 Task: Look for space in Vĩnh Yên, Vietnam from 12th August, 2023 to 16th August, 2023 for 8 adults in price range Rs.10000 to Rs.16000. Place can be private room with 8 bedrooms having 8 beds and 8 bathrooms. Property type can be house, flat, guest house, hotel. Amenities needed are: wifi, TV, free parkinig on premises, gym, breakfast. Booking option can be shelf check-in. Required host language is English.
Action: Mouse moved to (546, 110)
Screenshot: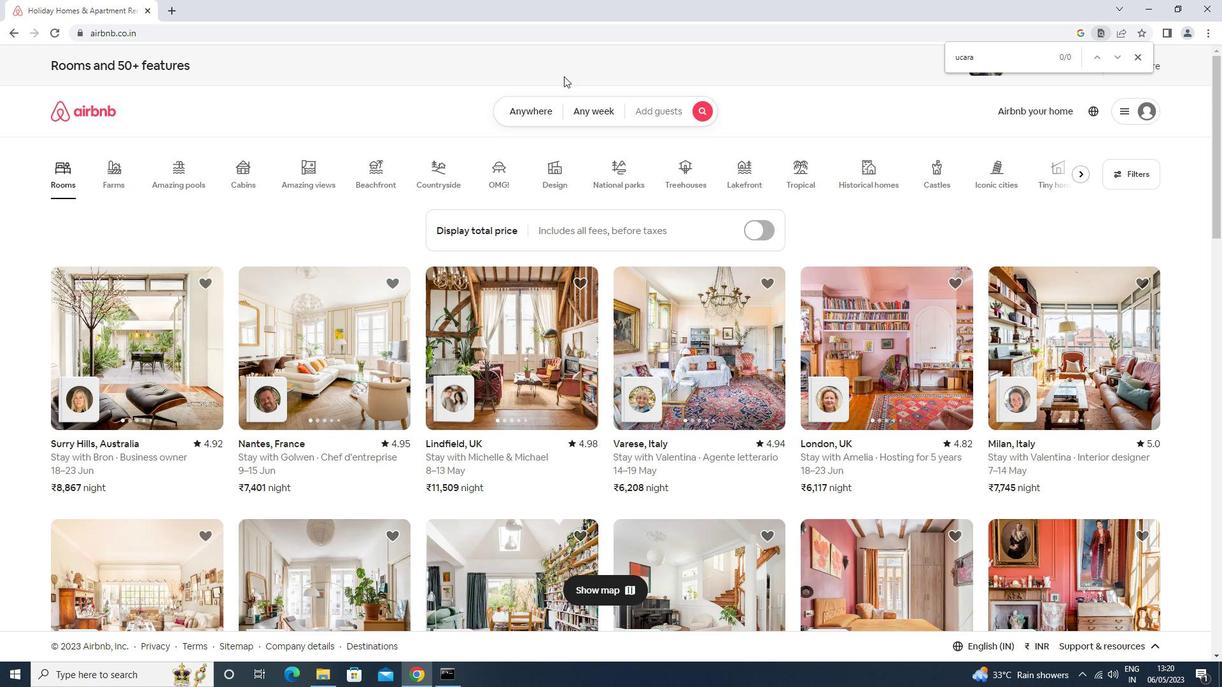 
Action: Mouse pressed left at (546, 110)
Screenshot: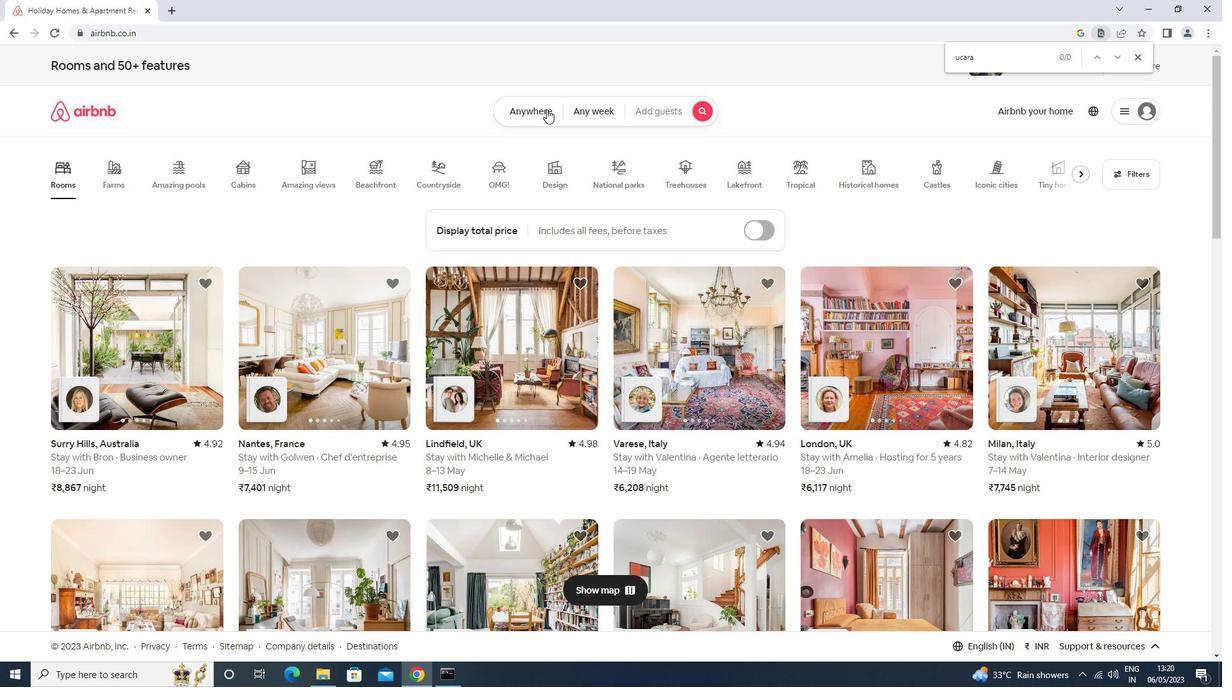 
Action: Mouse moved to (464, 161)
Screenshot: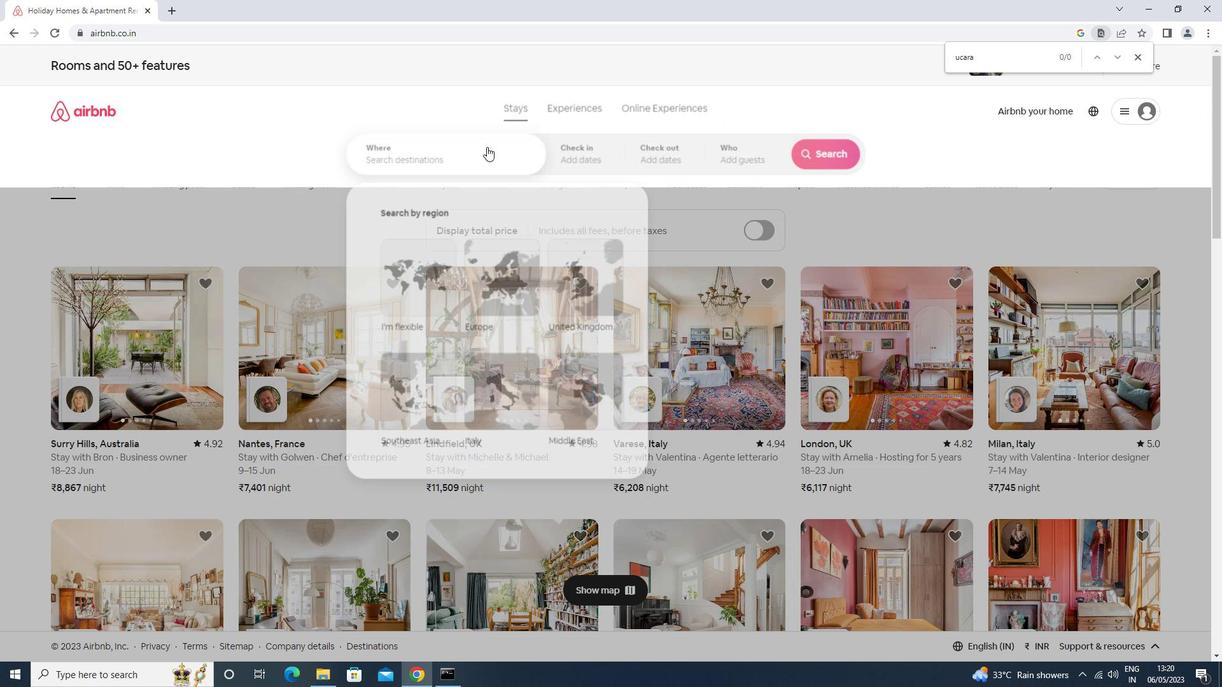 
Action: Mouse pressed left at (464, 161)
Screenshot: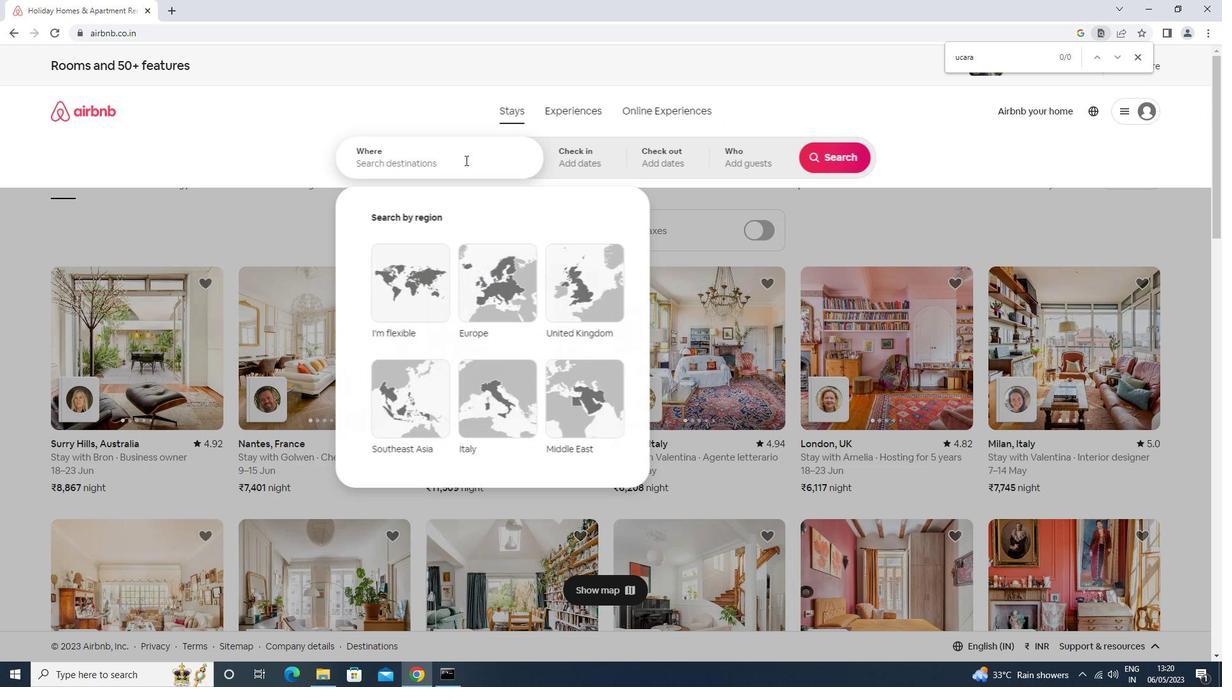 
Action: Key pressed vu<Key.backspace>inh<Key.space>yeh<Key.space><Key.enter>
Screenshot: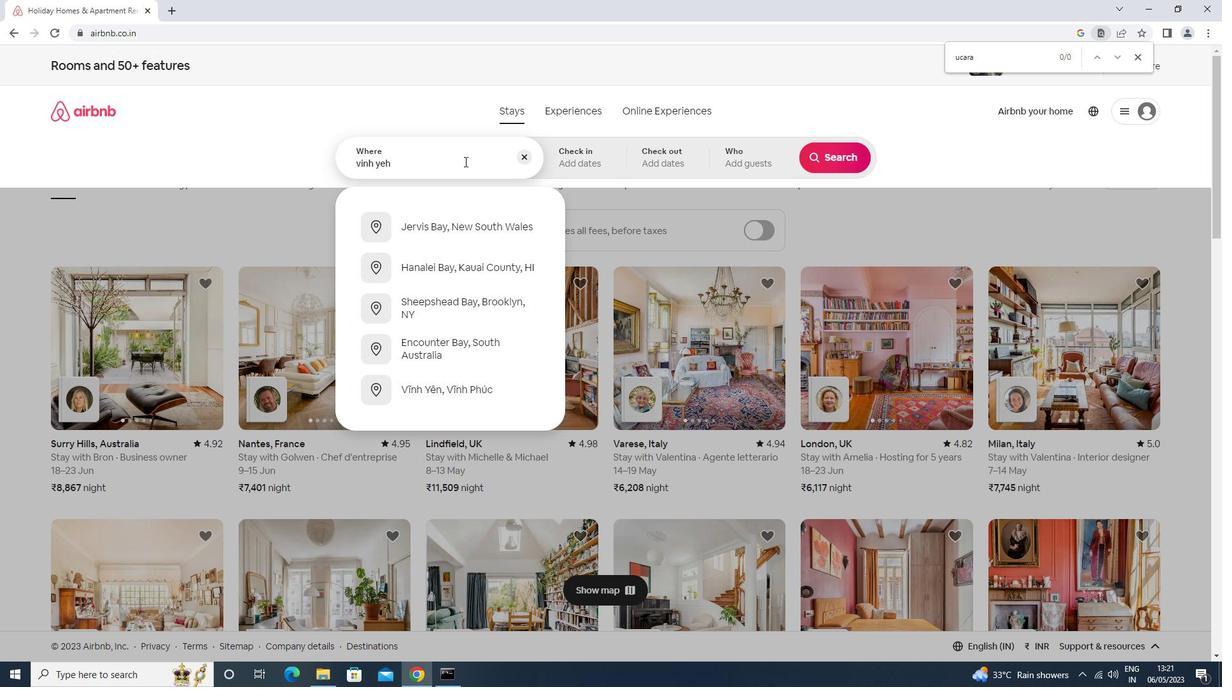 
Action: Mouse moved to (838, 265)
Screenshot: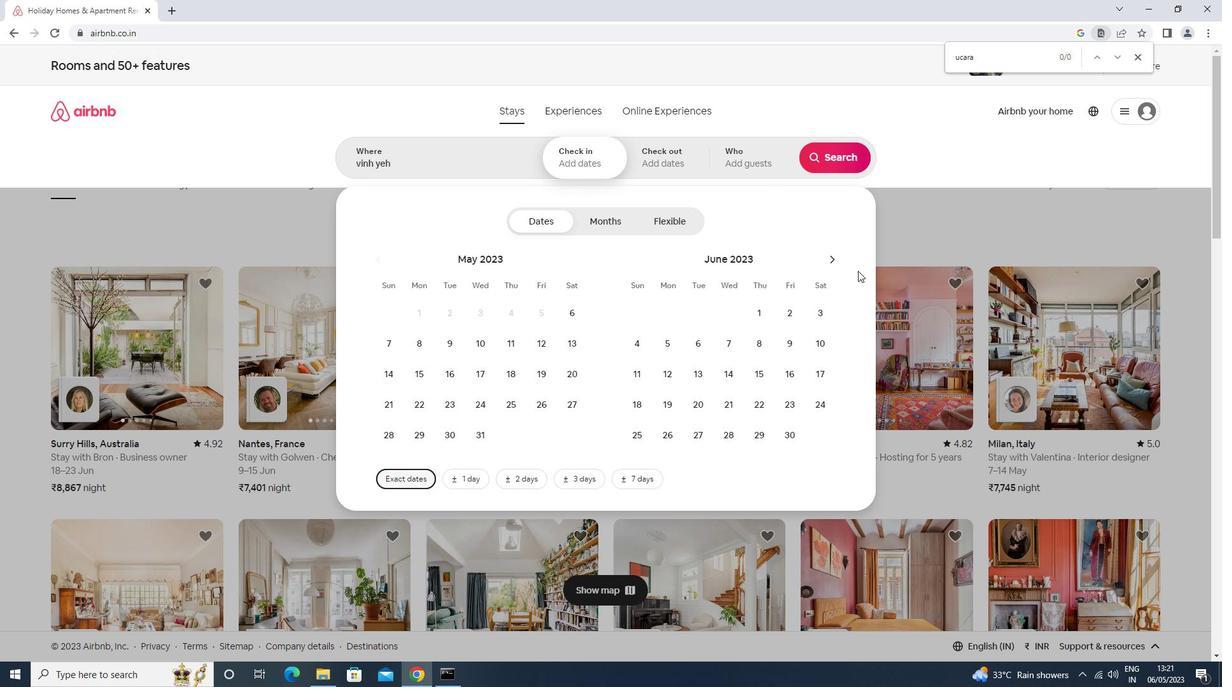 
Action: Mouse pressed left at (838, 265)
Screenshot: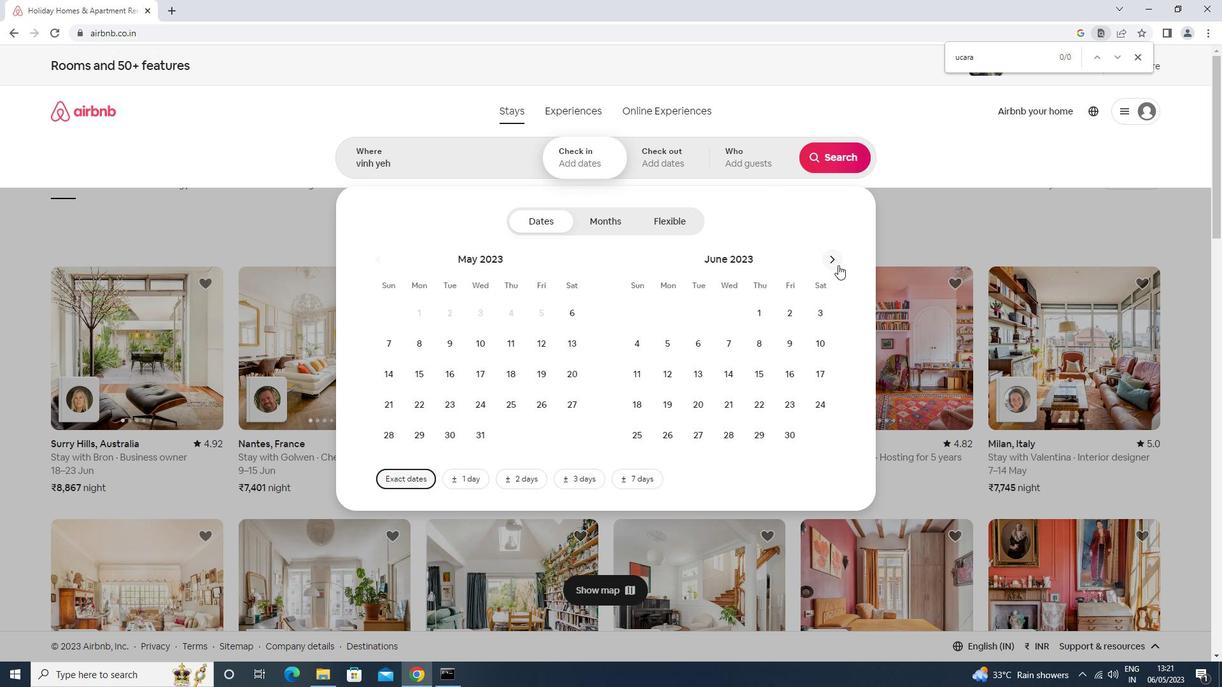 
Action: Mouse pressed left at (838, 265)
Screenshot: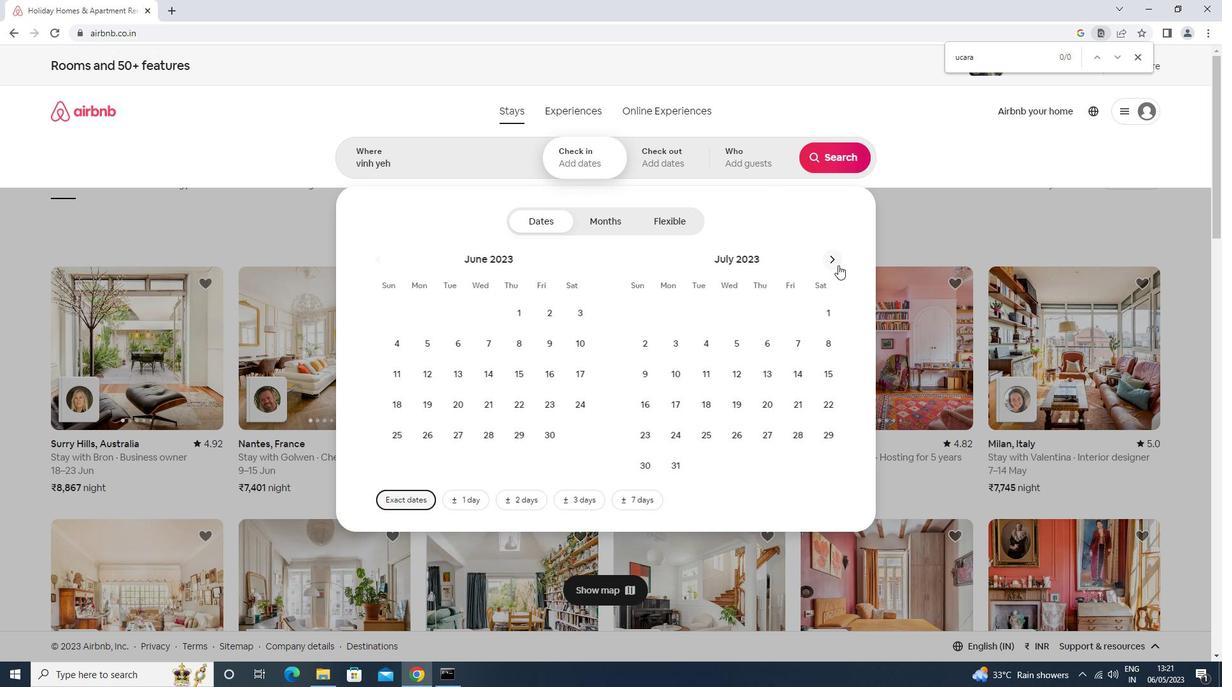 
Action: Mouse moved to (819, 344)
Screenshot: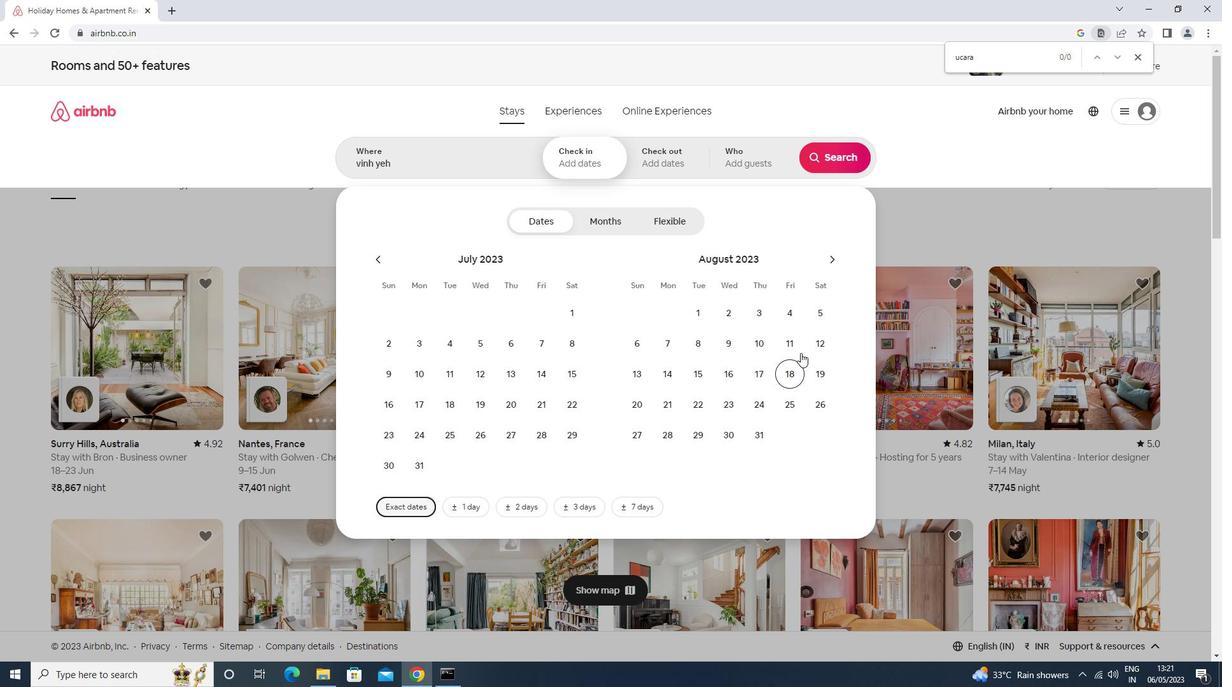 
Action: Mouse pressed left at (819, 344)
Screenshot: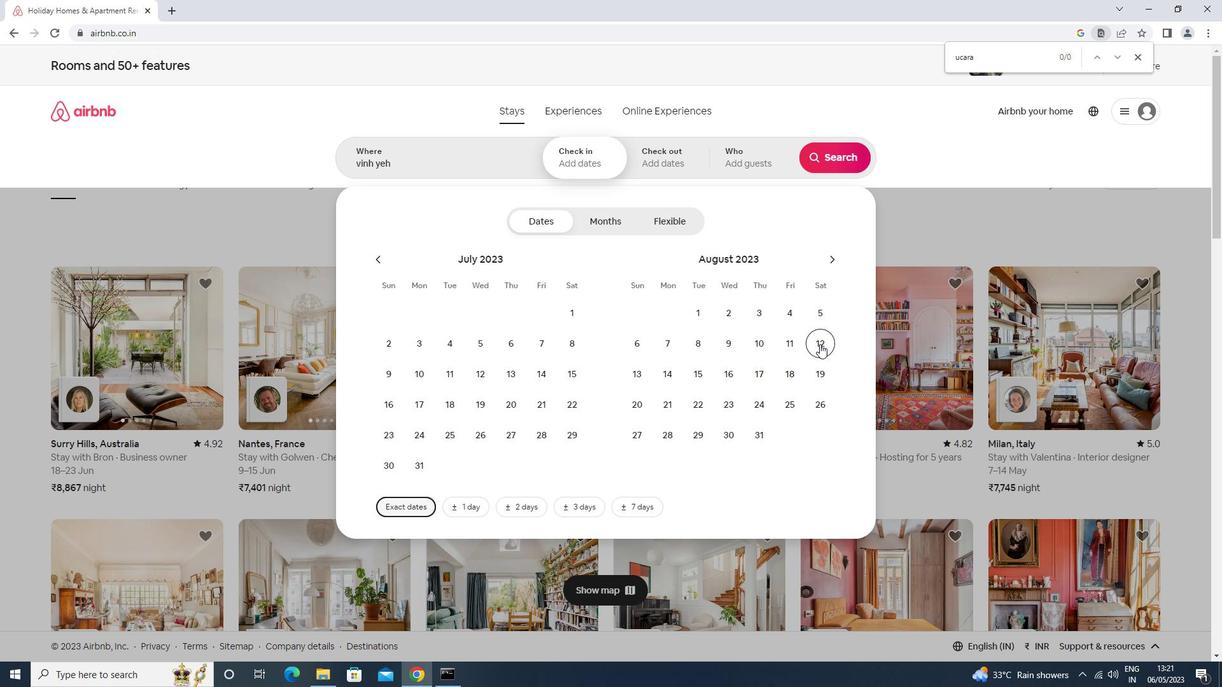 
Action: Mouse moved to (714, 378)
Screenshot: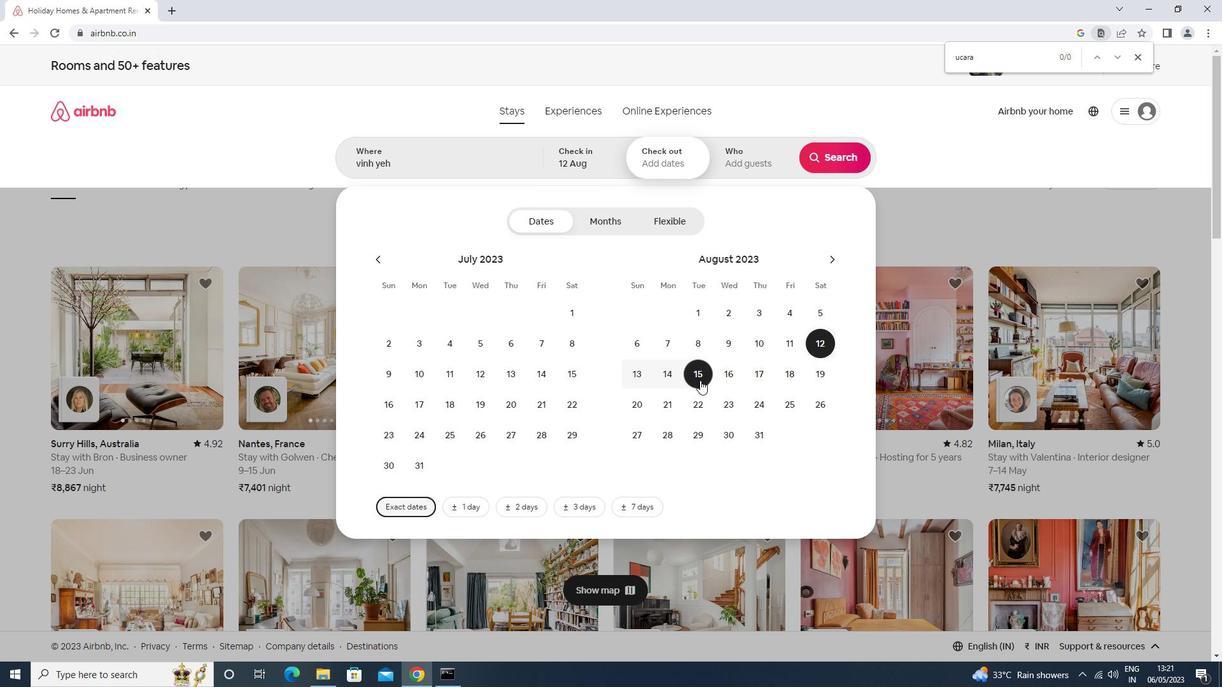 
Action: Mouse pressed left at (714, 378)
Screenshot: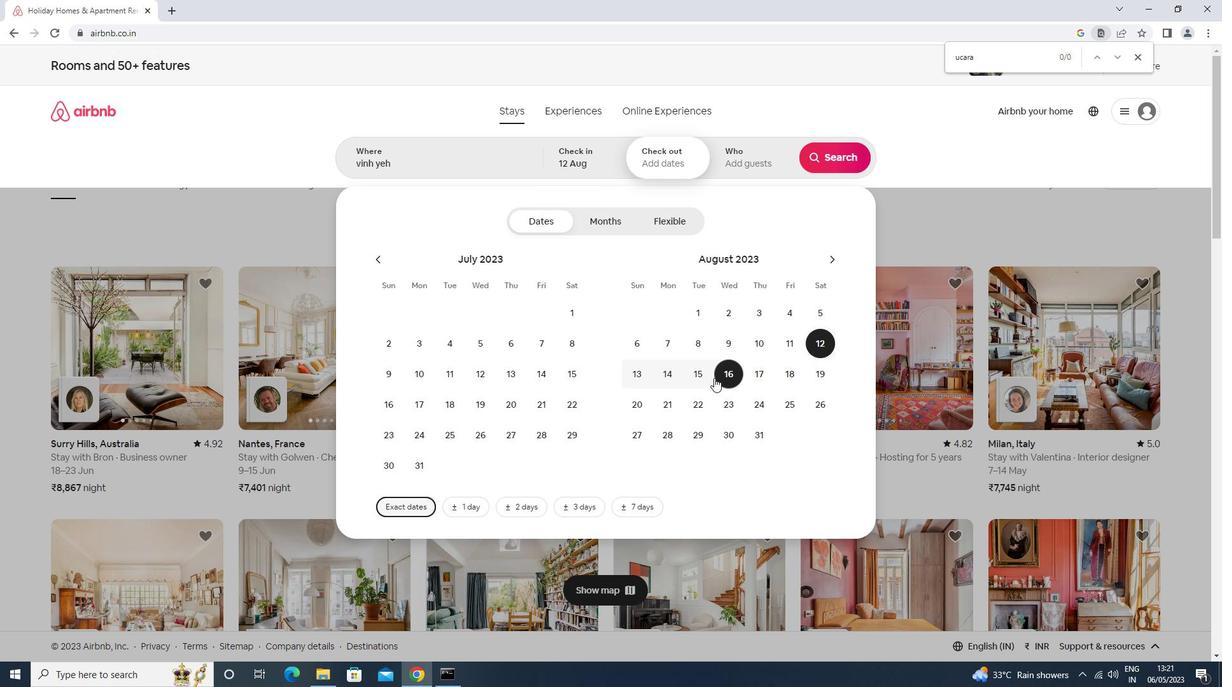 
Action: Mouse moved to (737, 163)
Screenshot: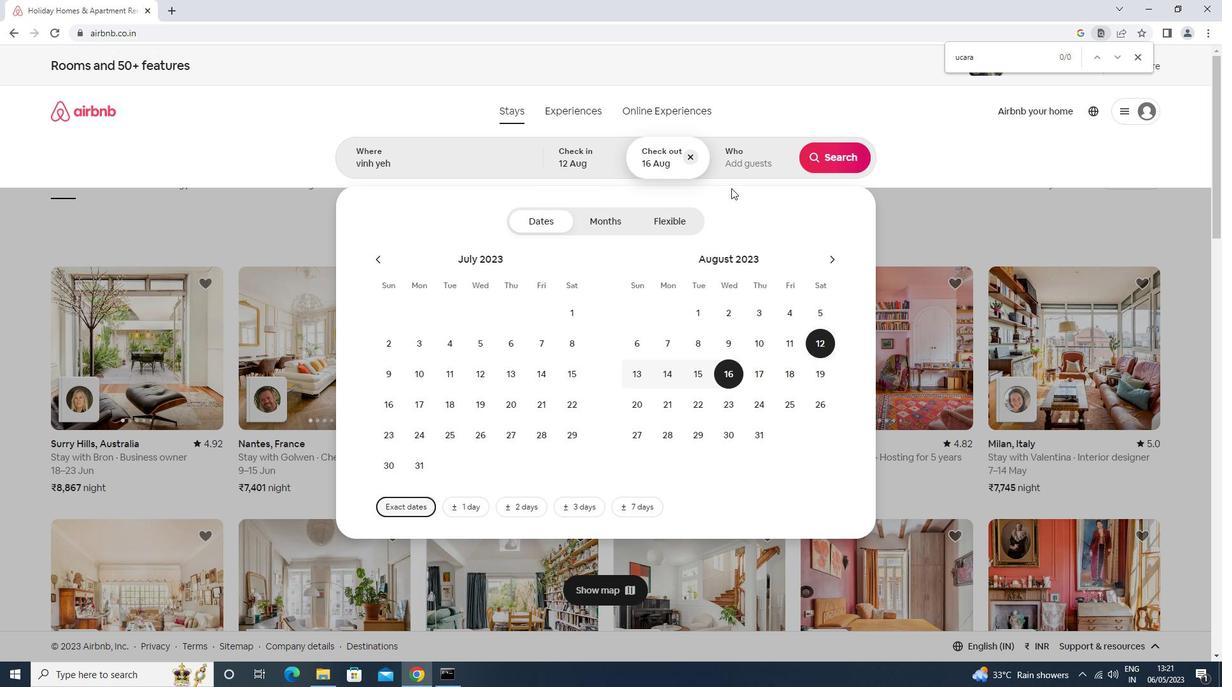 
Action: Mouse pressed left at (737, 163)
Screenshot: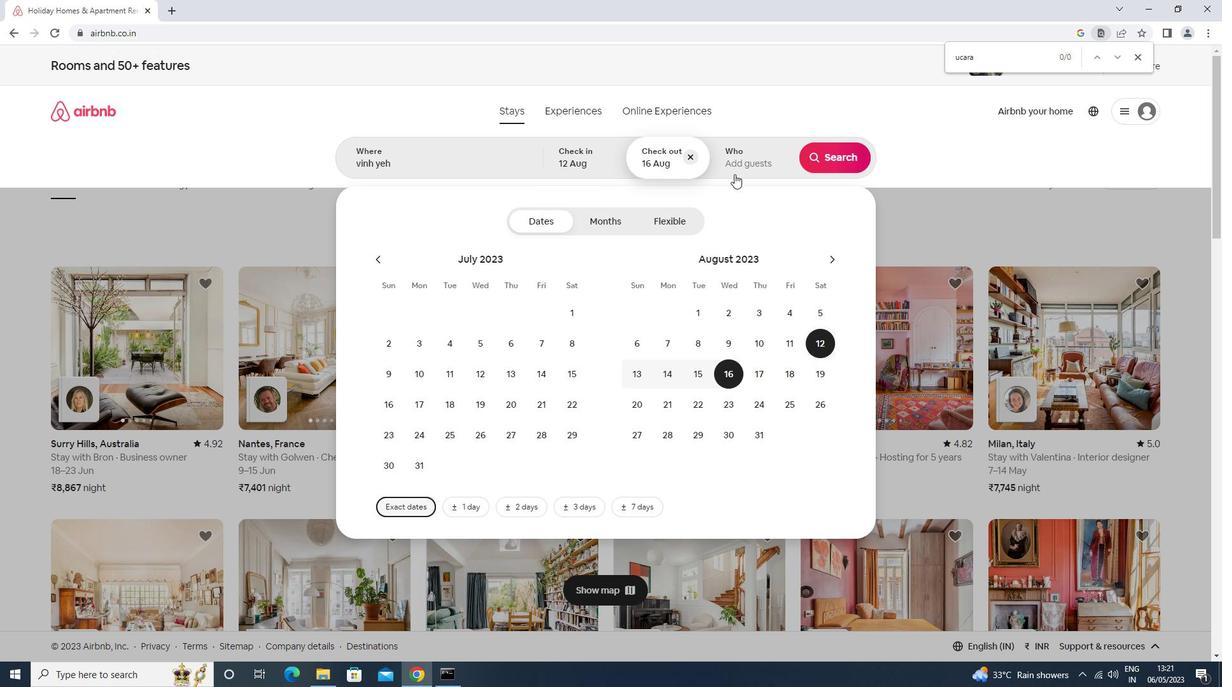 
Action: Mouse moved to (842, 229)
Screenshot: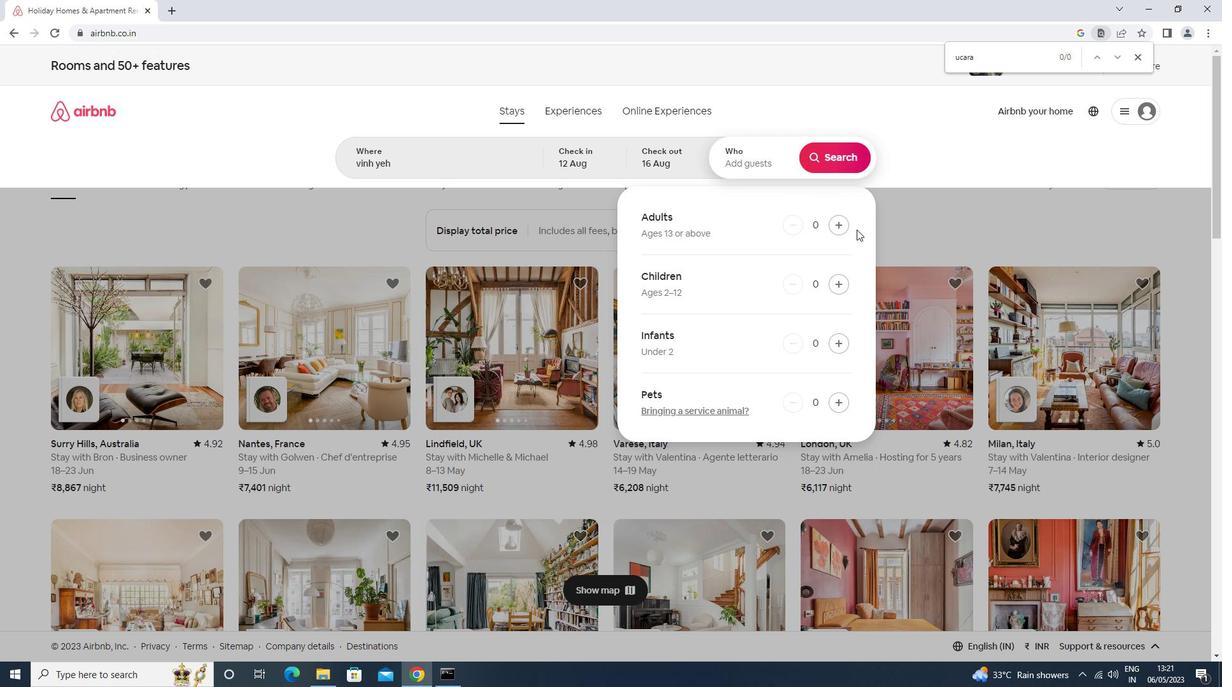 
Action: Mouse pressed left at (842, 229)
Screenshot: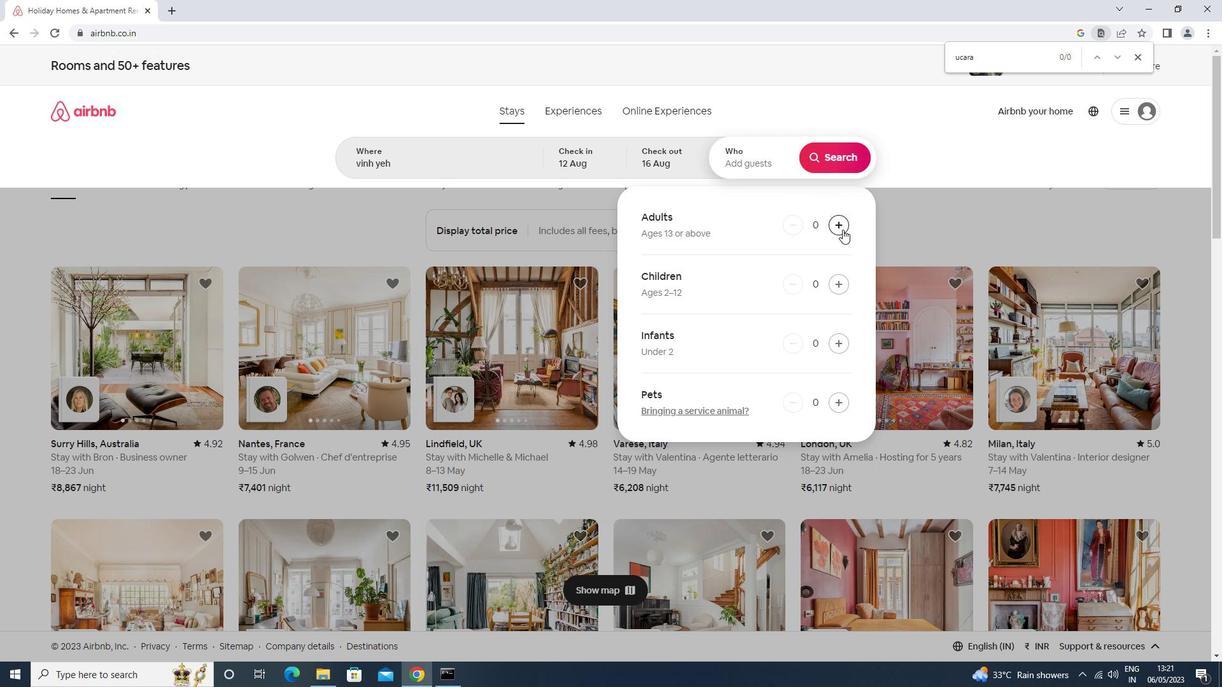 
Action: Mouse pressed left at (842, 229)
Screenshot: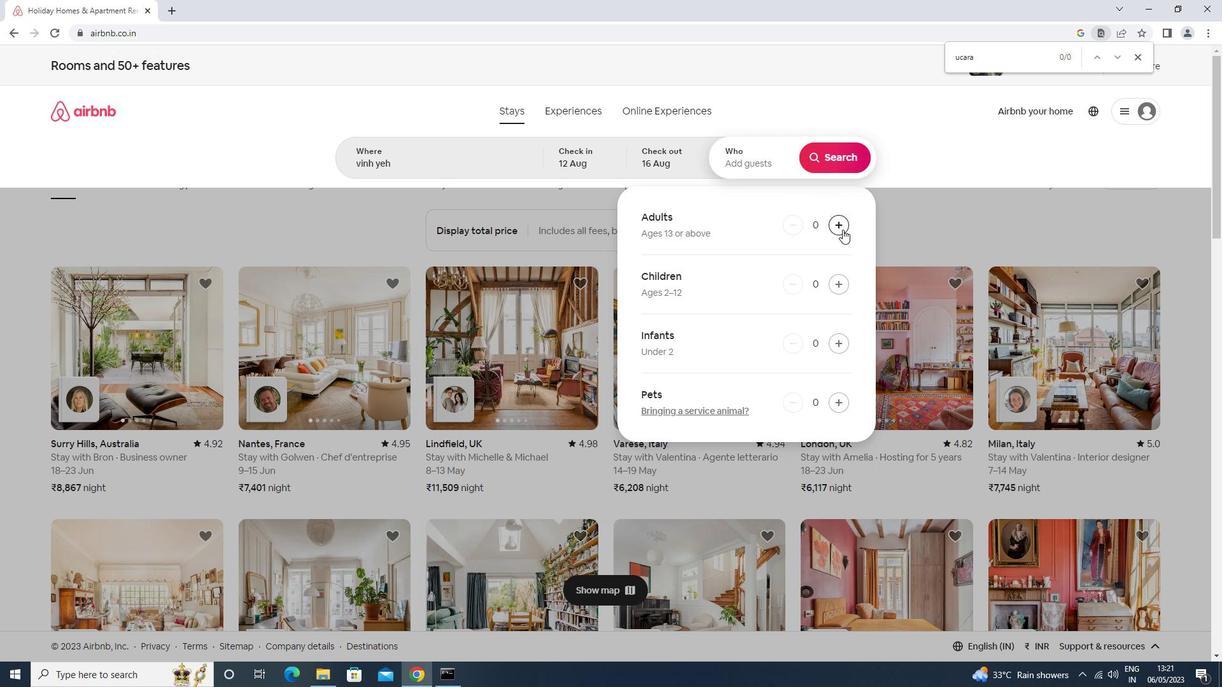 
Action: Mouse pressed left at (842, 229)
Screenshot: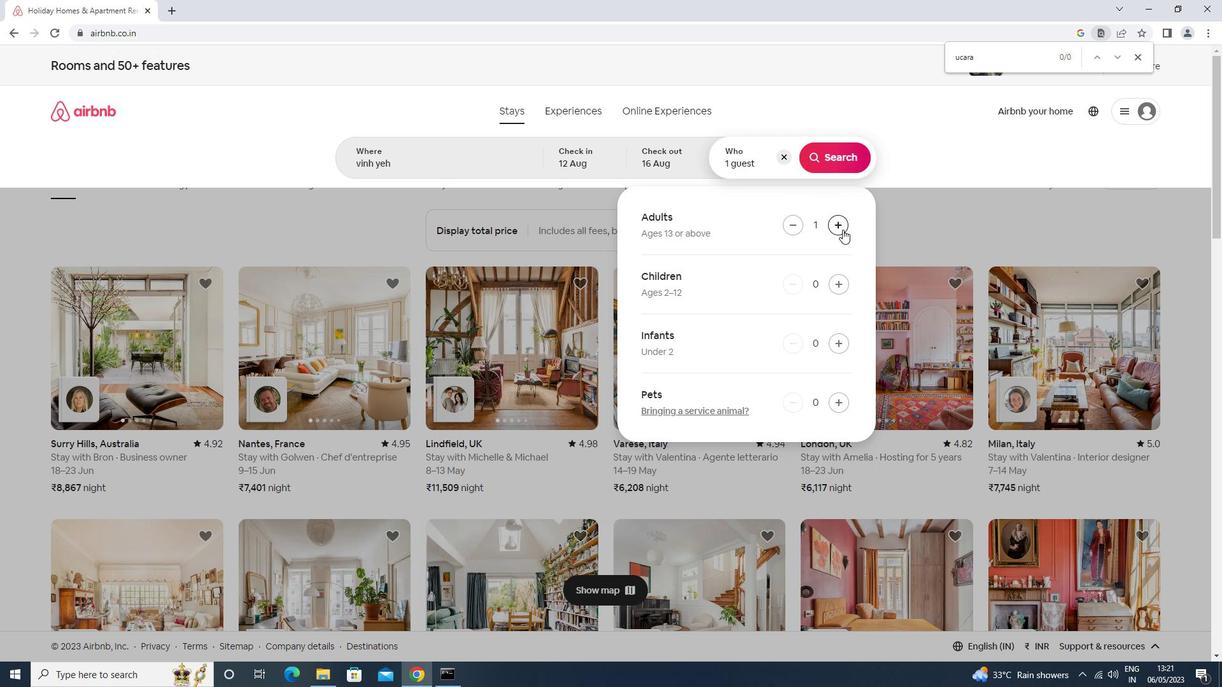 
Action: Mouse pressed left at (842, 229)
Screenshot: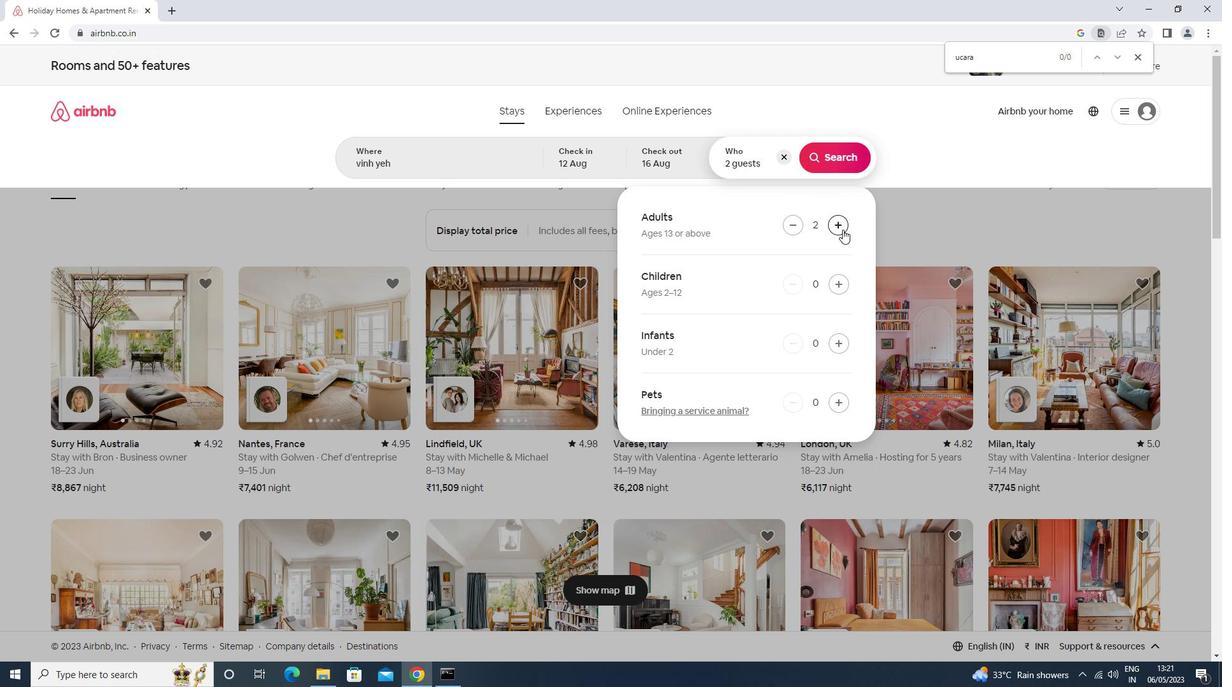 
Action: Mouse pressed left at (842, 229)
Screenshot: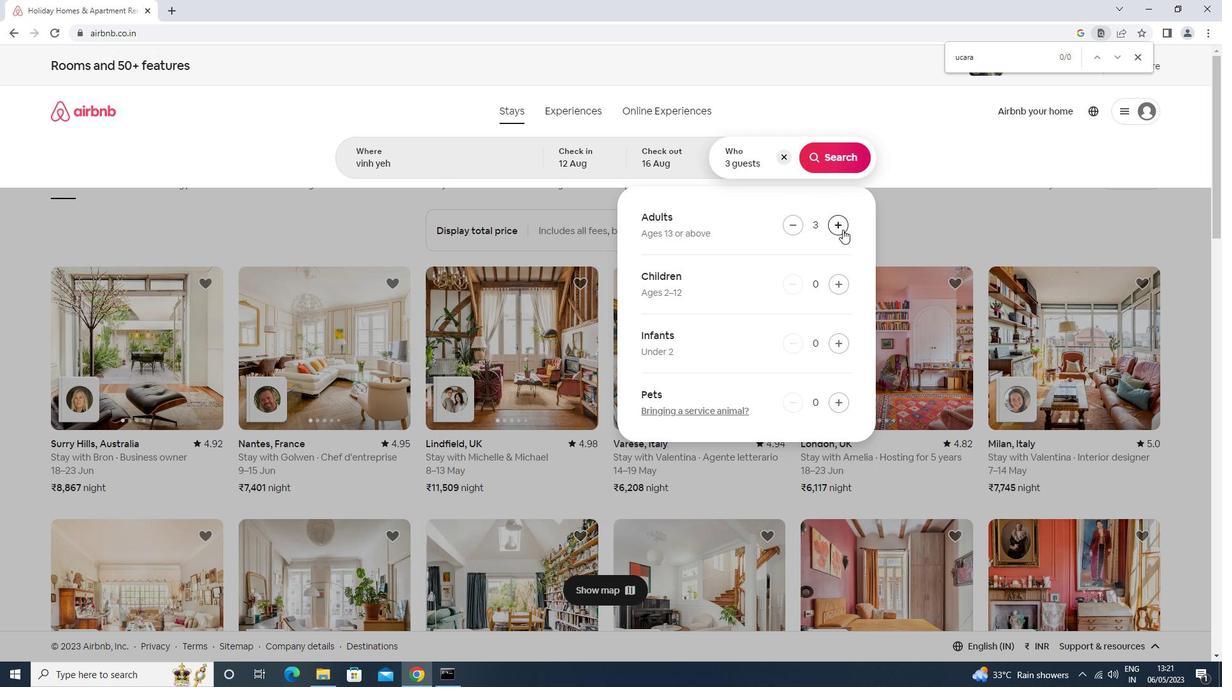 
Action: Mouse pressed left at (842, 229)
Screenshot: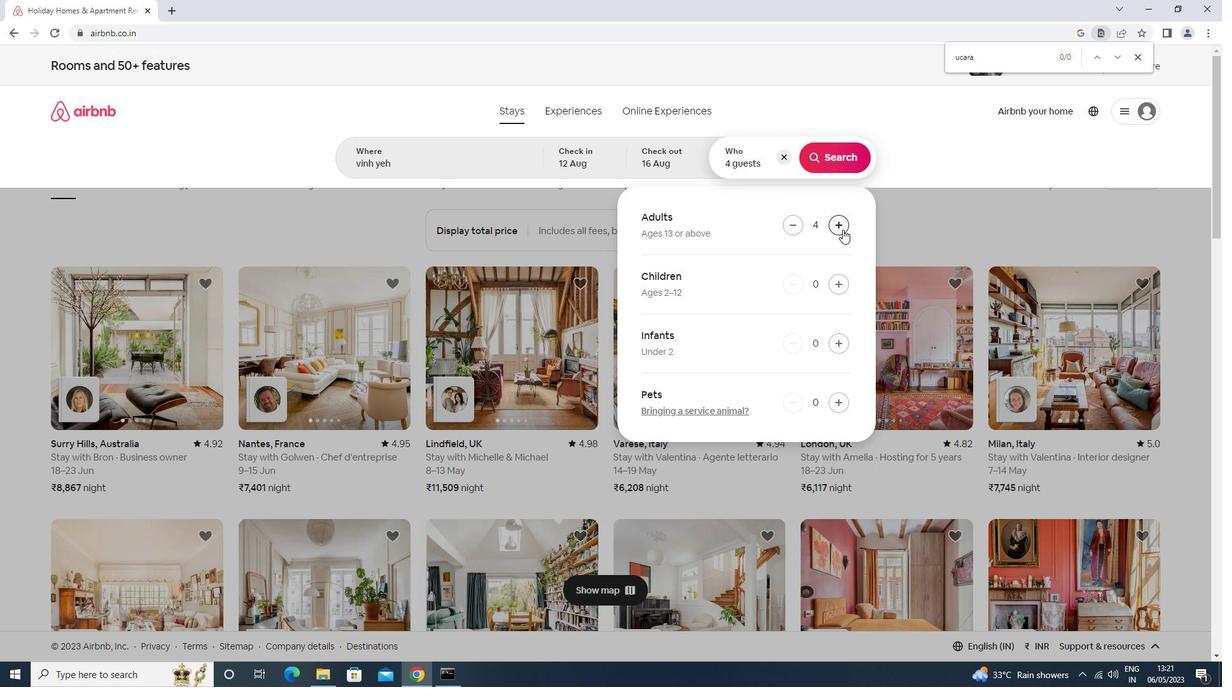 
Action: Mouse pressed left at (842, 229)
Screenshot: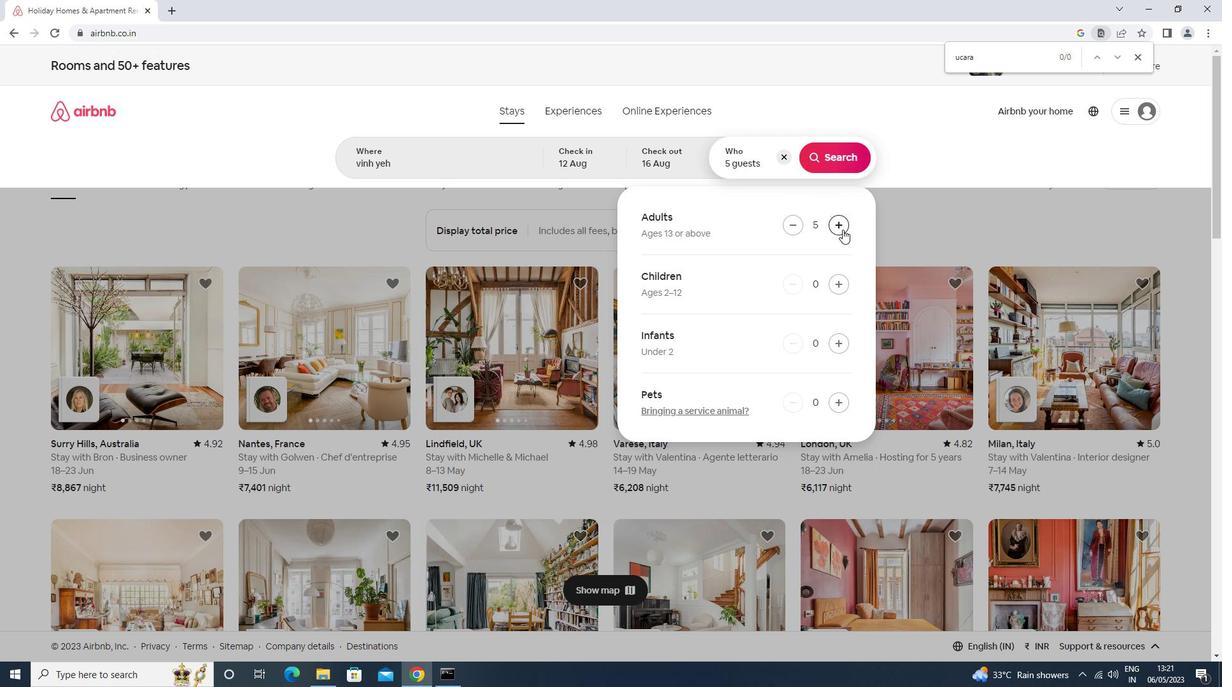 
Action: Mouse pressed left at (842, 229)
Screenshot: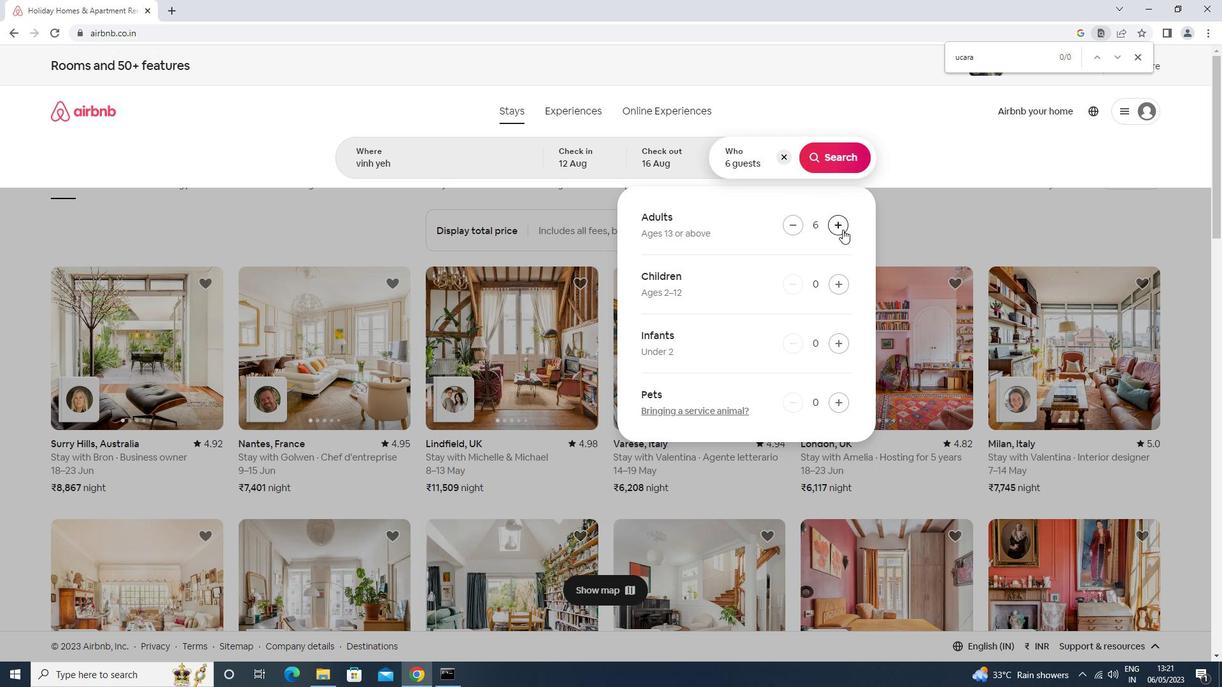 
Action: Mouse moved to (828, 161)
Screenshot: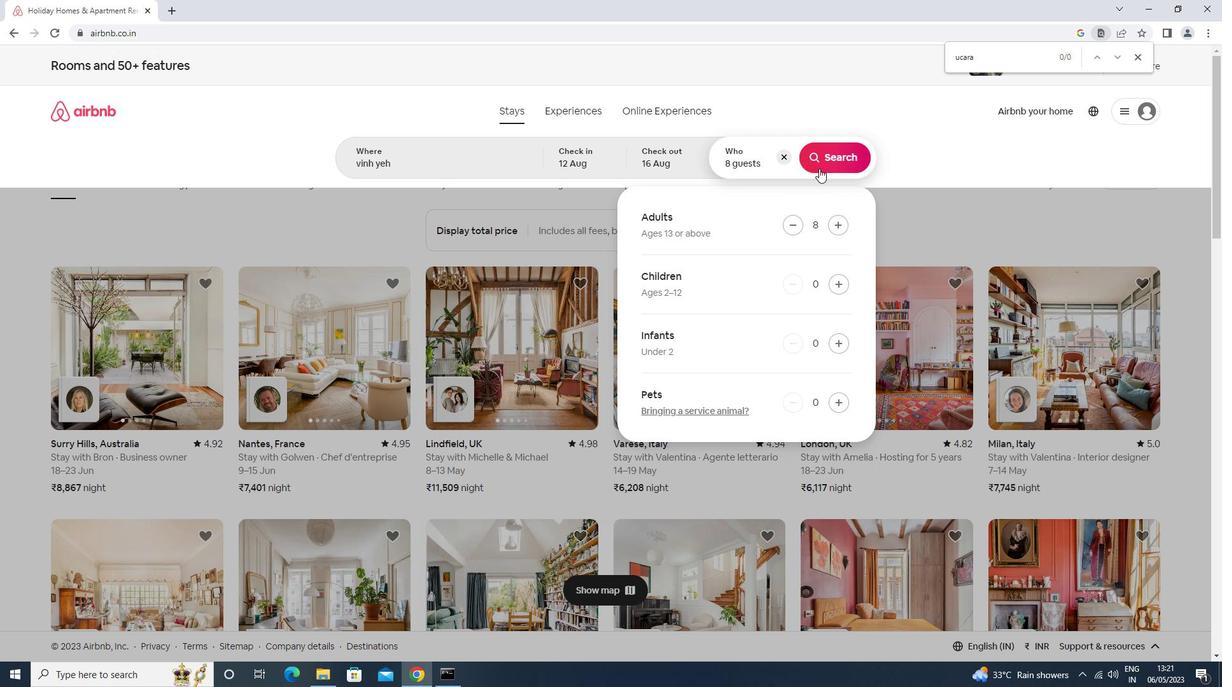
Action: Mouse pressed left at (828, 161)
Screenshot: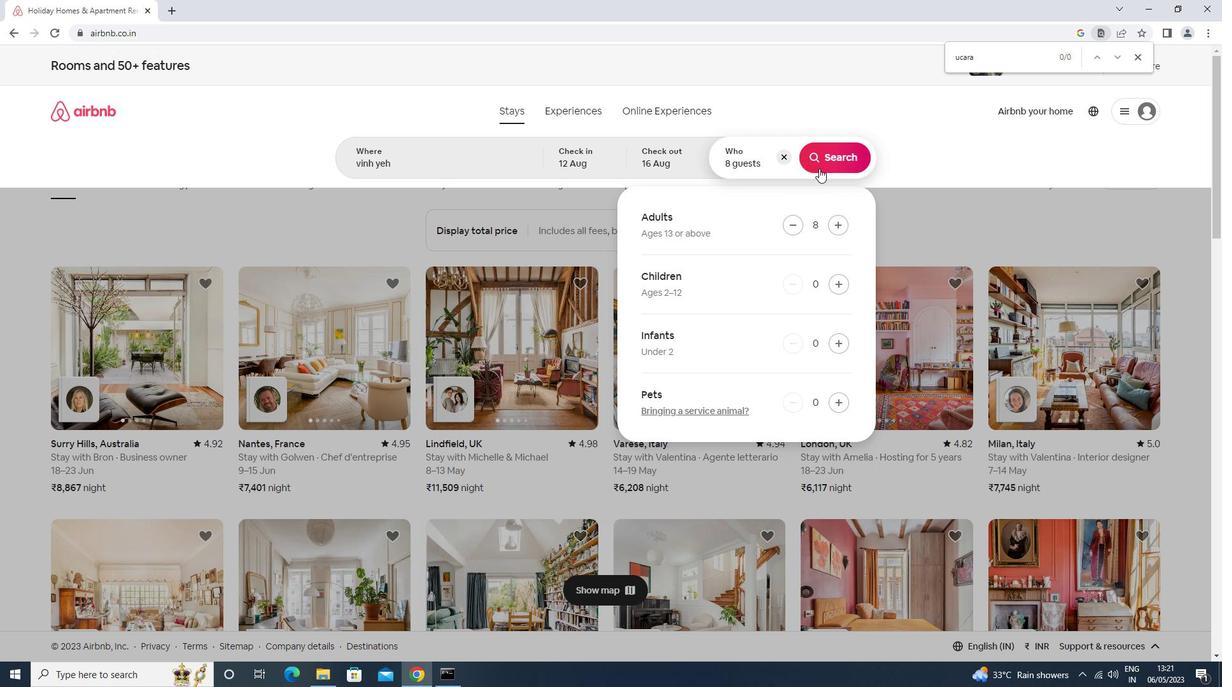 
Action: Mouse moved to (1154, 115)
Screenshot: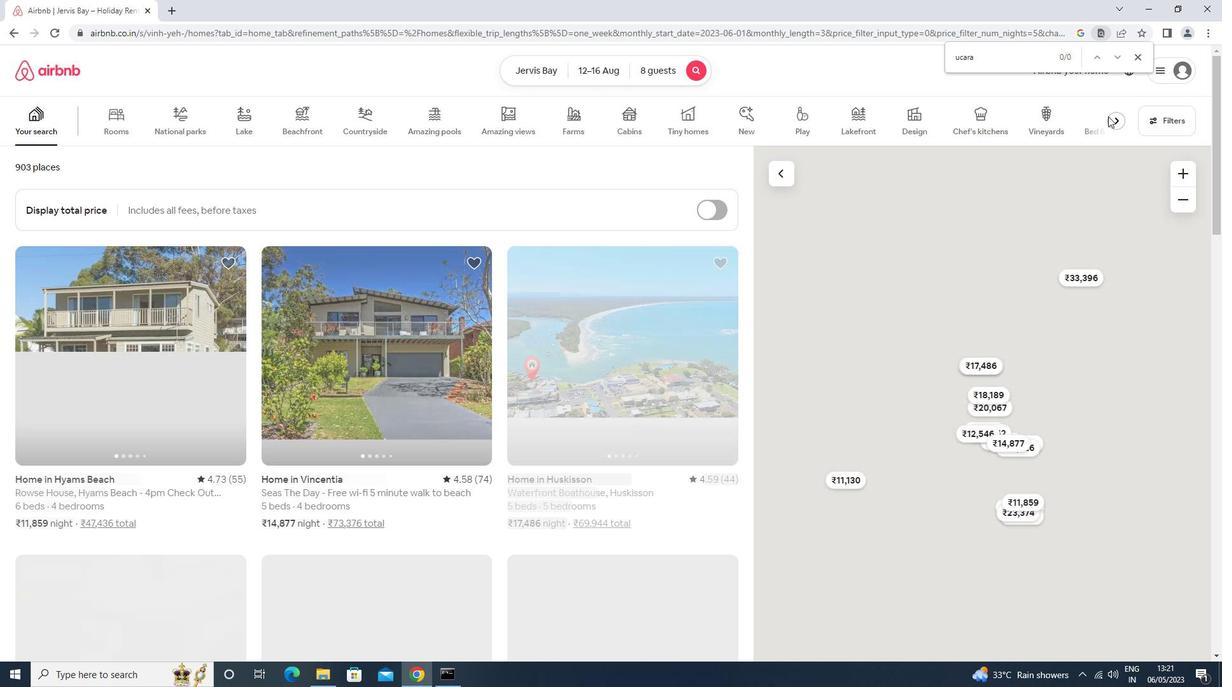 
Action: Mouse pressed left at (1154, 115)
Screenshot: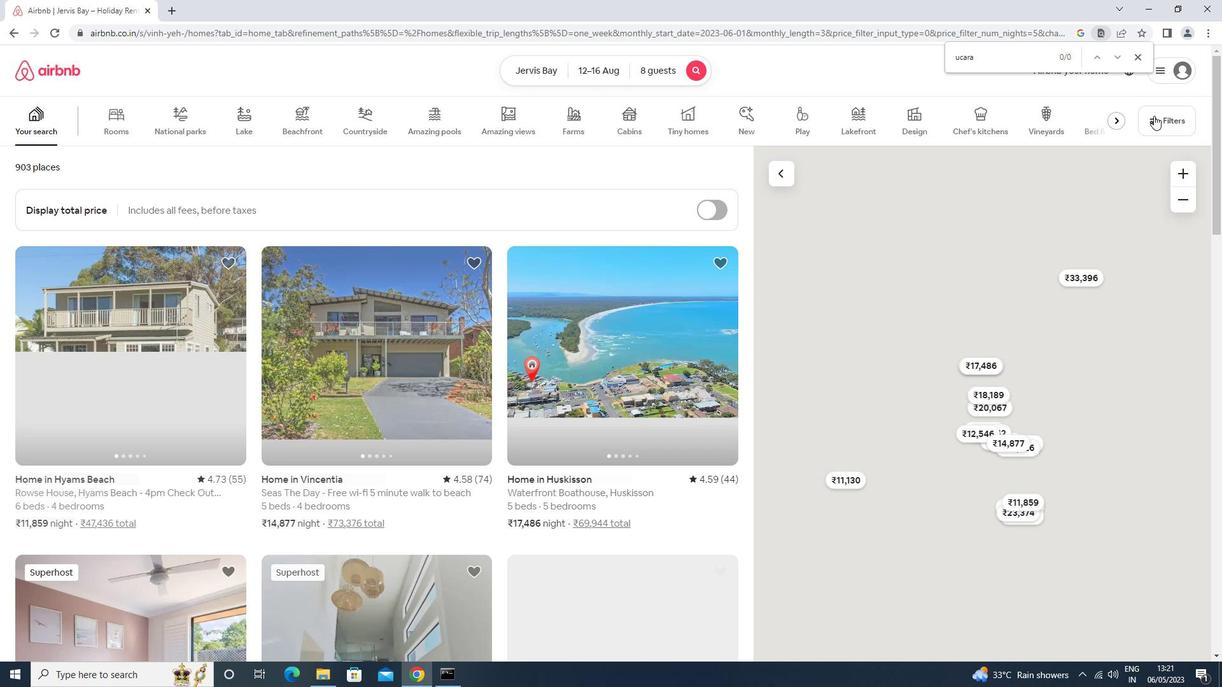 
Action: Mouse moved to (464, 435)
Screenshot: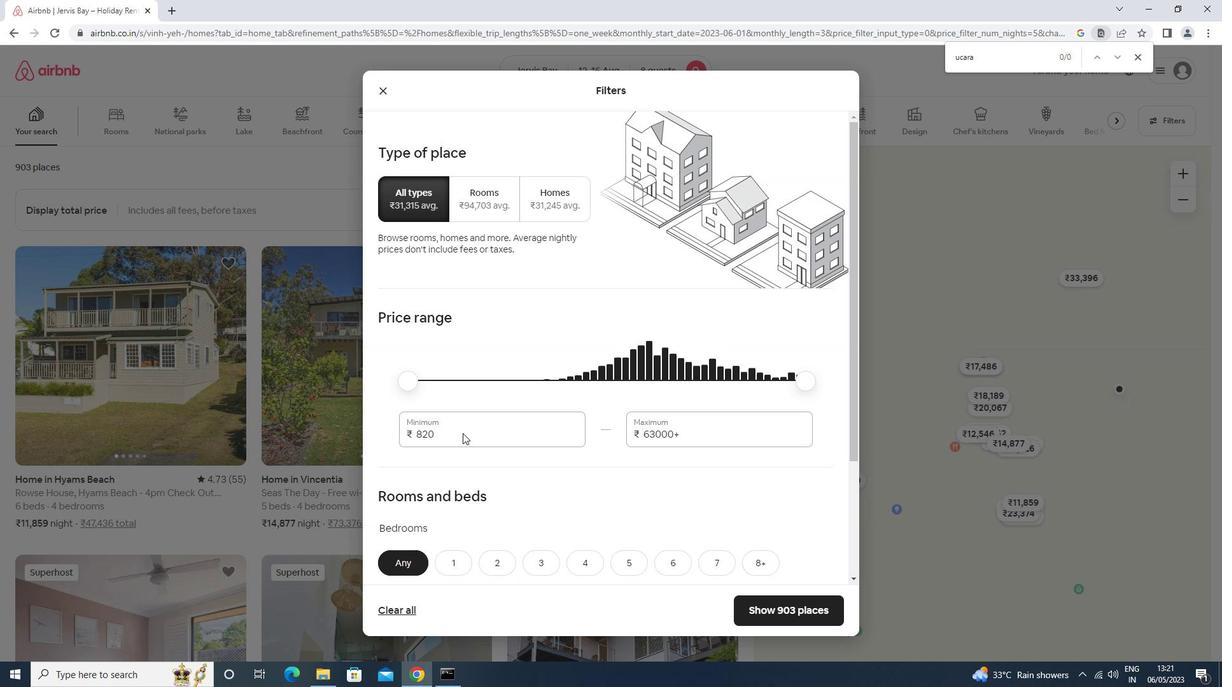 
Action: Mouse pressed left at (464, 435)
Screenshot: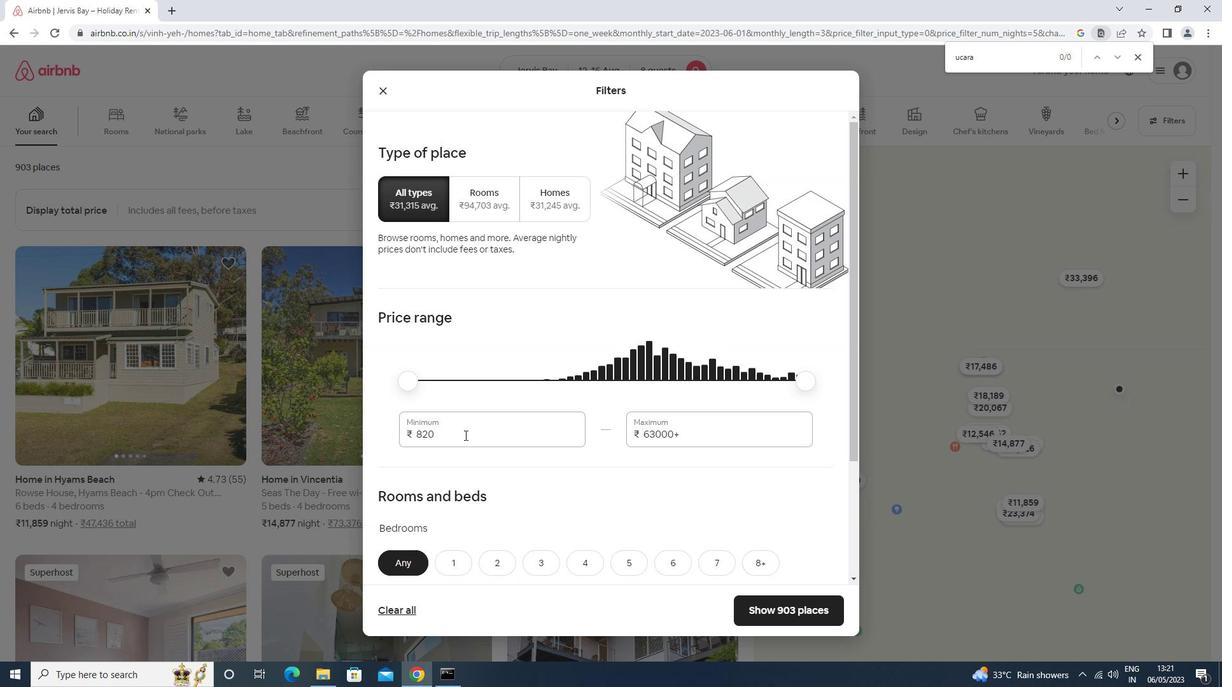
Action: Mouse moved to (471, 429)
Screenshot: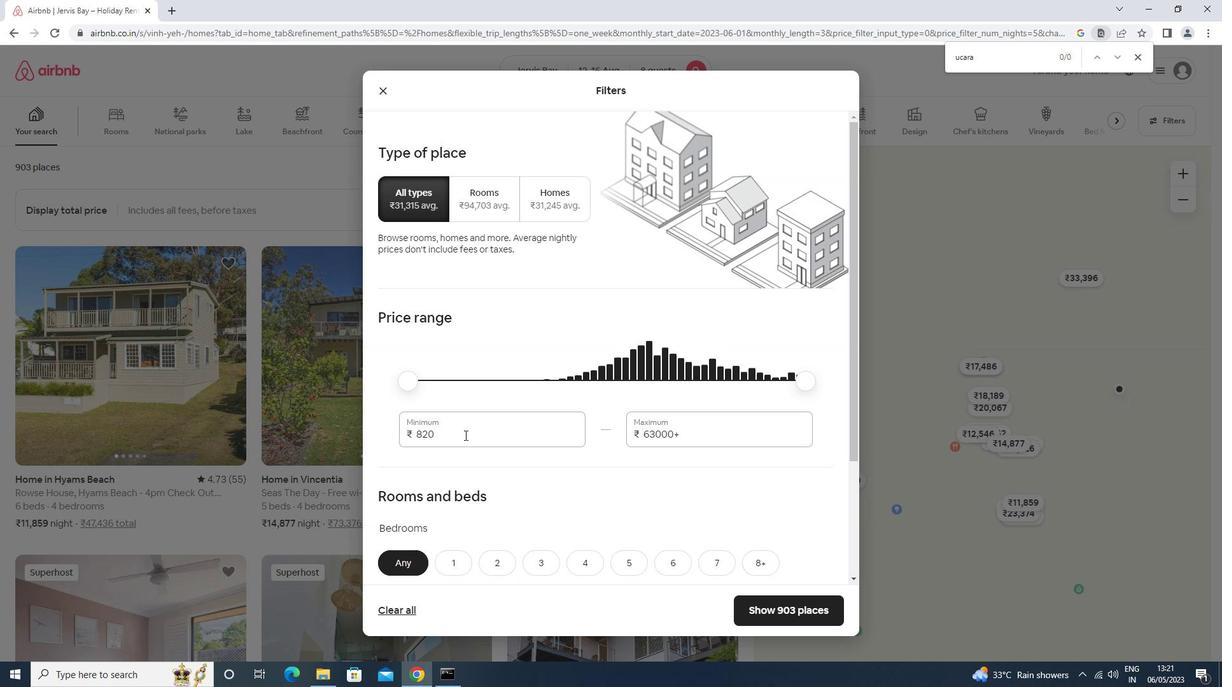 
Action: Key pressed <Key.backspace><Key.backspace><Key.backspace>10000<Key.tab>16000
Screenshot: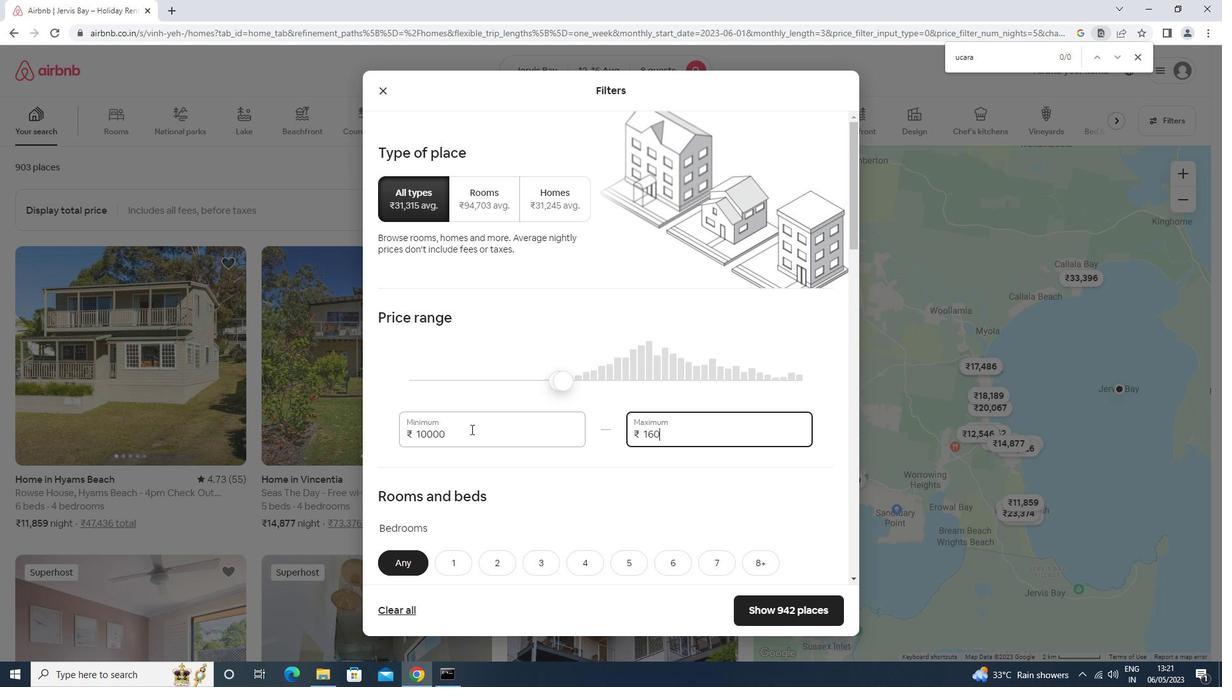 
Action: Mouse scrolled (471, 429) with delta (0, 0)
Screenshot: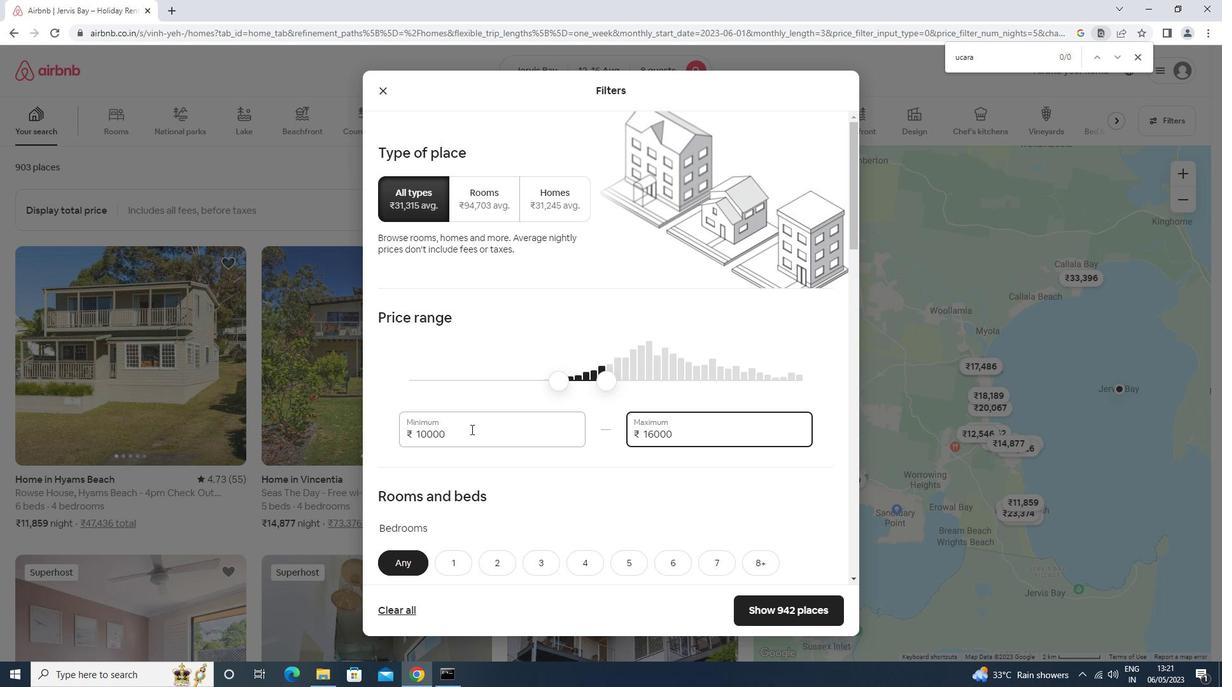 
Action: Mouse scrolled (471, 429) with delta (0, 0)
Screenshot: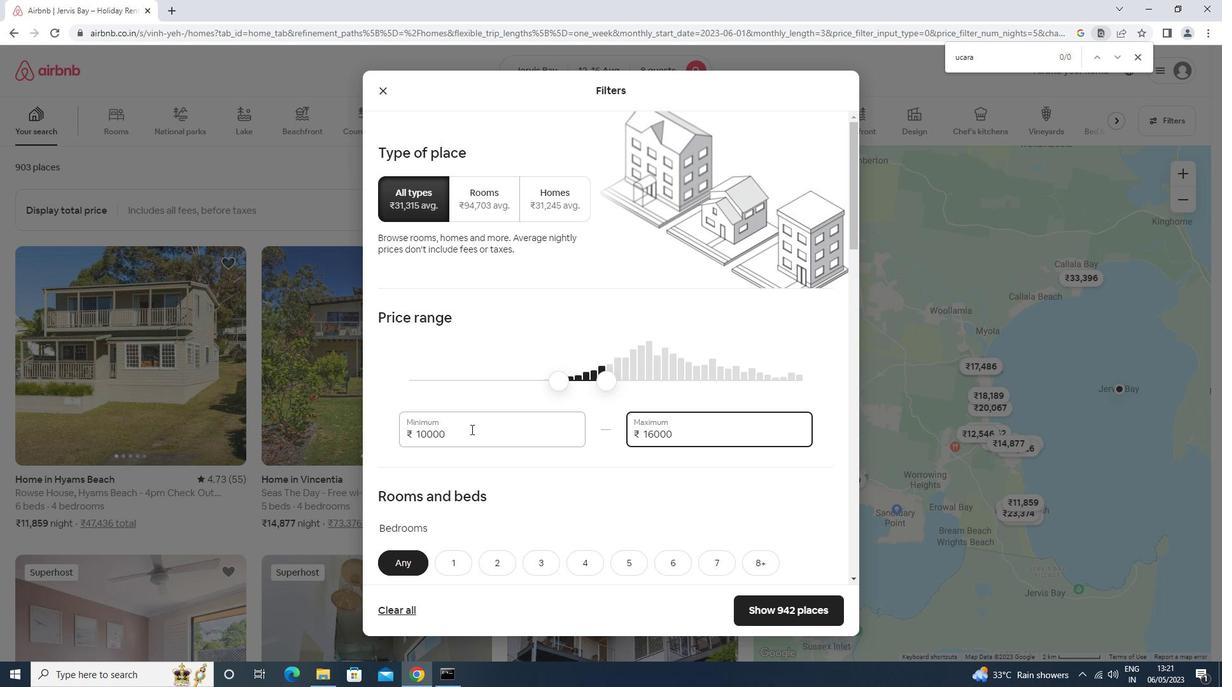 
Action: Mouse scrolled (471, 429) with delta (0, 0)
Screenshot: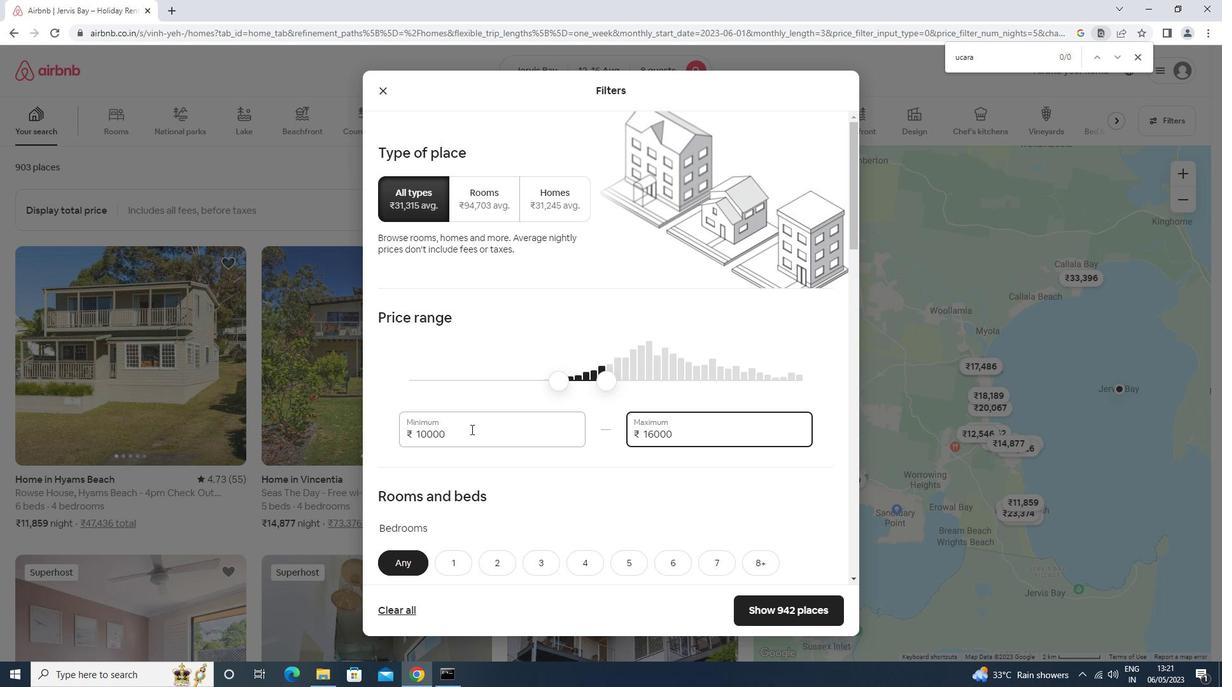 
Action: Mouse scrolled (471, 429) with delta (0, 0)
Screenshot: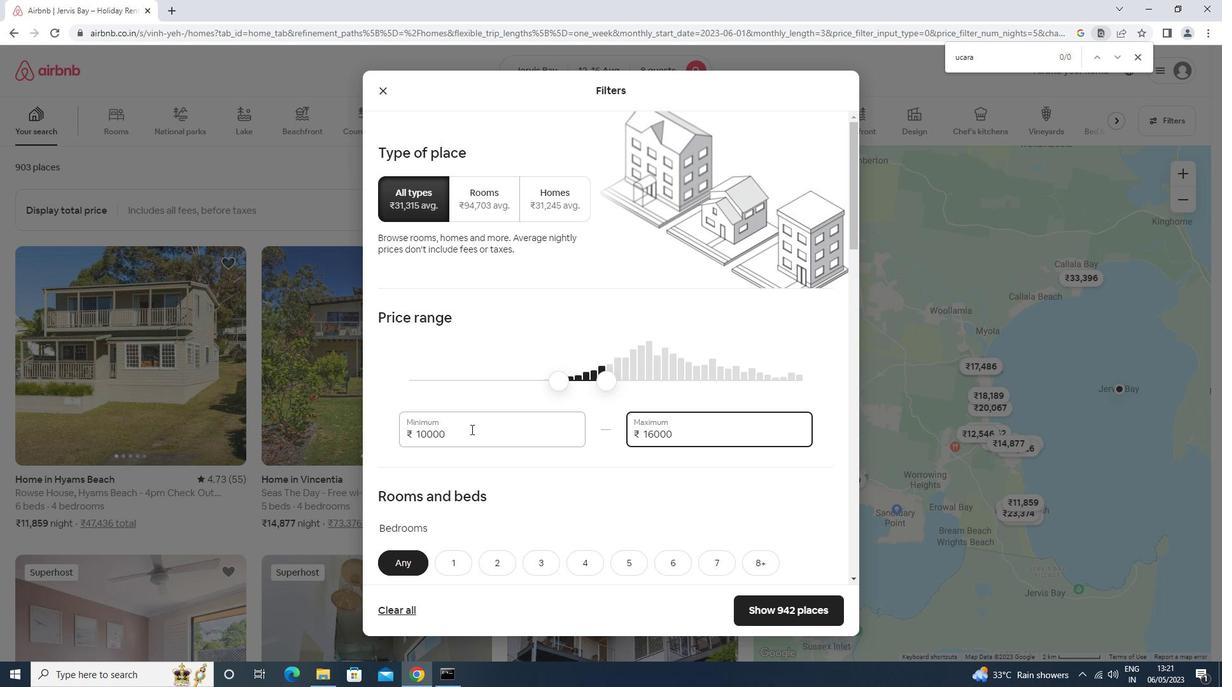 
Action: Mouse moved to (759, 300)
Screenshot: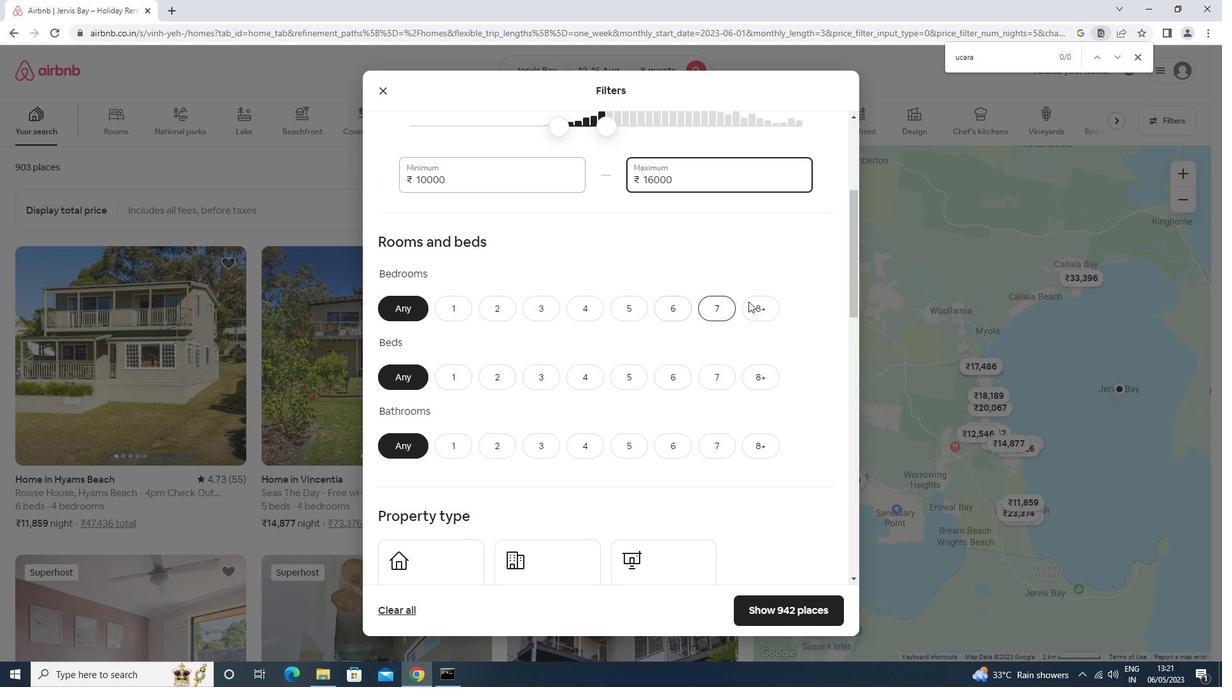 
Action: Mouse pressed left at (759, 300)
Screenshot: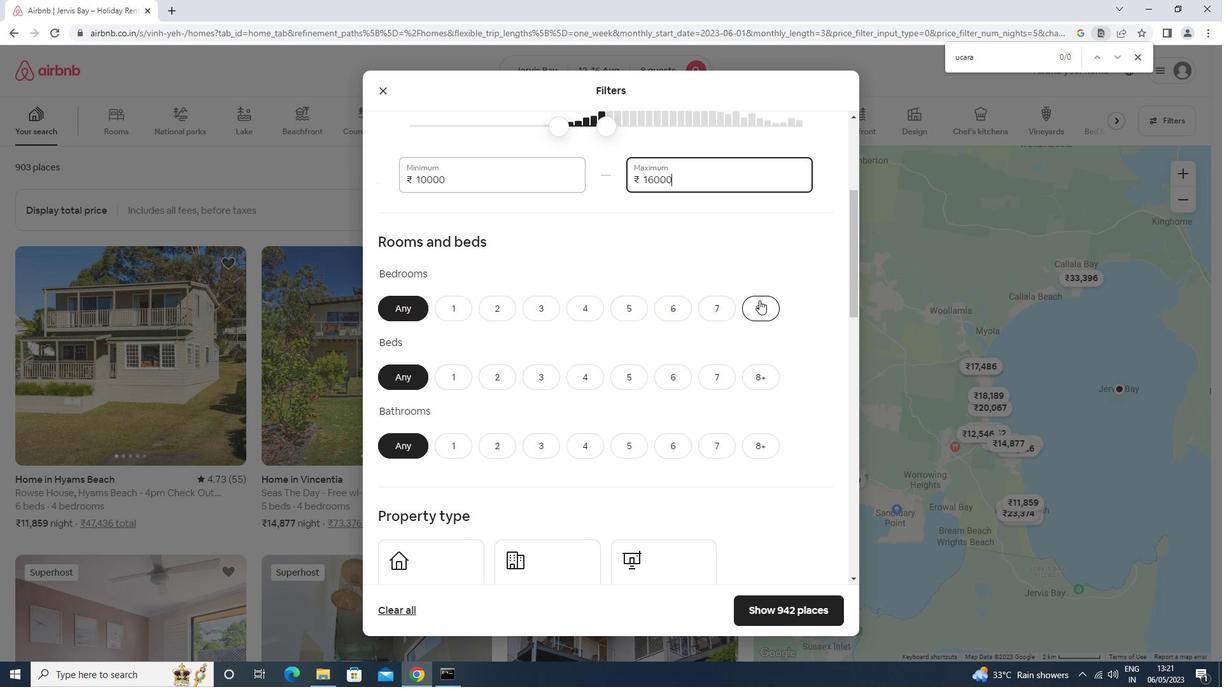 
Action: Mouse moved to (763, 378)
Screenshot: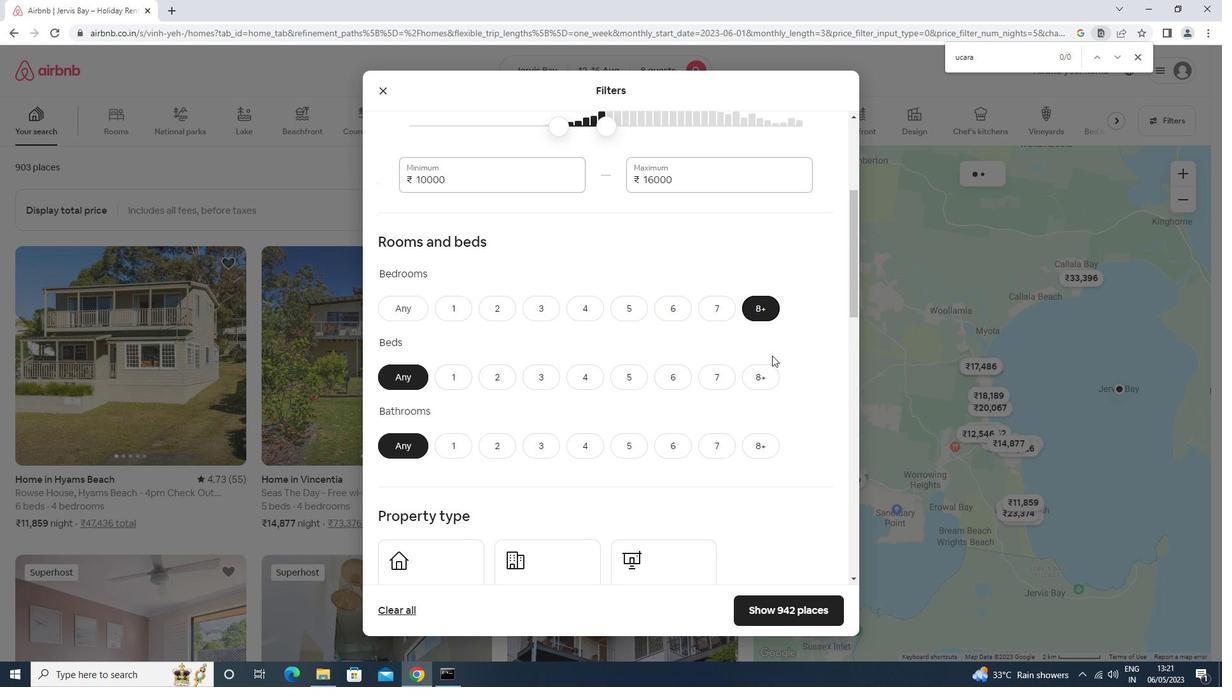 
Action: Mouse pressed left at (763, 378)
Screenshot: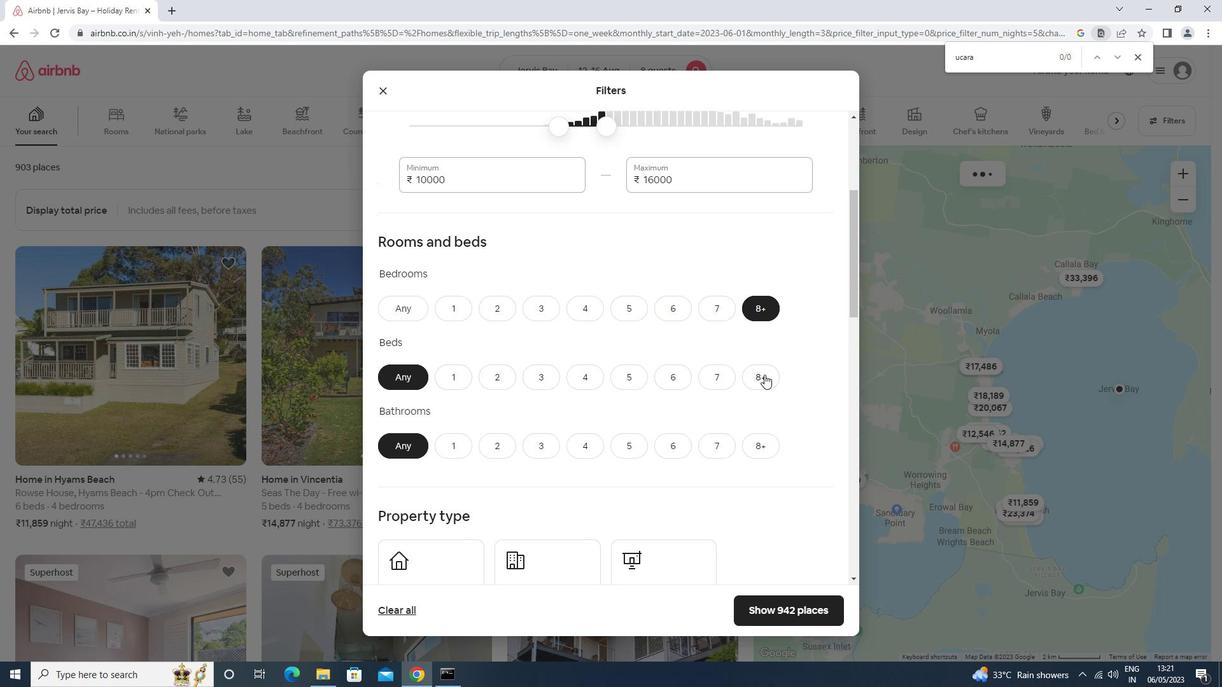 
Action: Mouse moved to (759, 439)
Screenshot: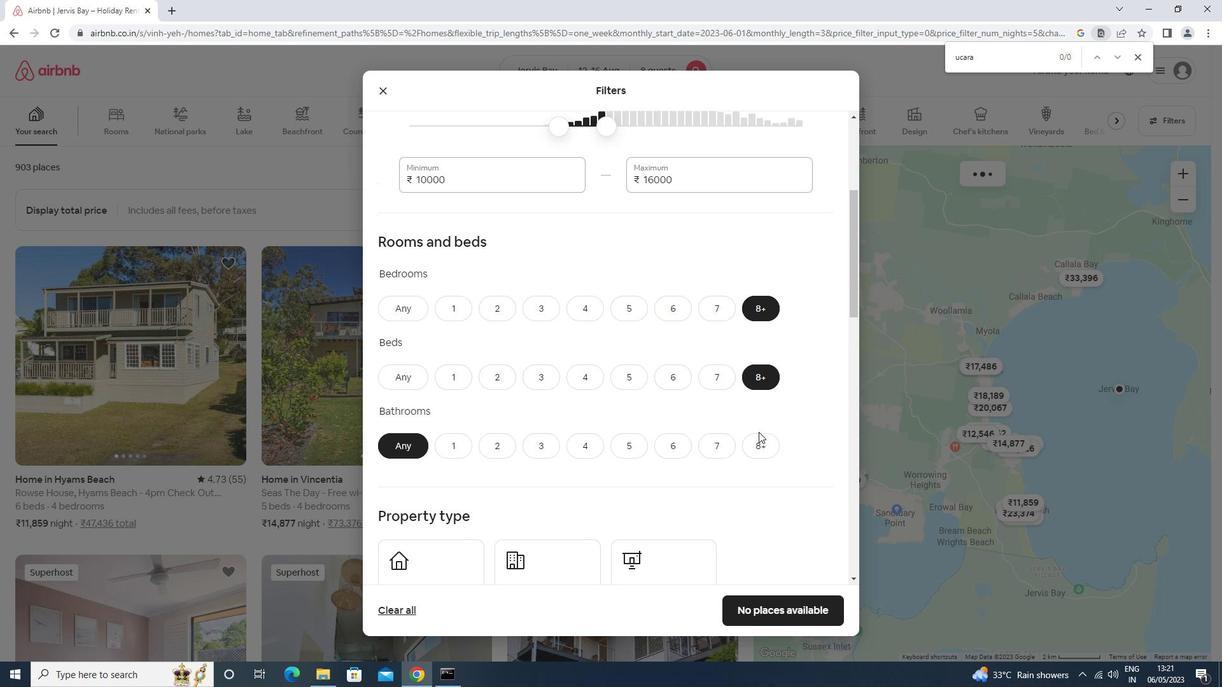 
Action: Mouse pressed left at (759, 439)
Screenshot: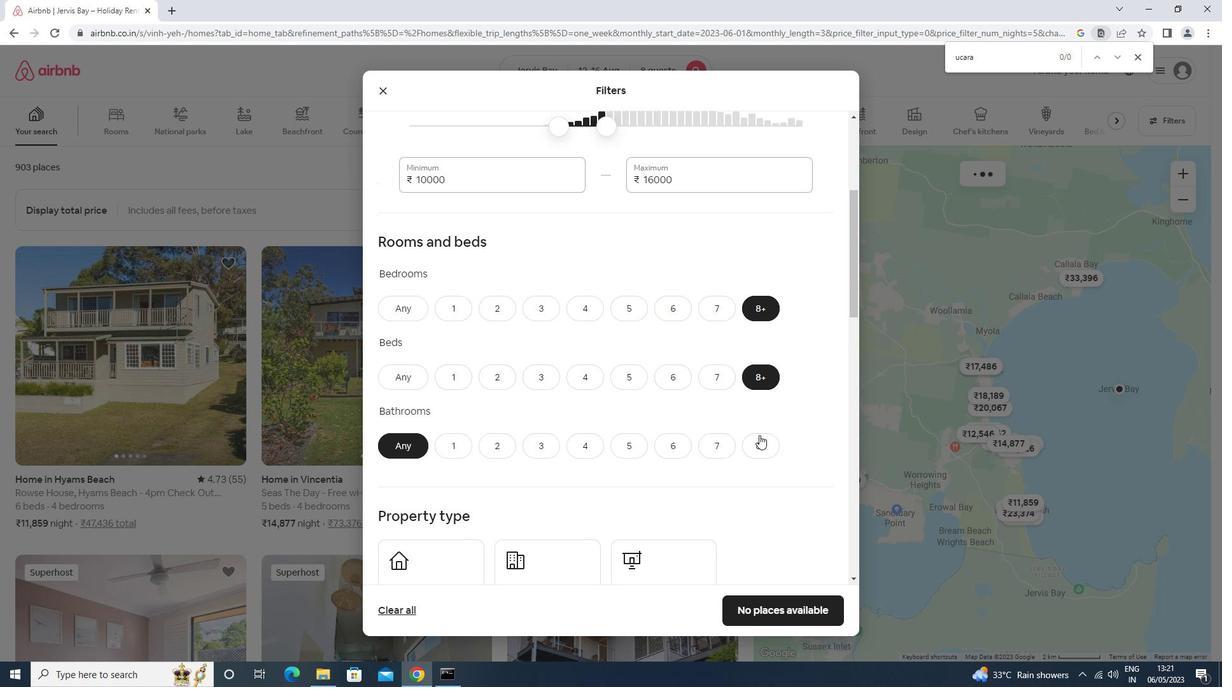 
Action: Mouse moved to (591, 419)
Screenshot: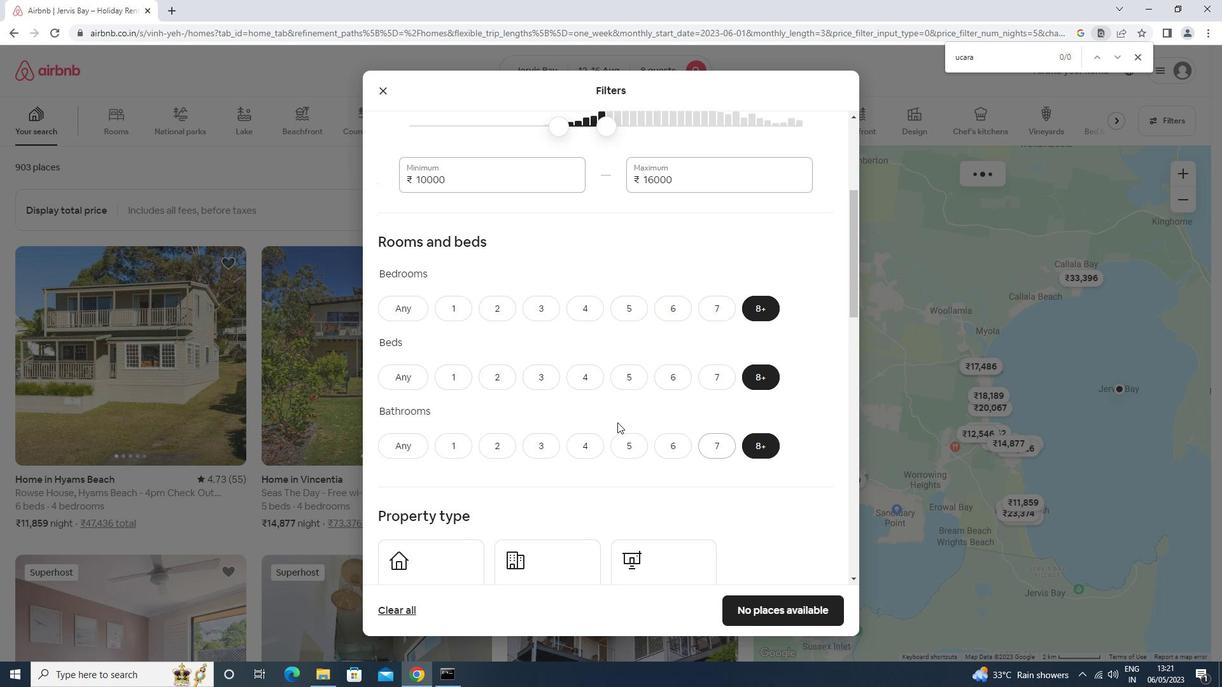 
Action: Mouse scrolled (591, 418) with delta (0, 0)
Screenshot: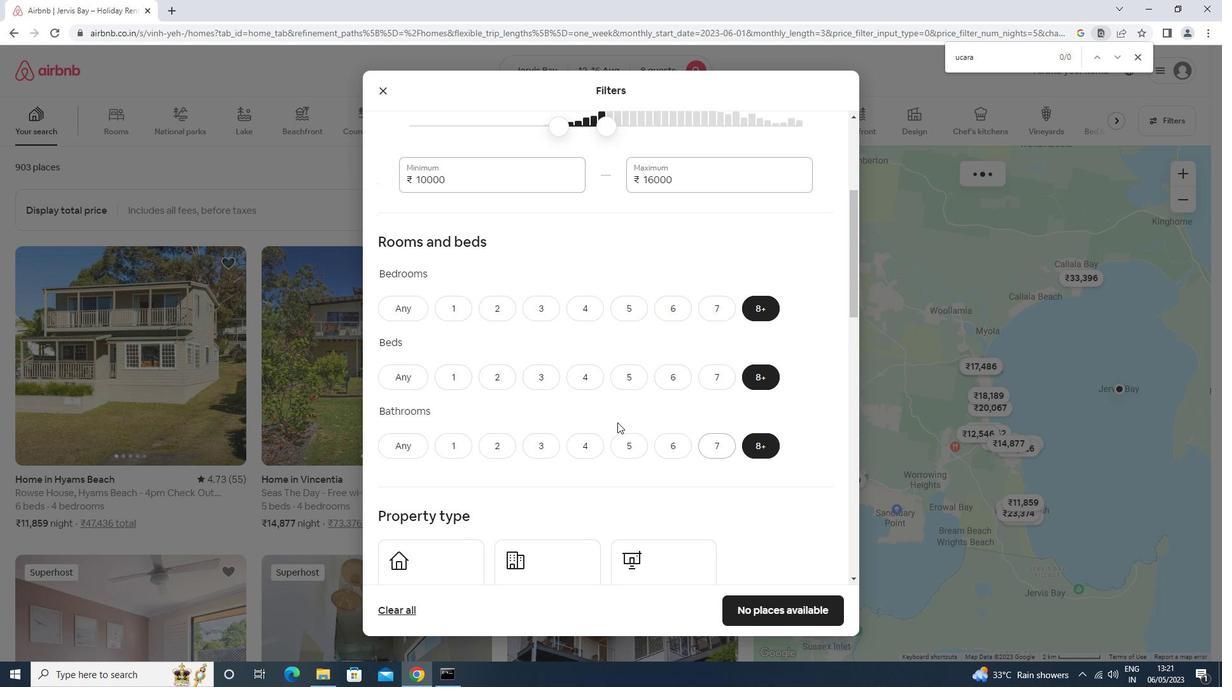 
Action: Mouse moved to (589, 419)
Screenshot: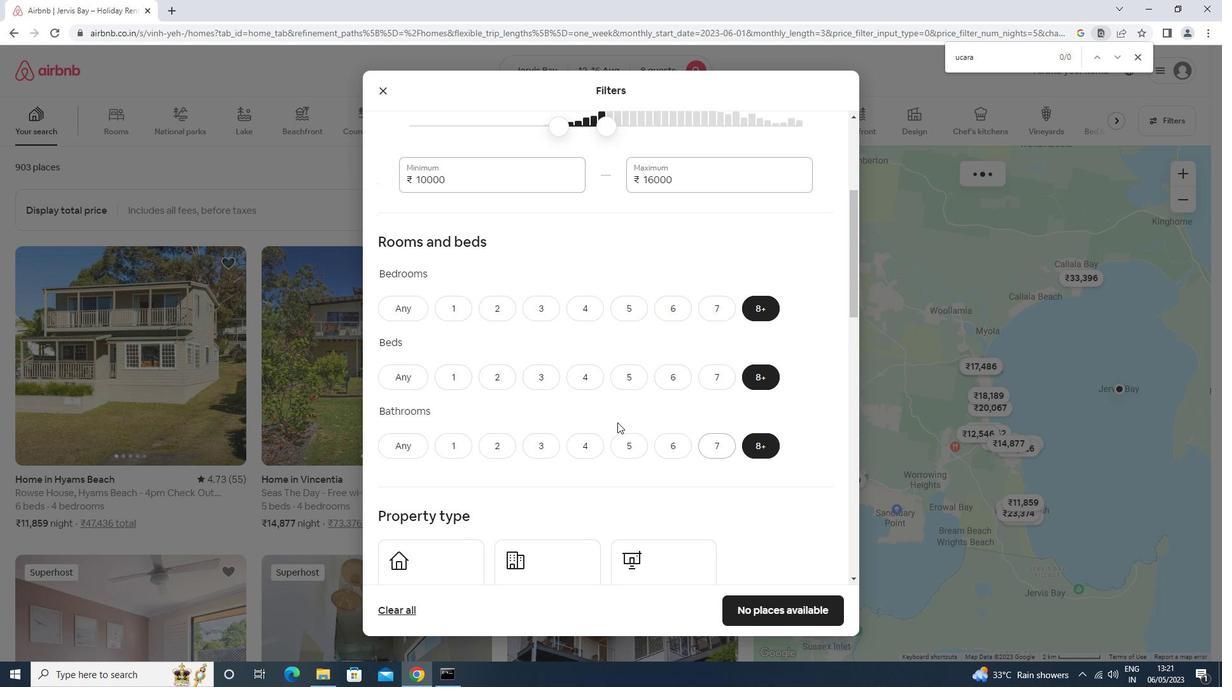 
Action: Mouse scrolled (589, 418) with delta (0, 0)
Screenshot: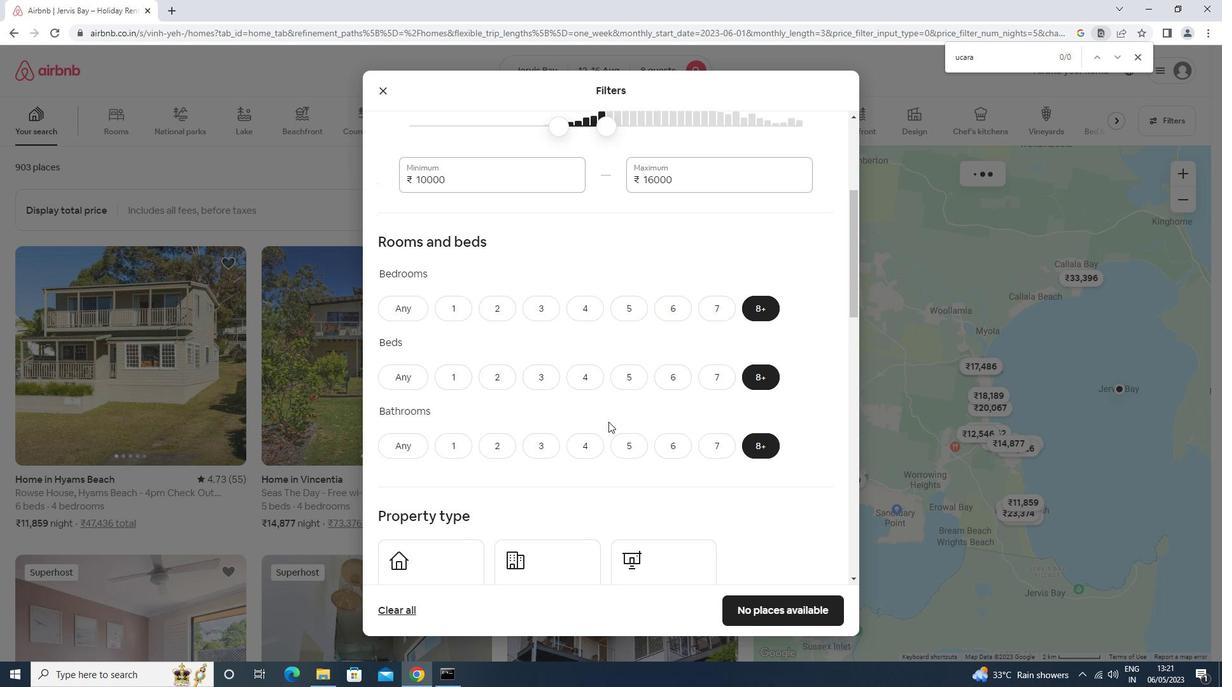 
Action: Mouse moved to (589, 419)
Screenshot: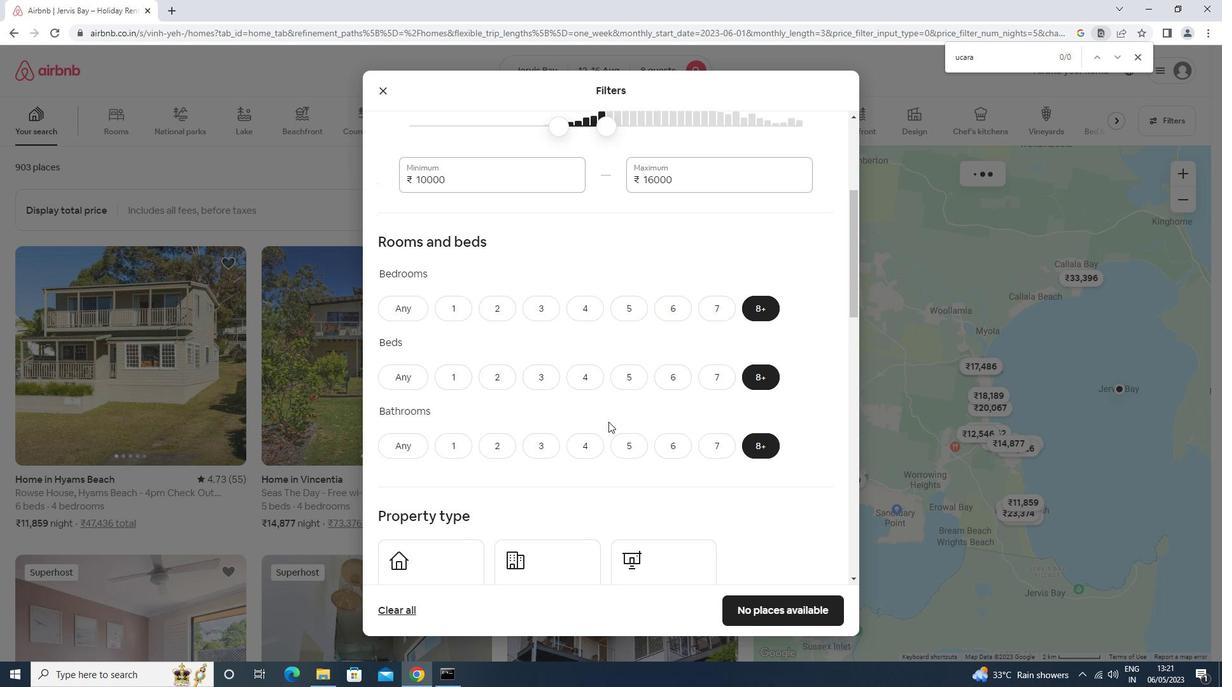 
Action: Mouse scrolled (589, 418) with delta (0, 0)
Screenshot: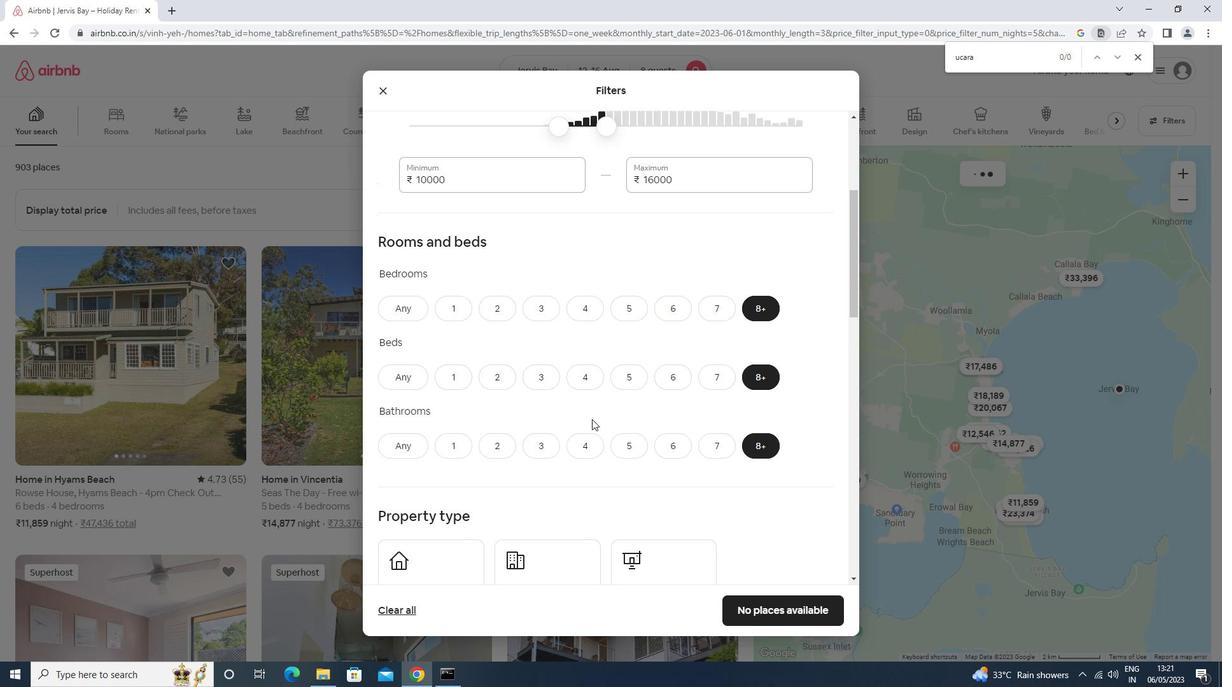 
Action: Mouse moved to (588, 420)
Screenshot: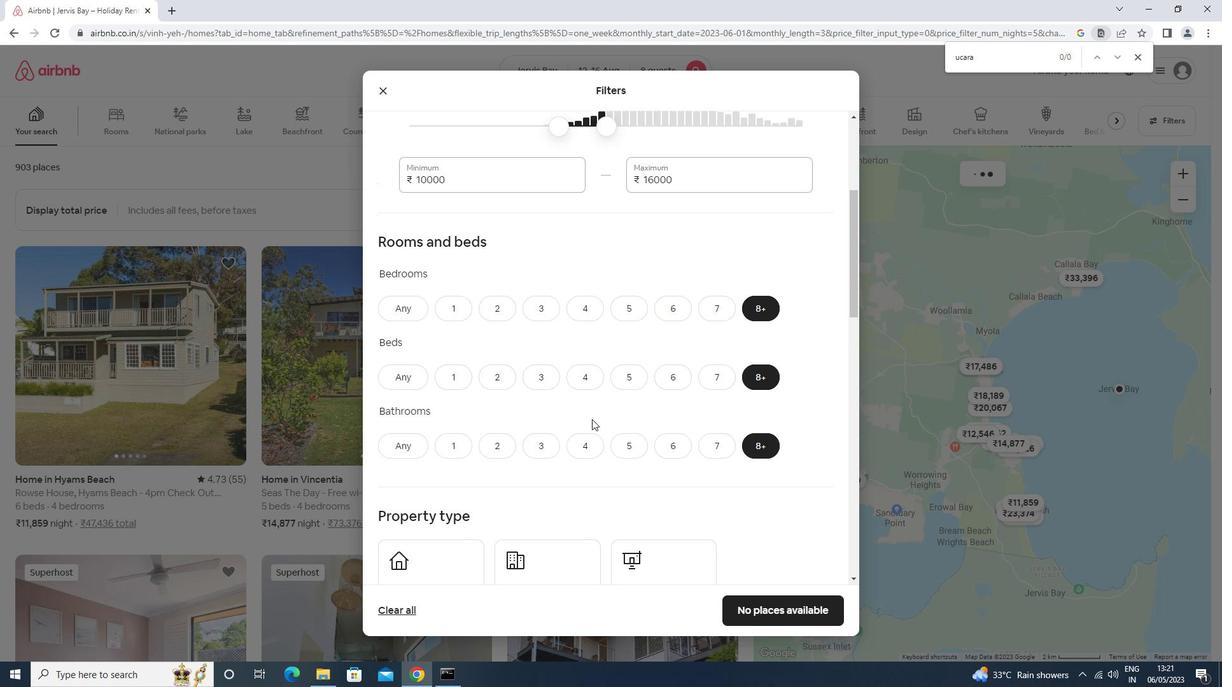 
Action: Mouse scrolled (588, 419) with delta (0, 0)
Screenshot: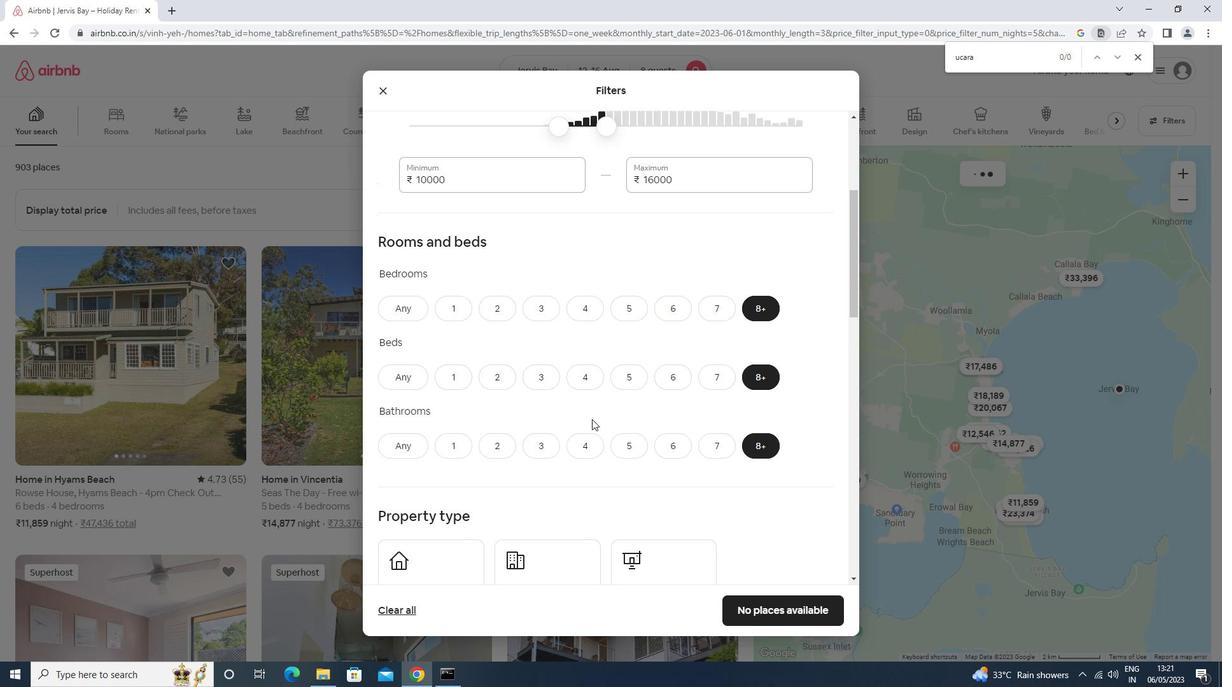 
Action: Mouse moved to (585, 420)
Screenshot: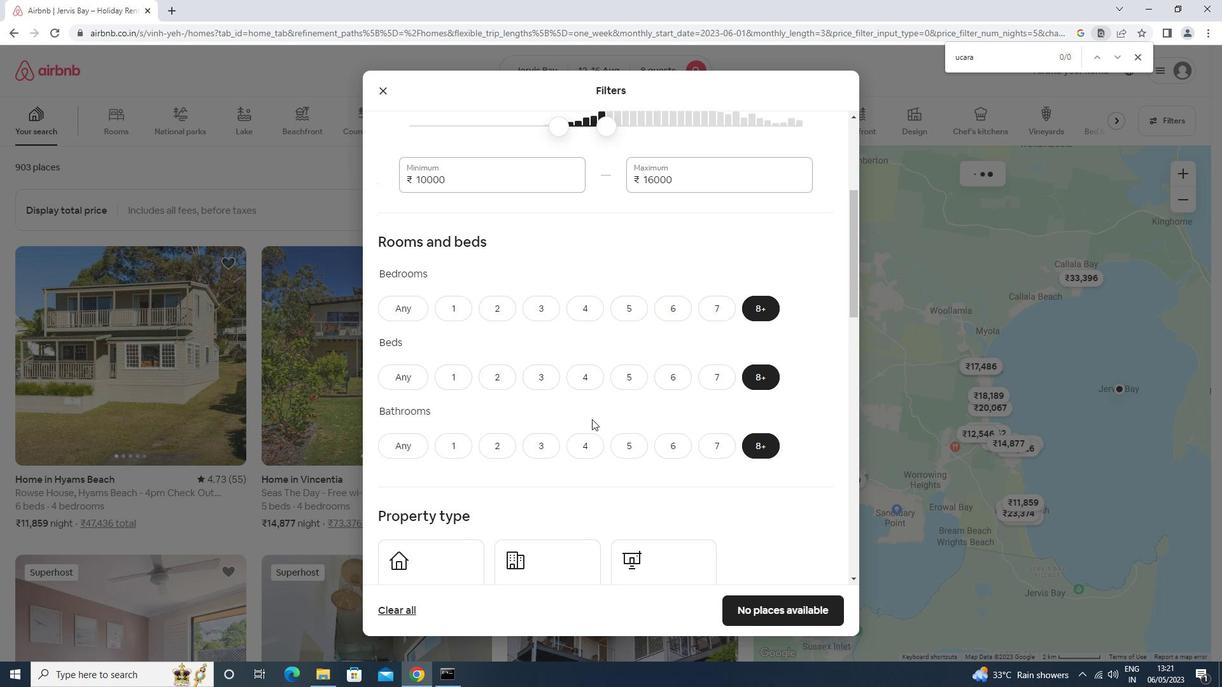 
Action: Mouse scrolled (585, 420) with delta (0, 0)
Screenshot: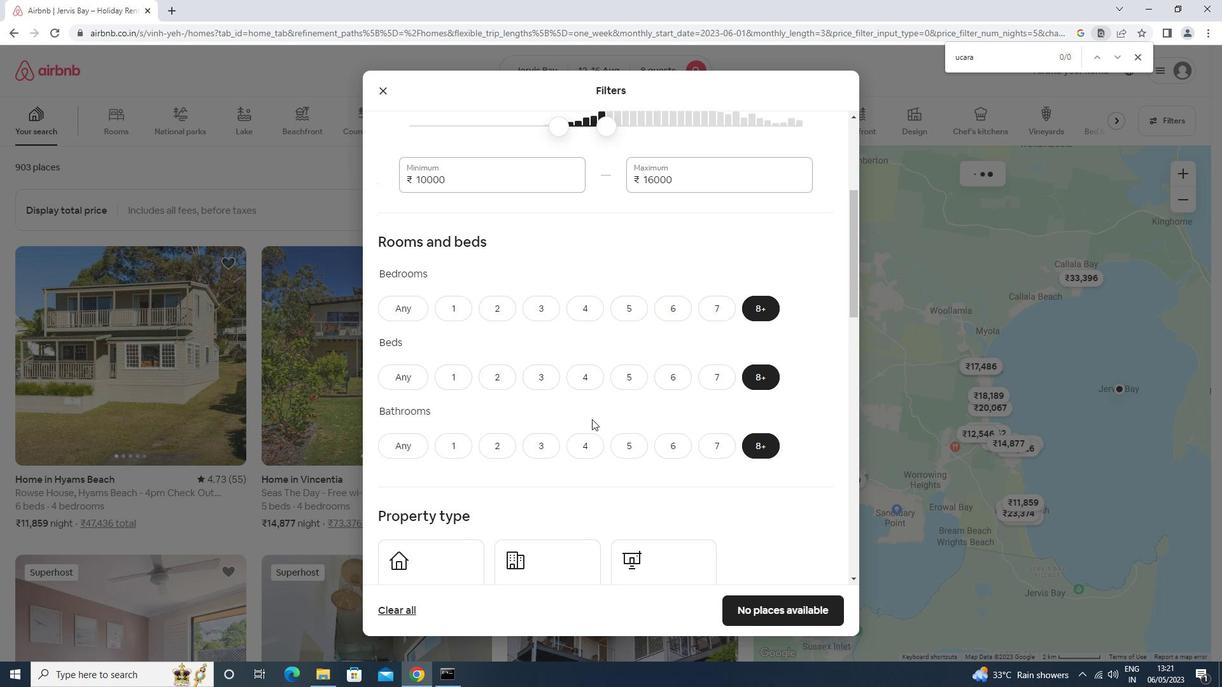 
Action: Mouse moved to (448, 290)
Screenshot: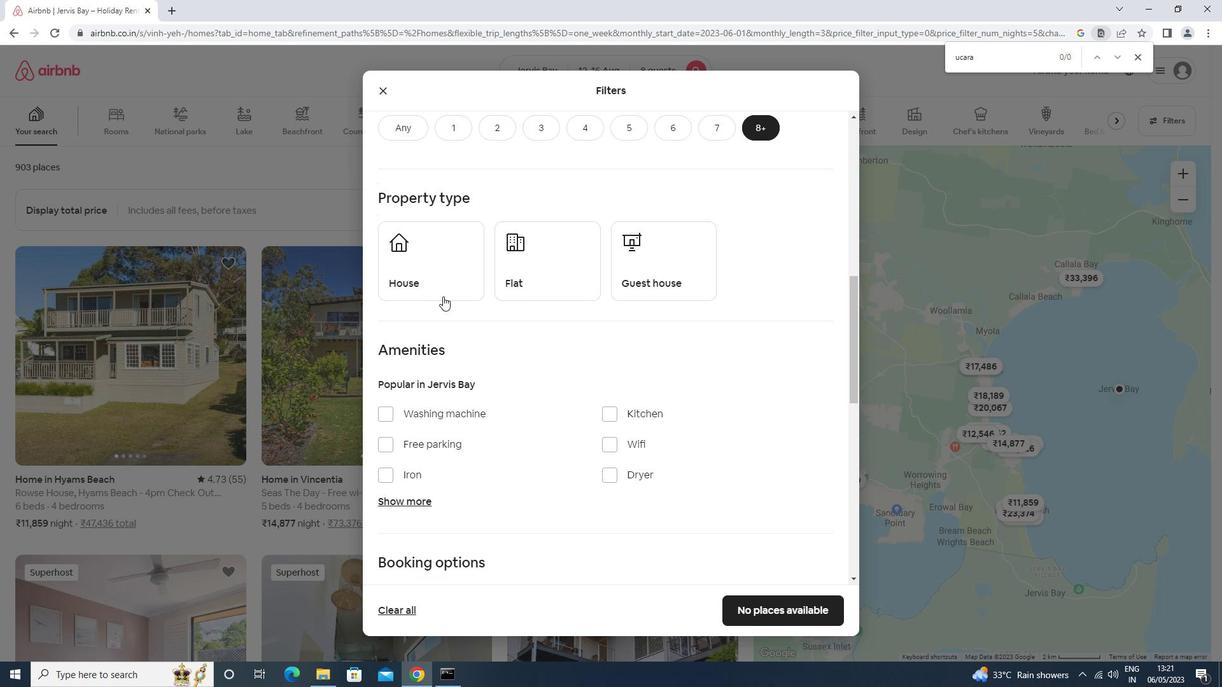 
Action: Mouse pressed left at (448, 290)
Screenshot: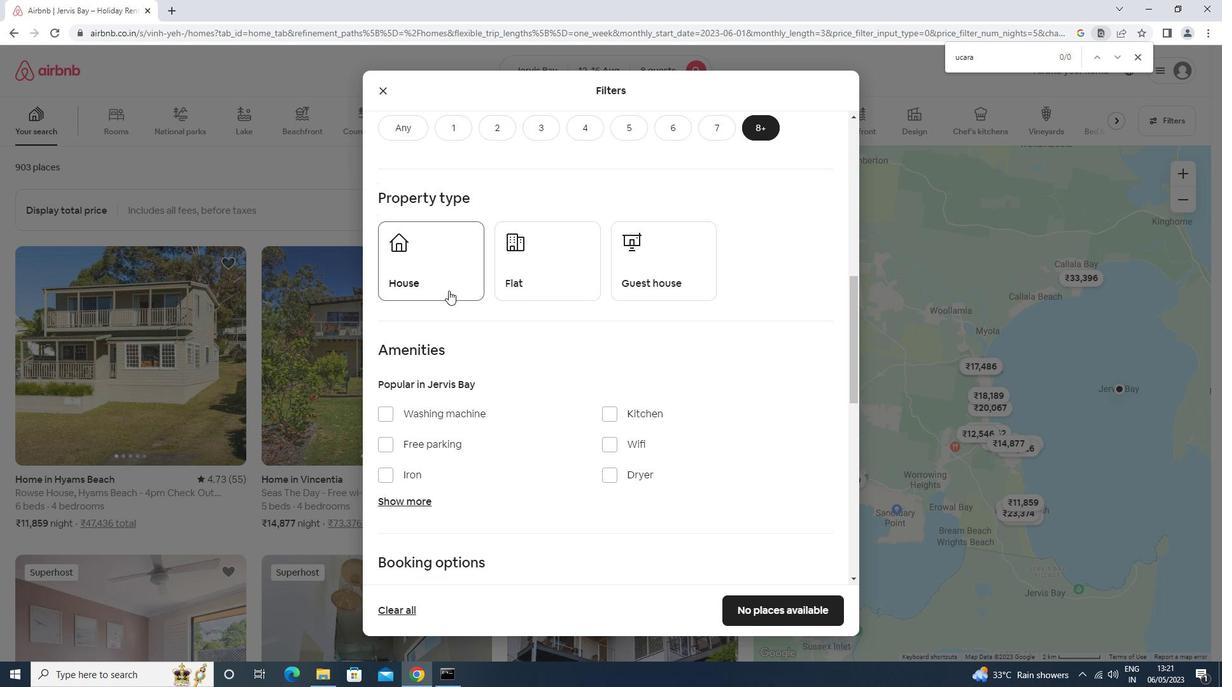 
Action: Mouse moved to (533, 274)
Screenshot: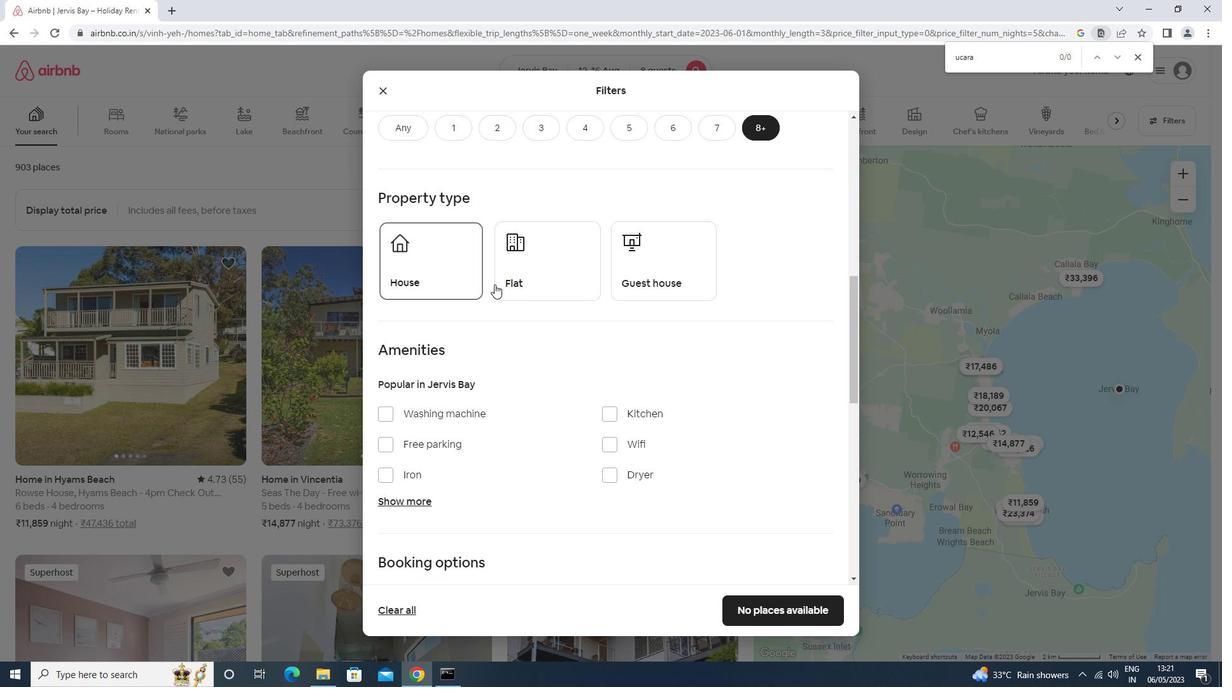 
Action: Mouse pressed left at (533, 274)
Screenshot: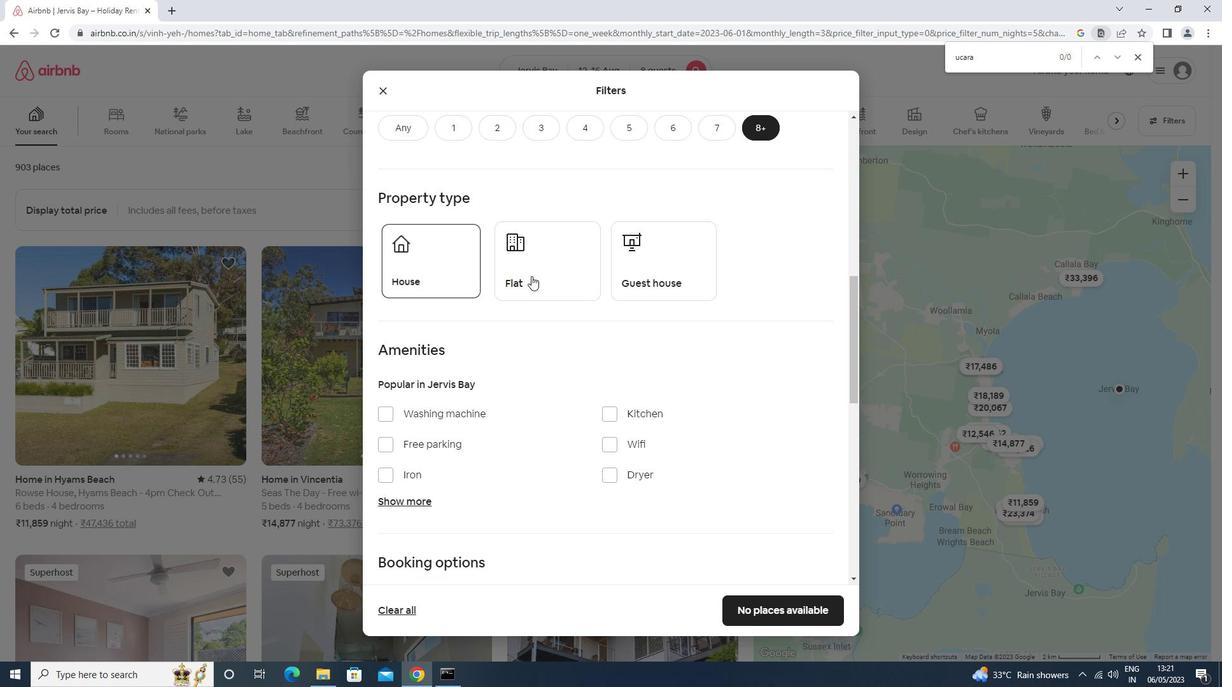 
Action: Mouse moved to (672, 260)
Screenshot: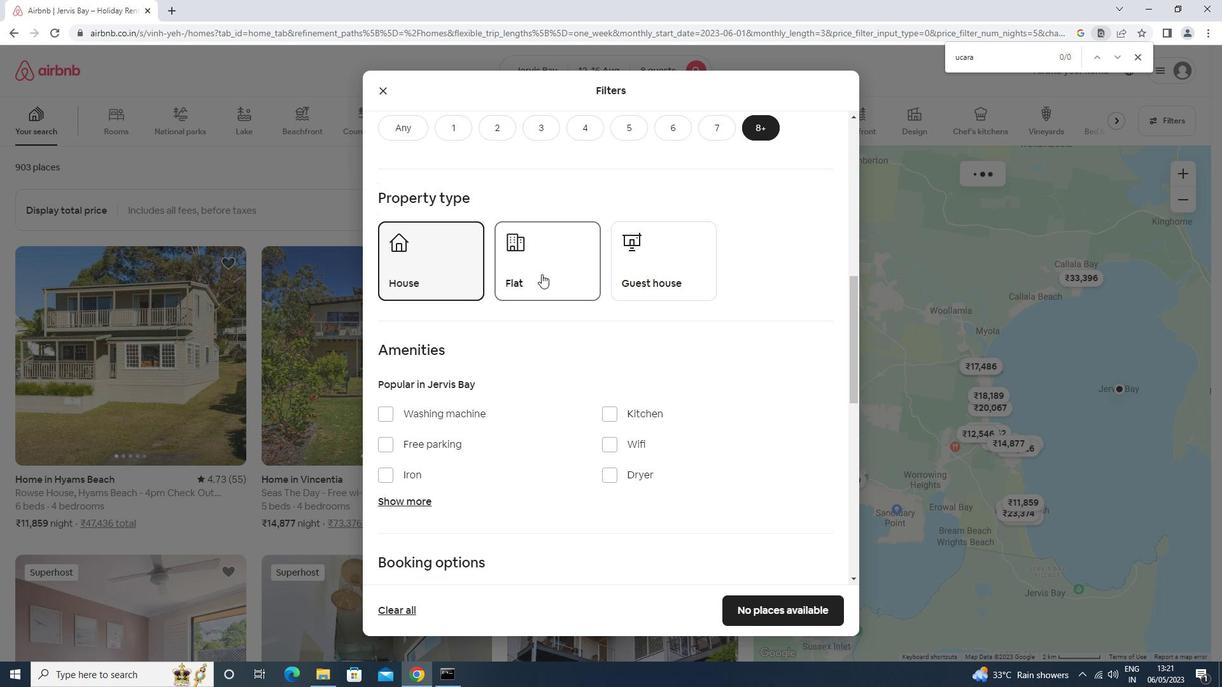 
Action: Mouse pressed left at (672, 260)
Screenshot: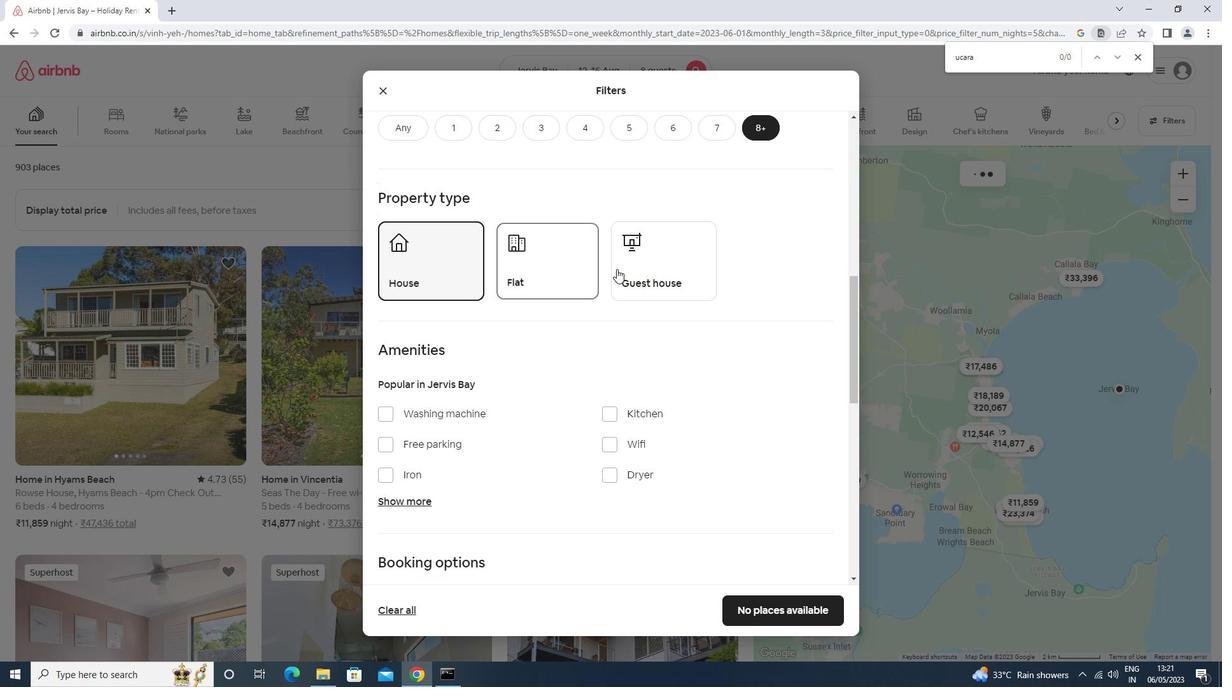 
Action: Mouse moved to (670, 262)
Screenshot: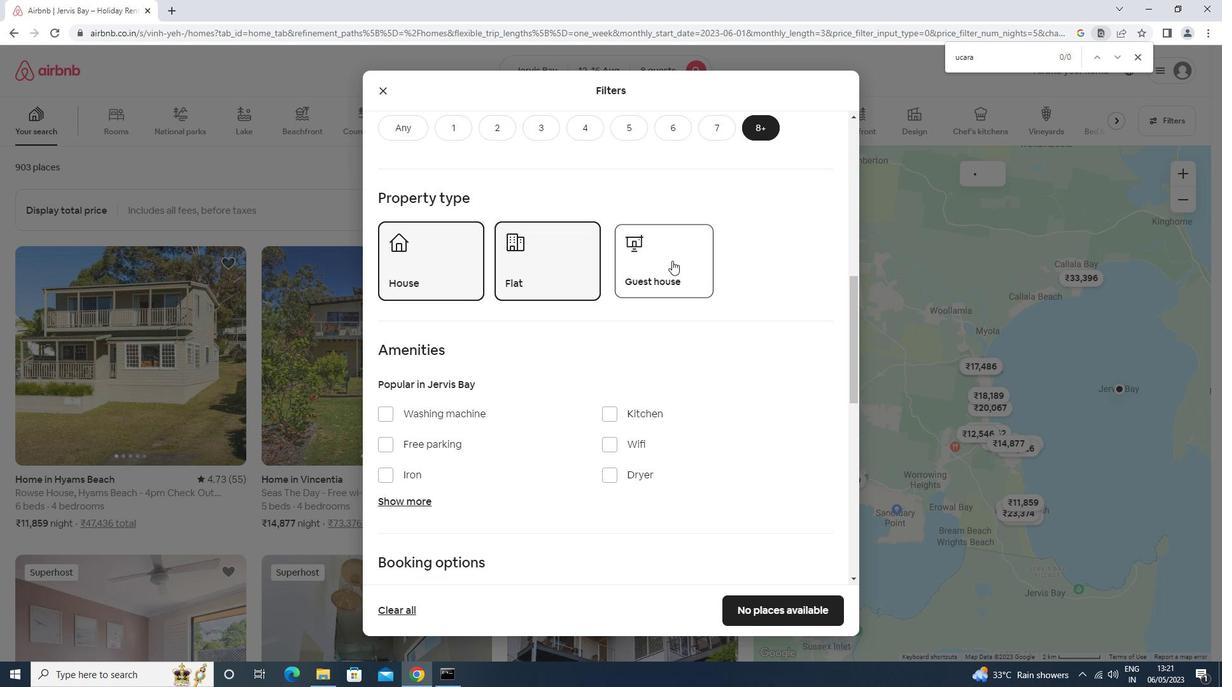 
Action: Mouse scrolled (670, 262) with delta (0, 0)
Screenshot: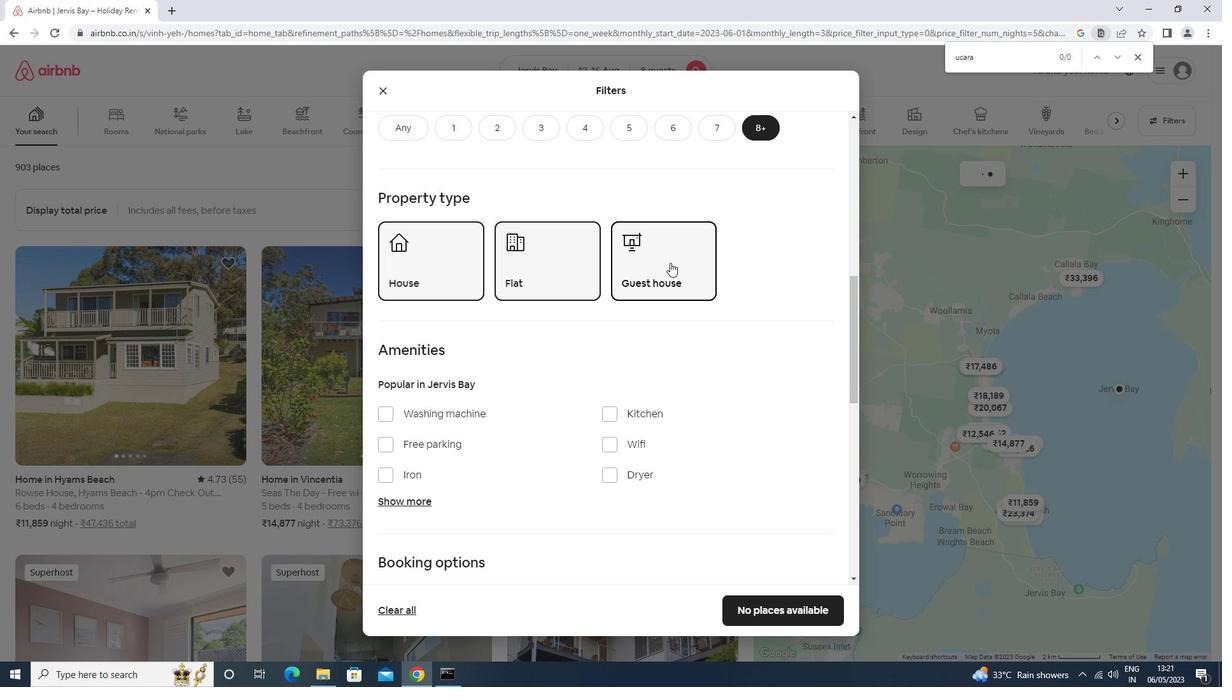 
Action: Mouse scrolled (670, 262) with delta (0, 0)
Screenshot: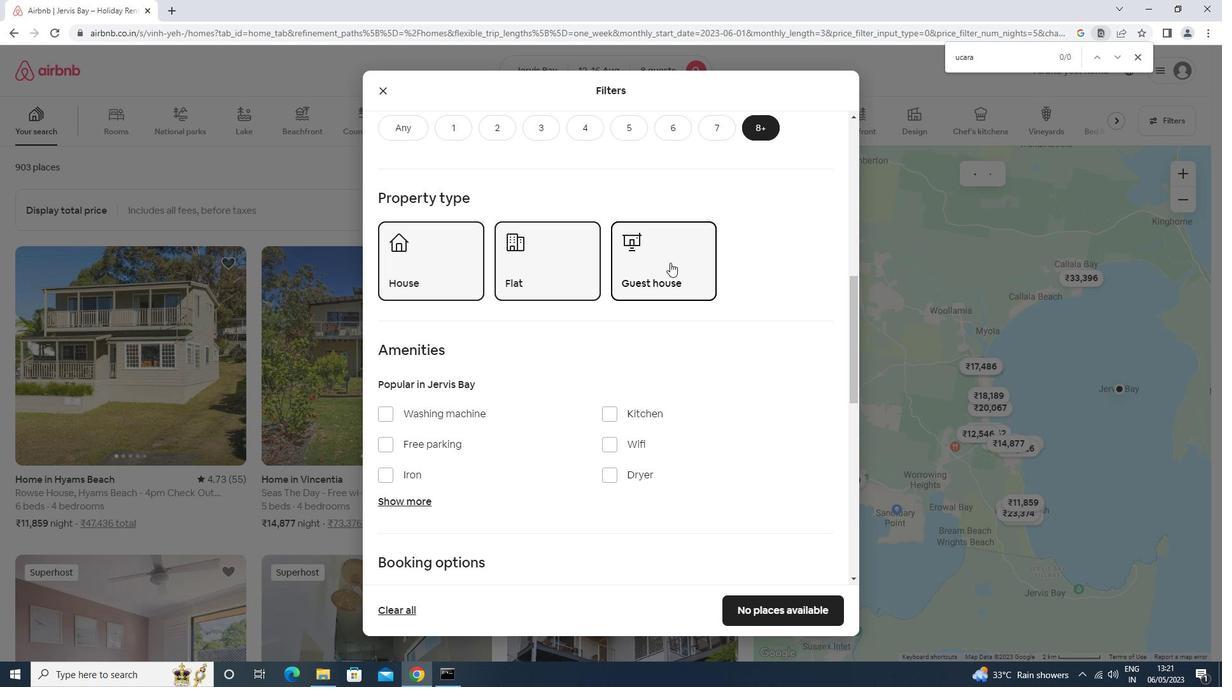 
Action: Mouse moved to (411, 378)
Screenshot: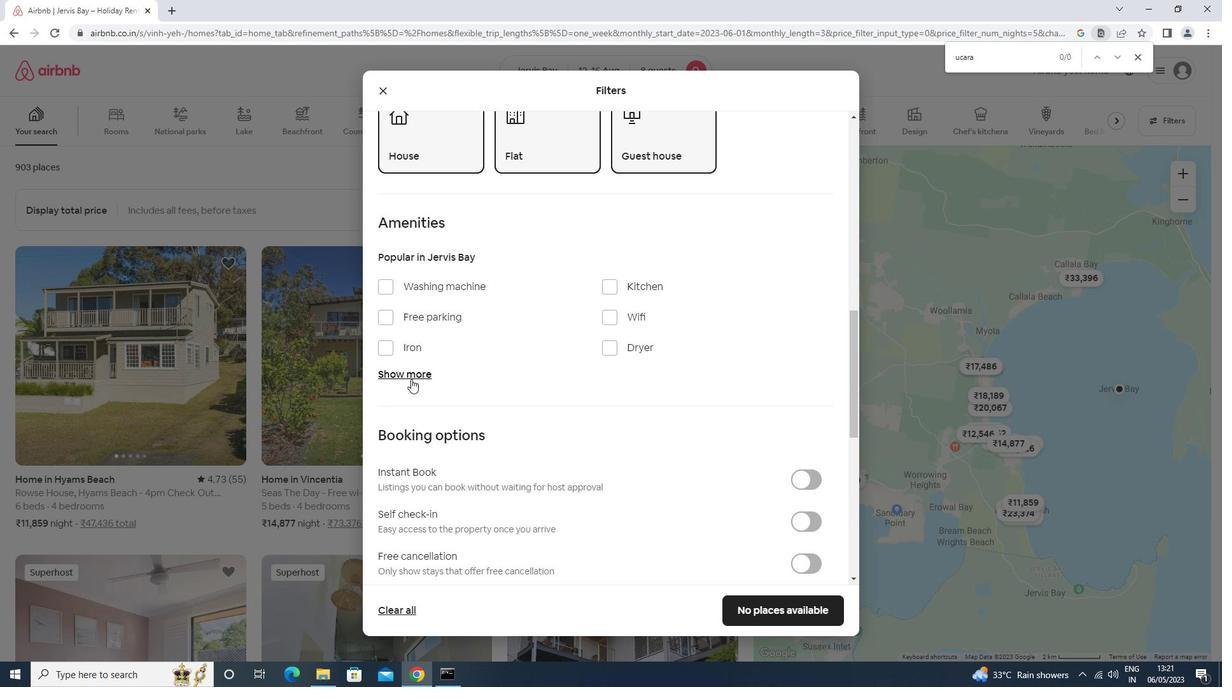 
Action: Mouse pressed left at (411, 378)
Screenshot: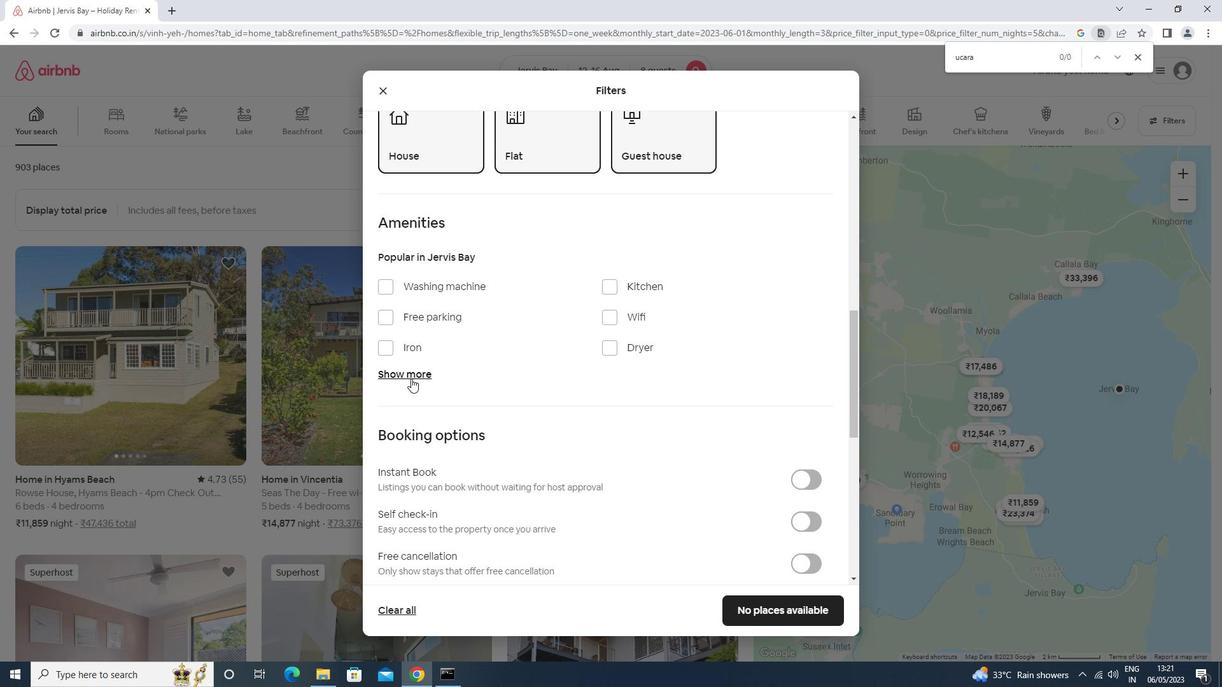 
Action: Mouse moved to (437, 315)
Screenshot: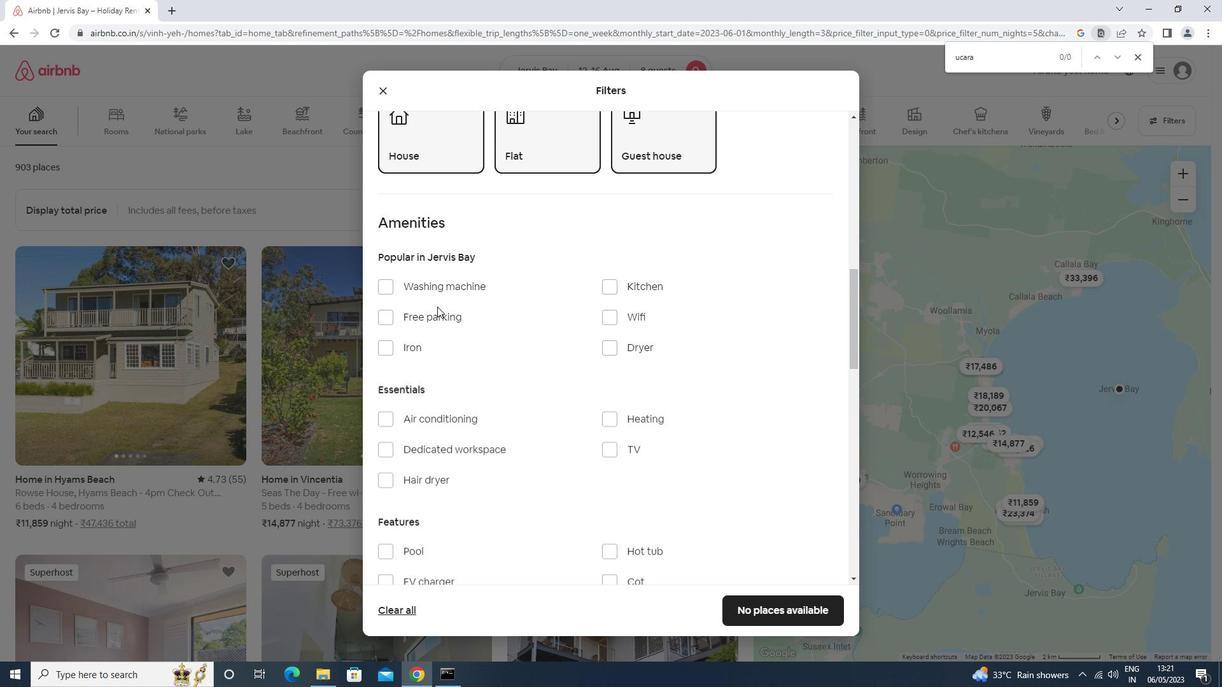 
Action: Mouse pressed left at (437, 315)
Screenshot: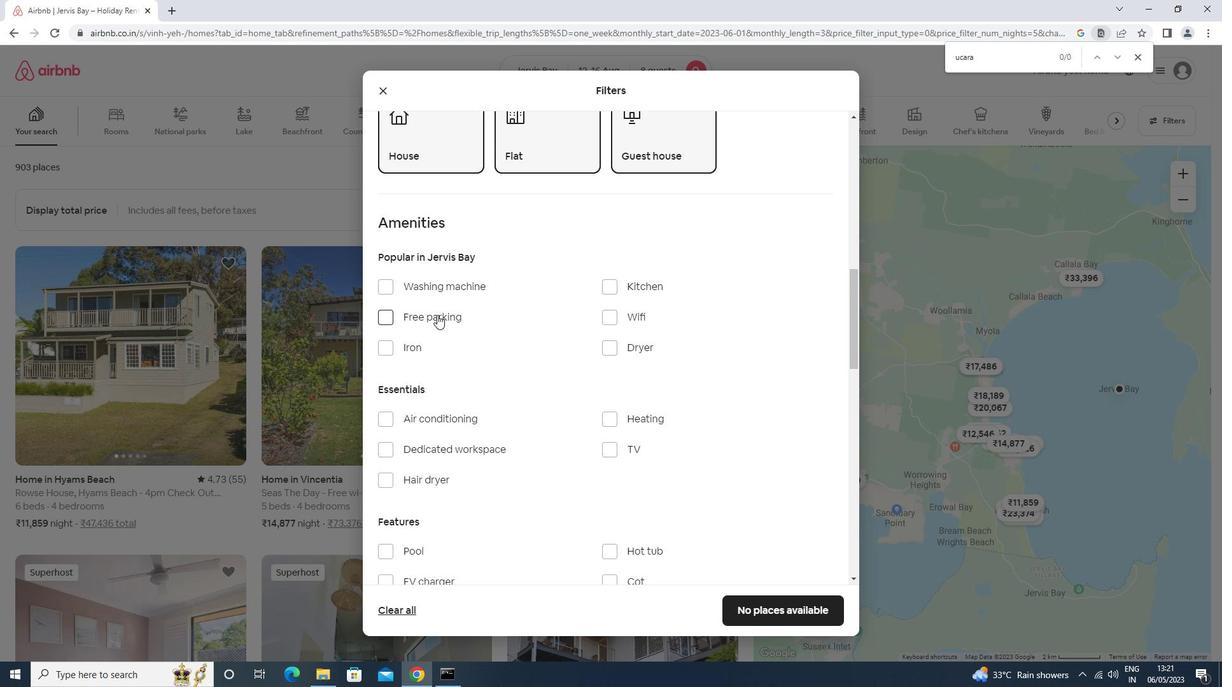 
Action: Mouse moved to (633, 454)
Screenshot: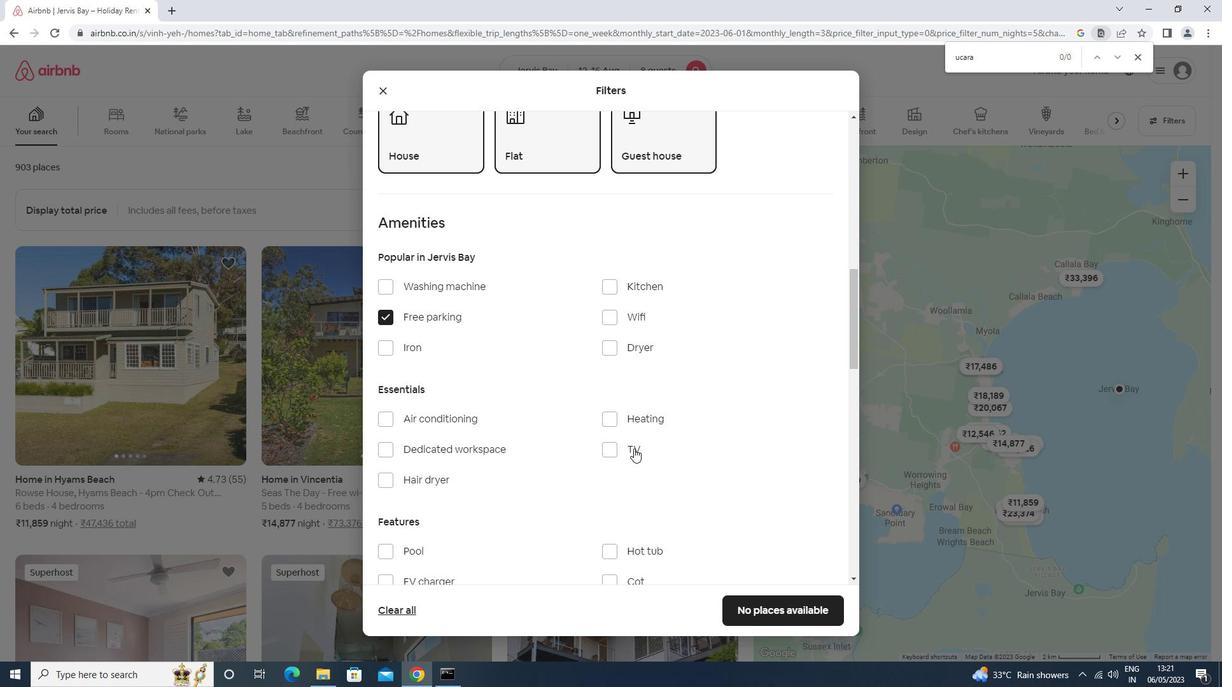
Action: Mouse pressed left at (633, 454)
Screenshot: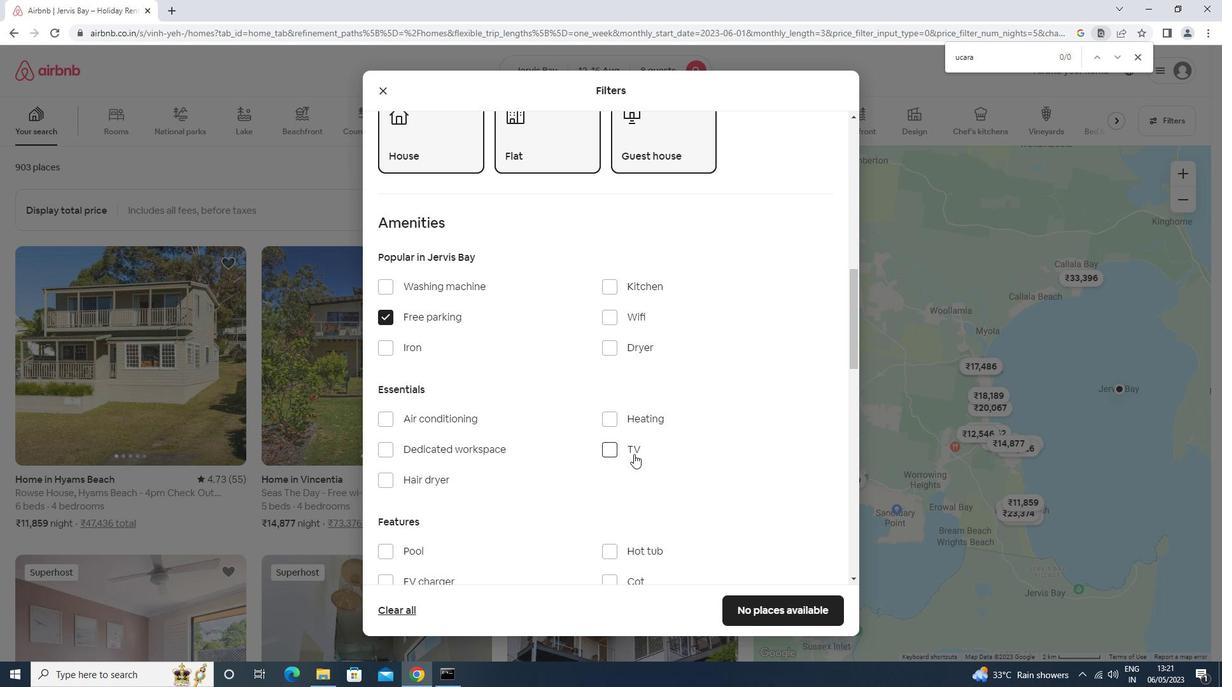 
Action: Mouse moved to (609, 458)
Screenshot: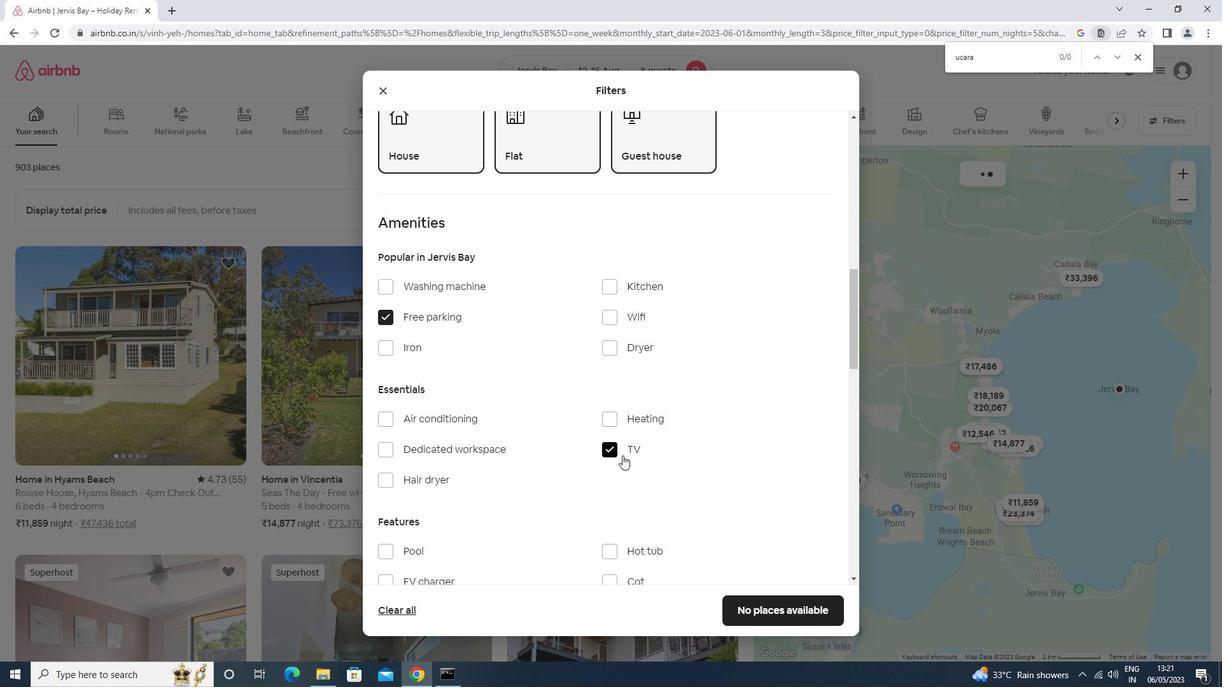 
Action: Mouse scrolled (609, 457) with delta (0, 0)
Screenshot: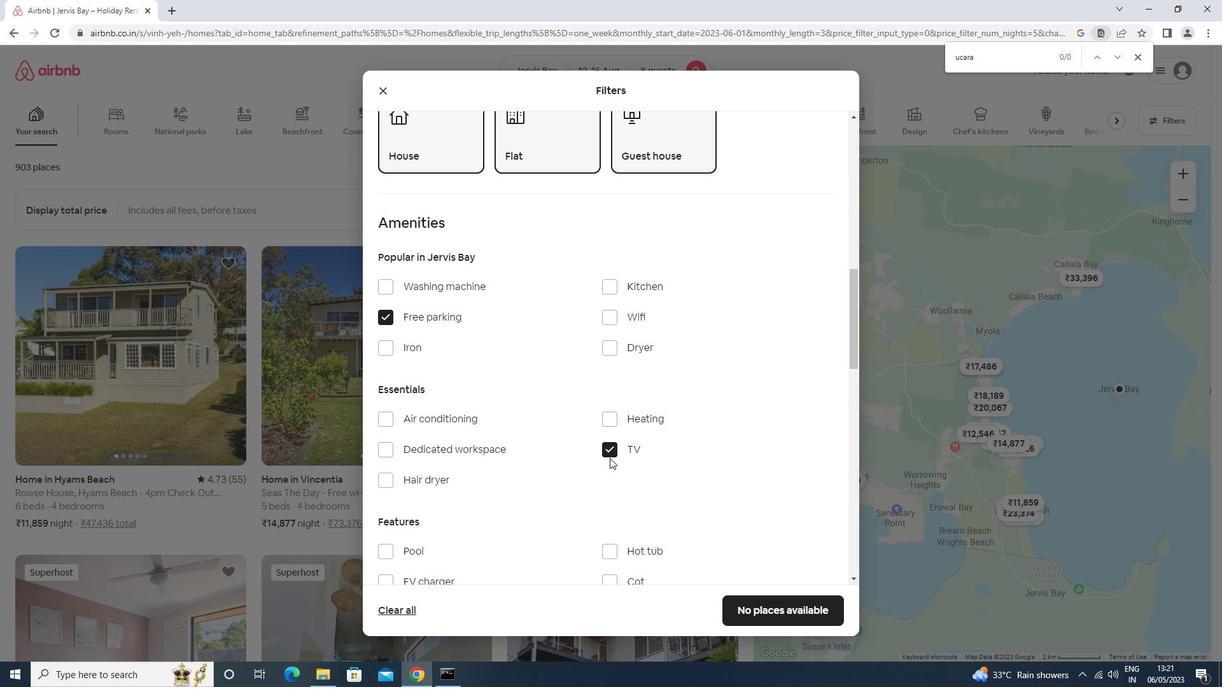 
Action: Mouse scrolled (609, 457) with delta (0, 0)
Screenshot: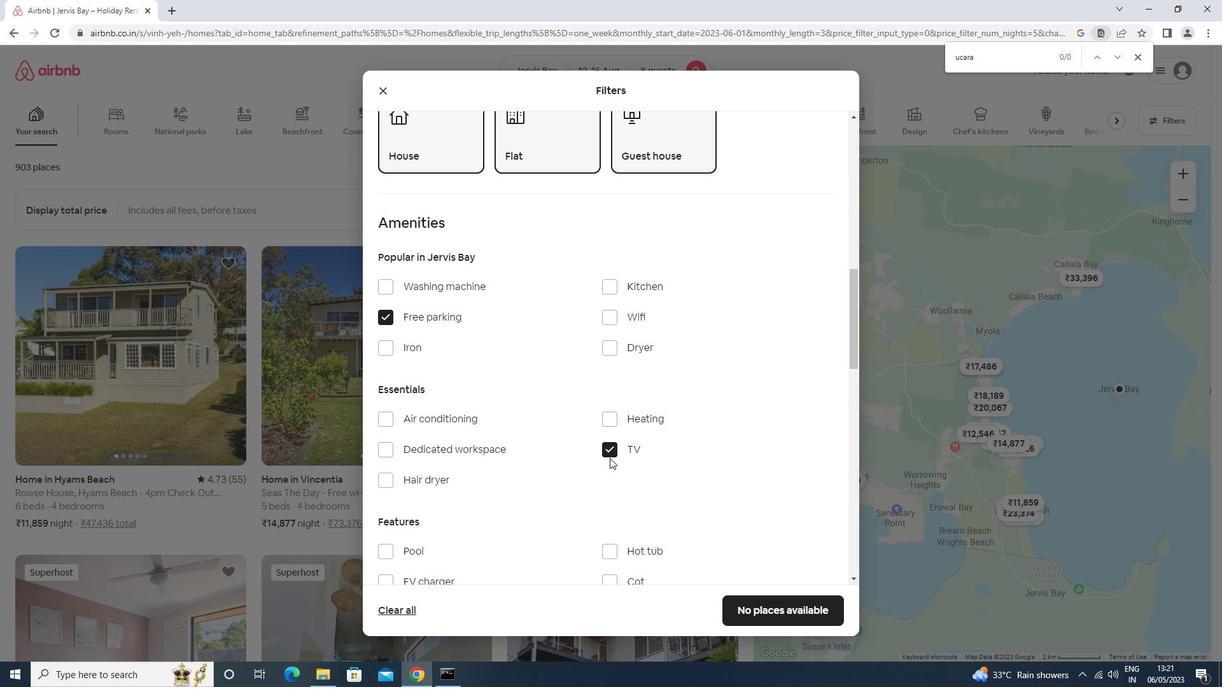 
Action: Mouse moved to (429, 476)
Screenshot: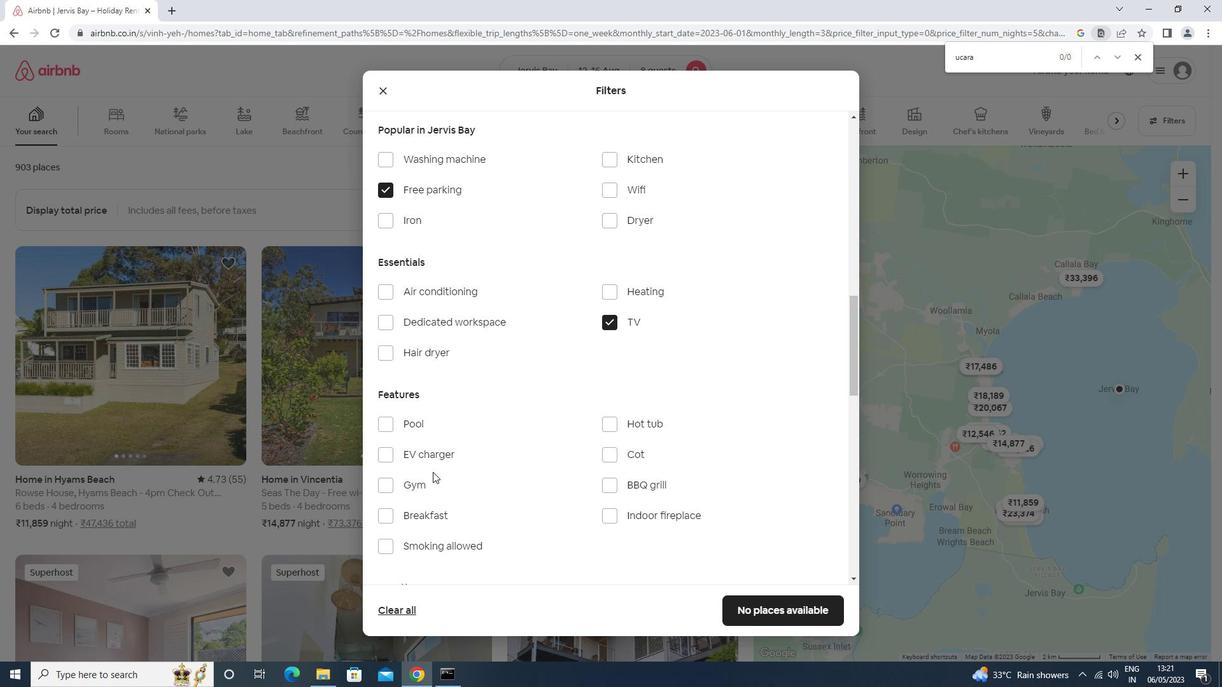 
Action: Mouse pressed left at (429, 476)
Screenshot: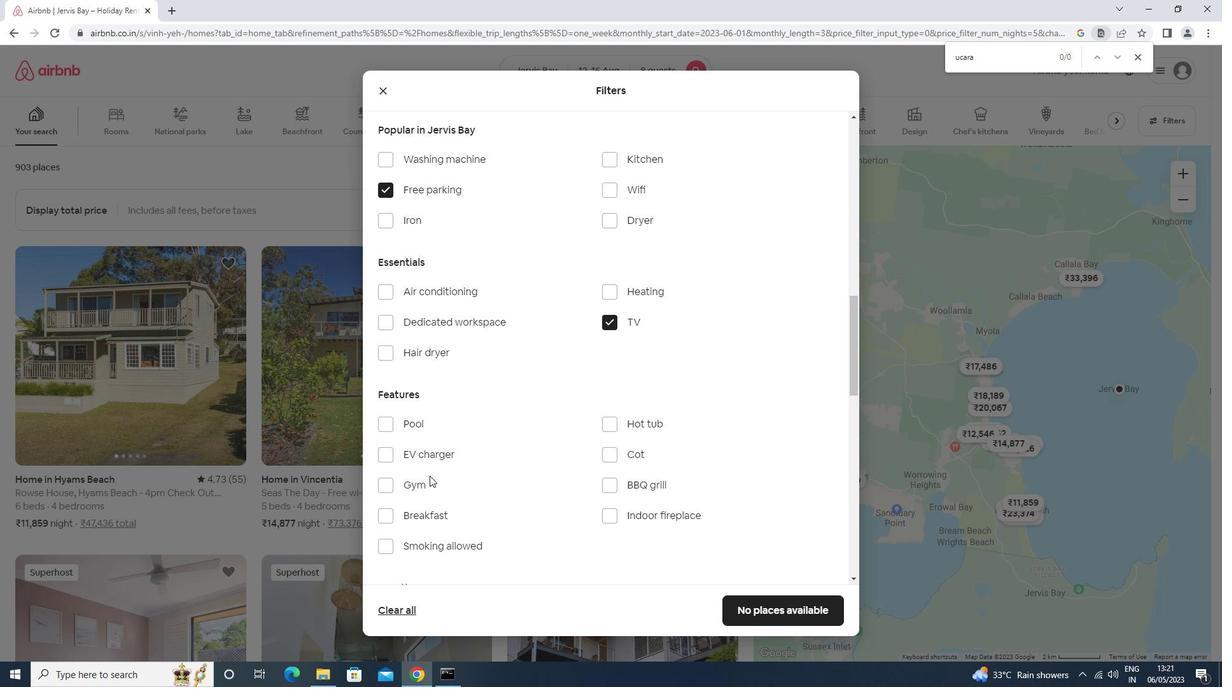 
Action: Mouse moved to (427, 480)
Screenshot: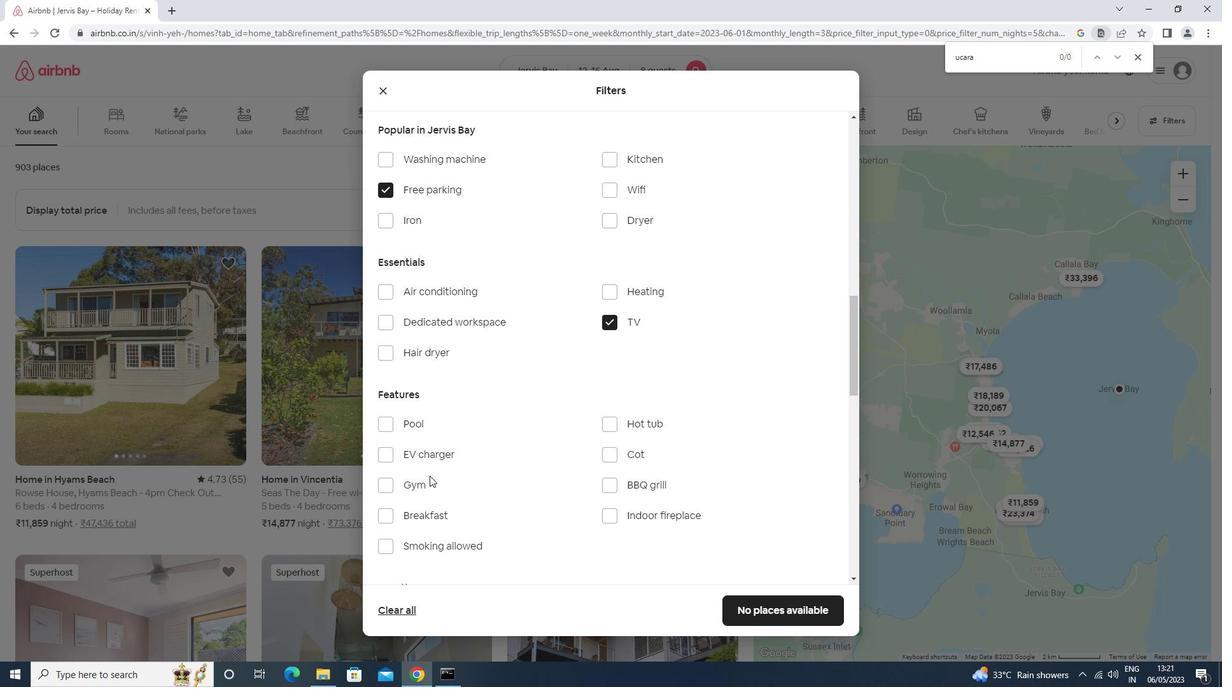 
Action: Mouse pressed left at (427, 480)
Screenshot: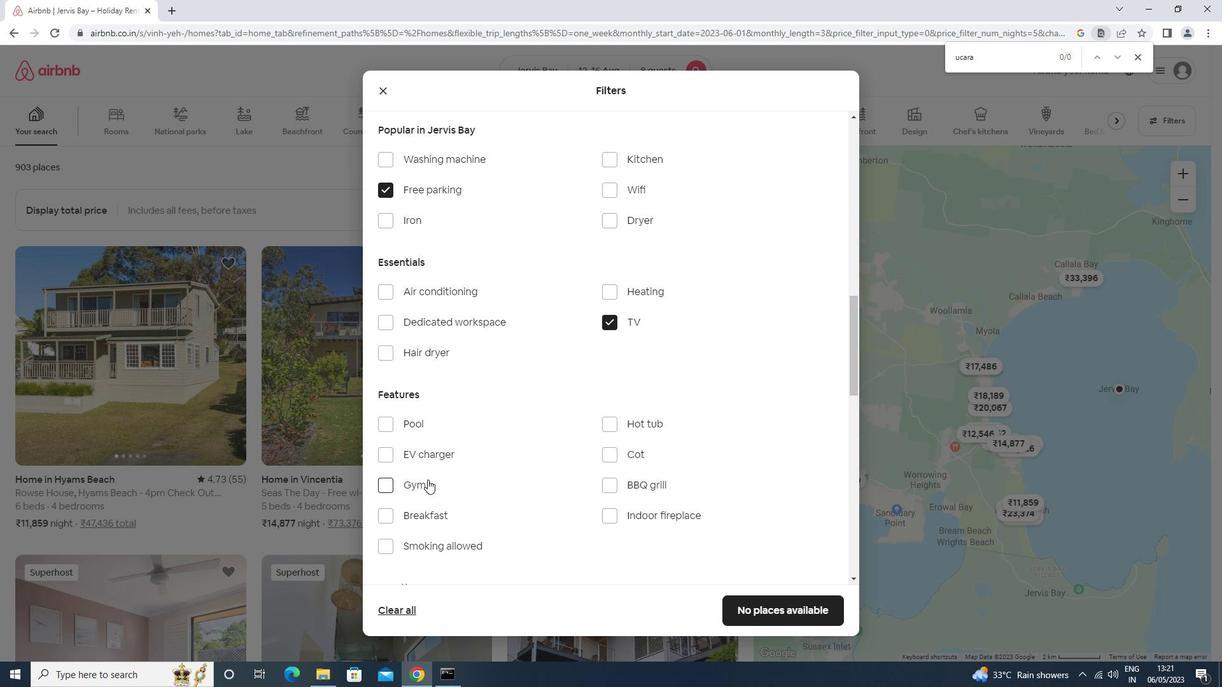 
Action: Mouse moved to (429, 509)
Screenshot: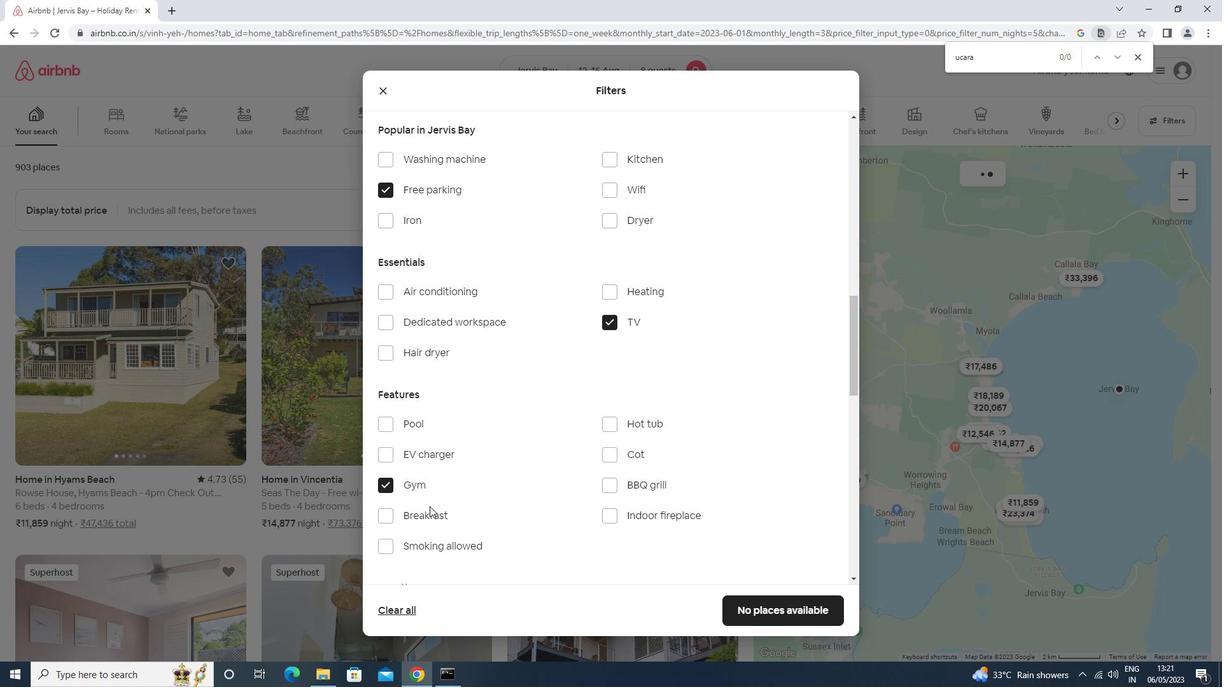 
Action: Mouse pressed left at (429, 509)
Screenshot: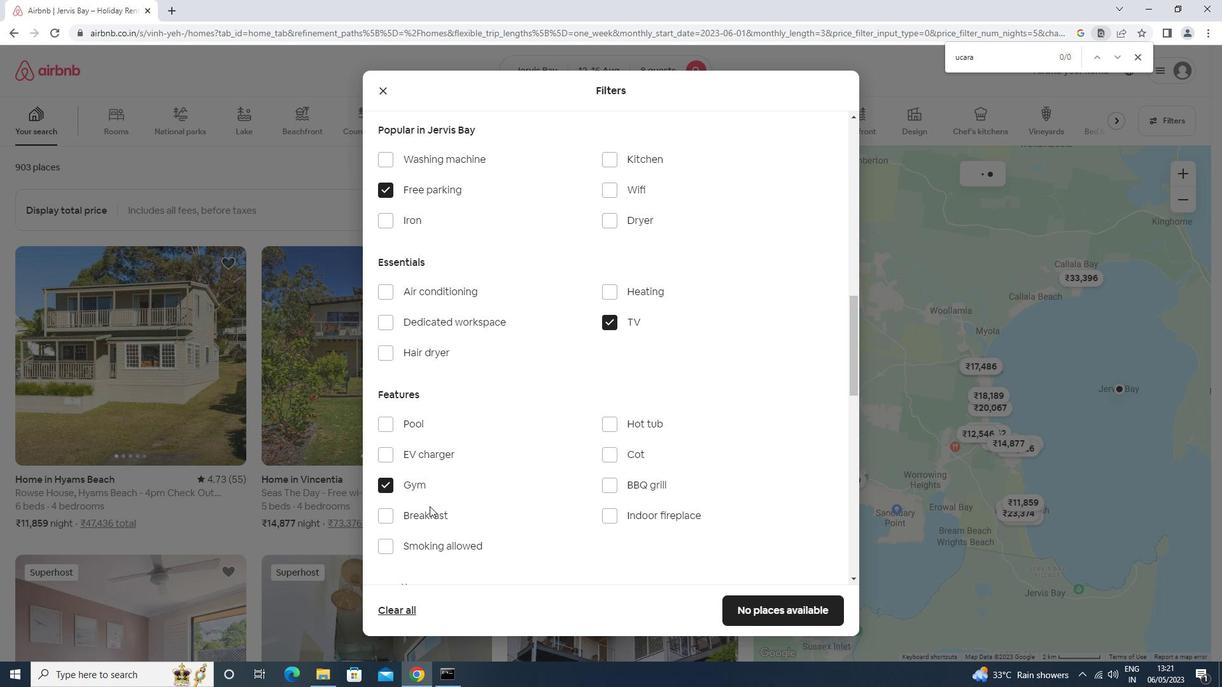 
Action: Mouse moved to (447, 433)
Screenshot: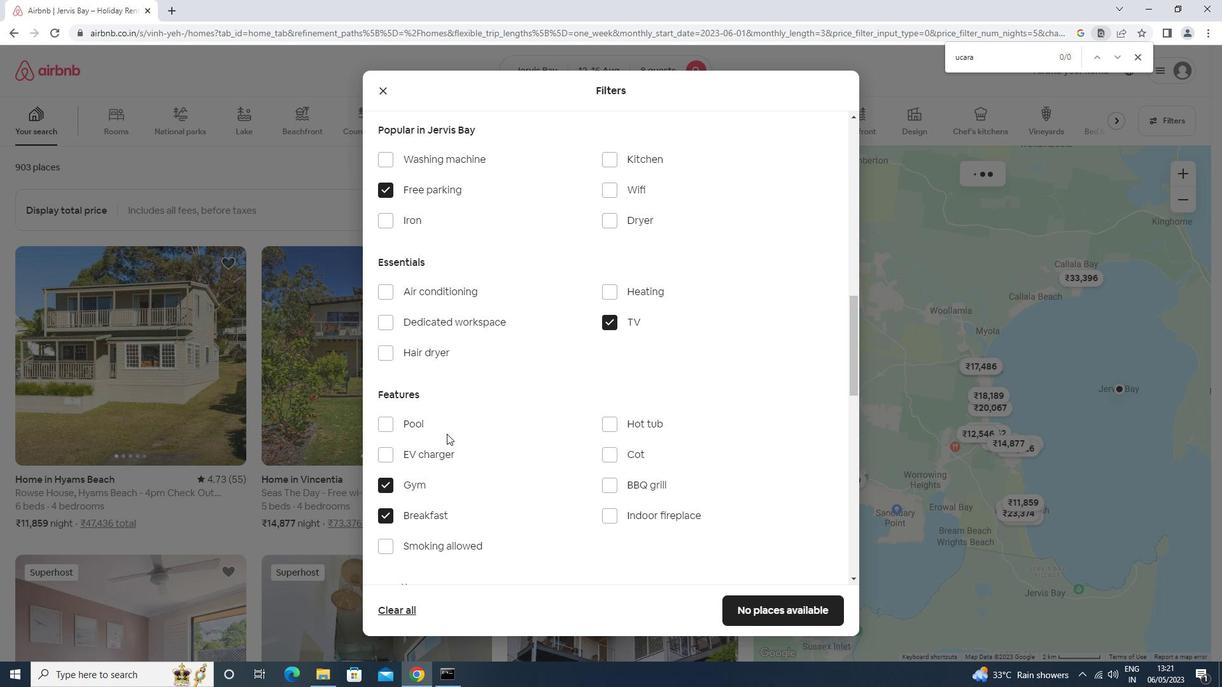 
Action: Mouse scrolled (447, 432) with delta (0, 0)
Screenshot: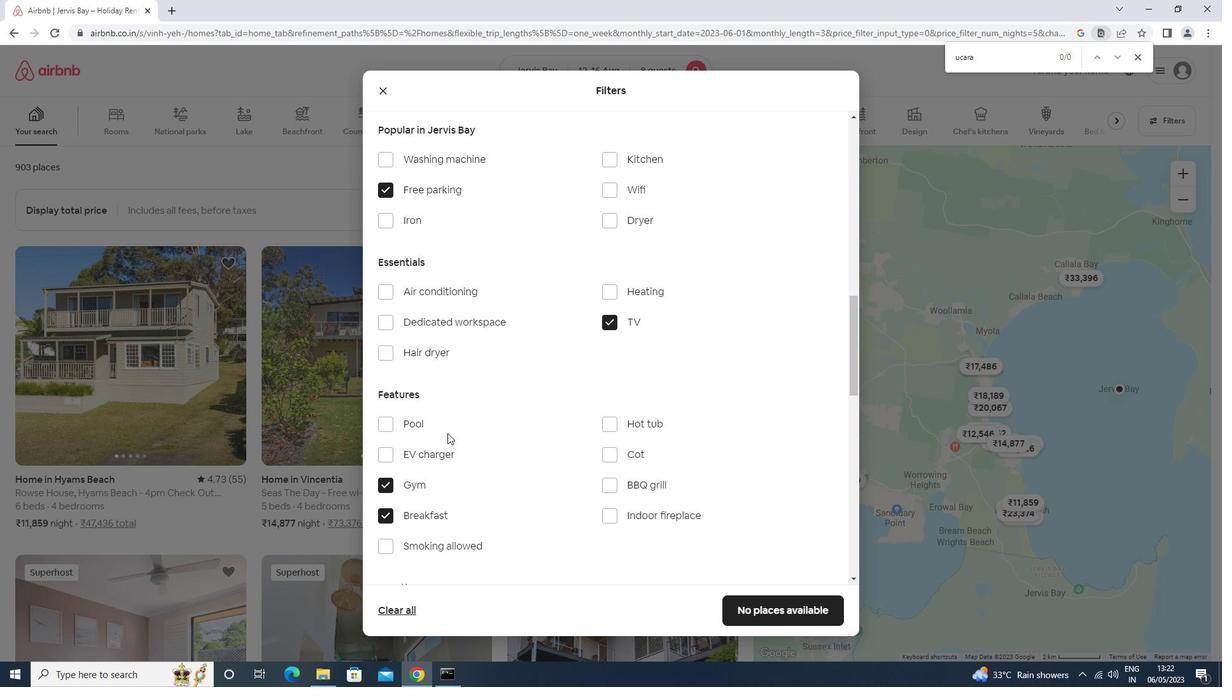 
Action: Mouse scrolled (447, 432) with delta (0, 0)
Screenshot: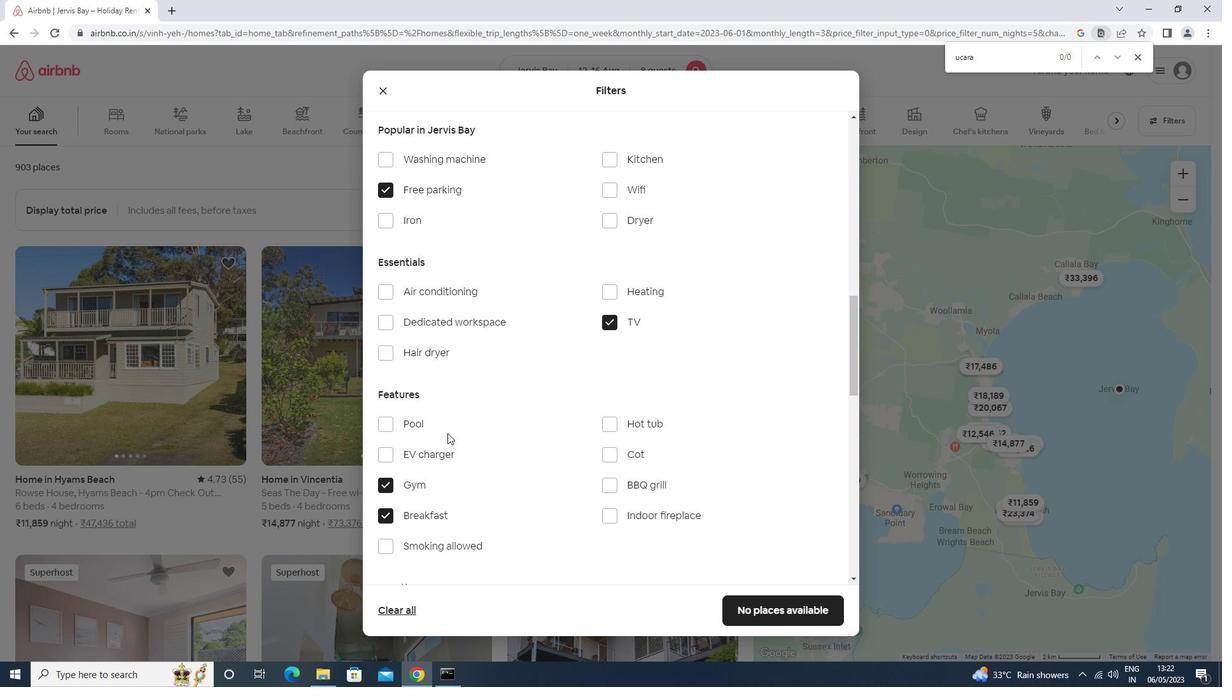 
Action: Mouse scrolled (447, 432) with delta (0, 0)
Screenshot: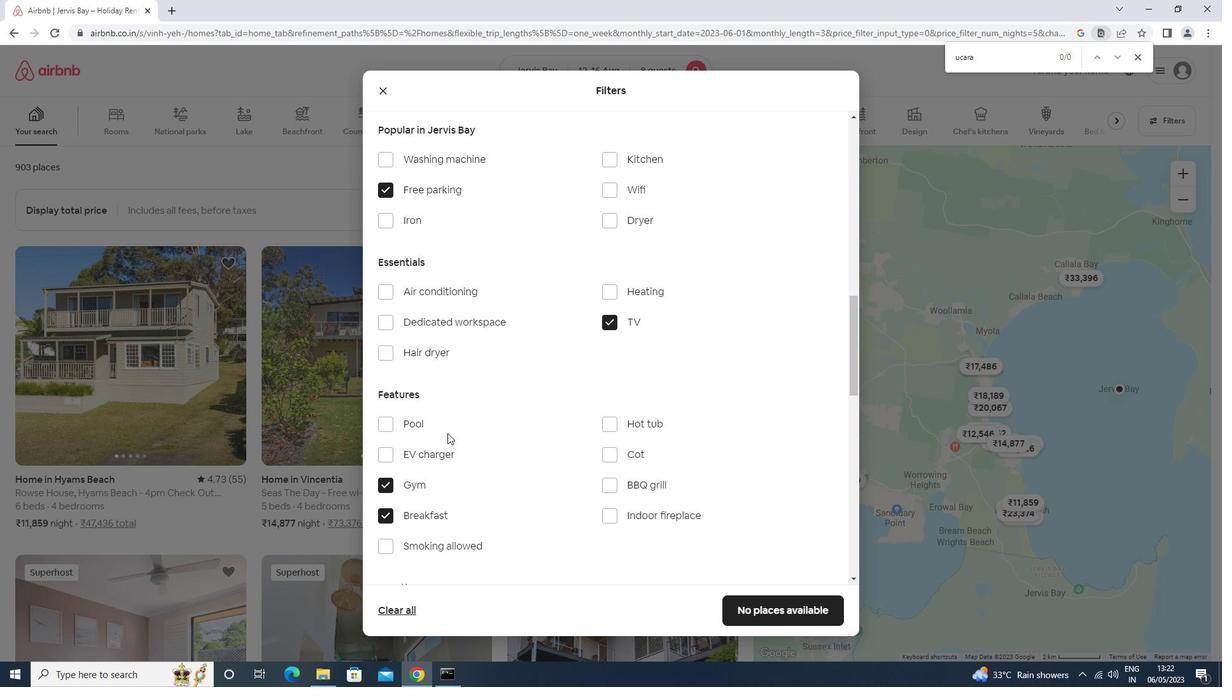 
Action: Mouse scrolled (447, 432) with delta (0, 0)
Screenshot: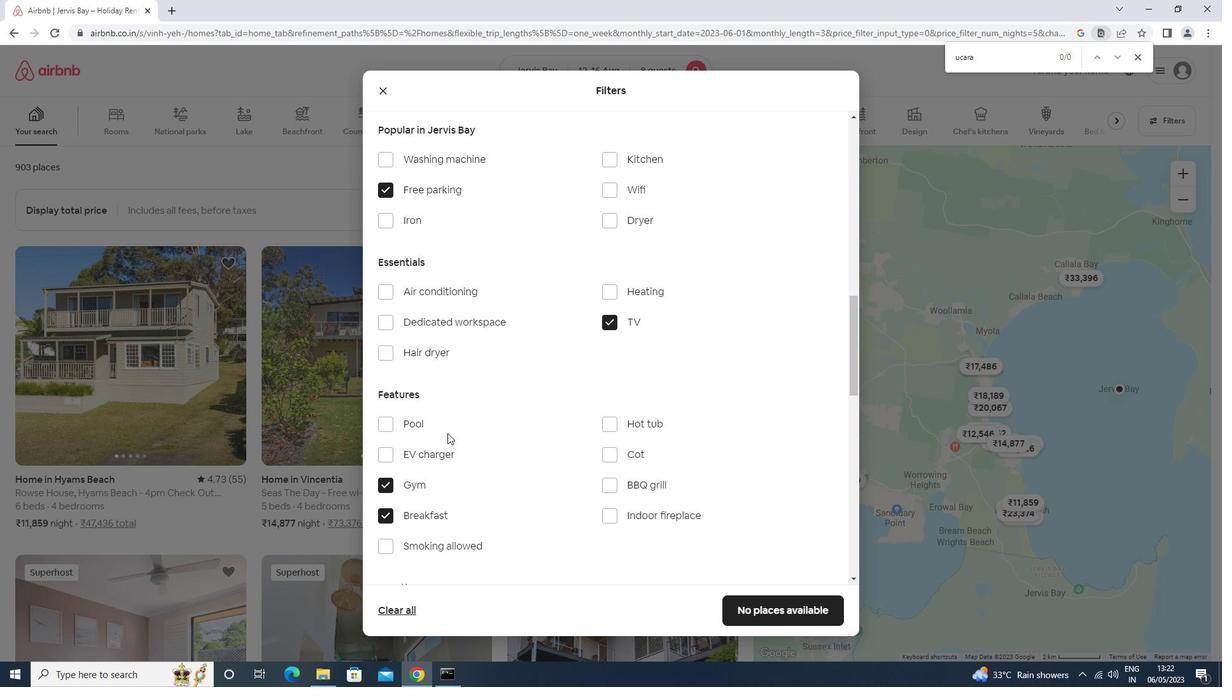 
Action: Mouse scrolled (447, 432) with delta (0, 0)
Screenshot: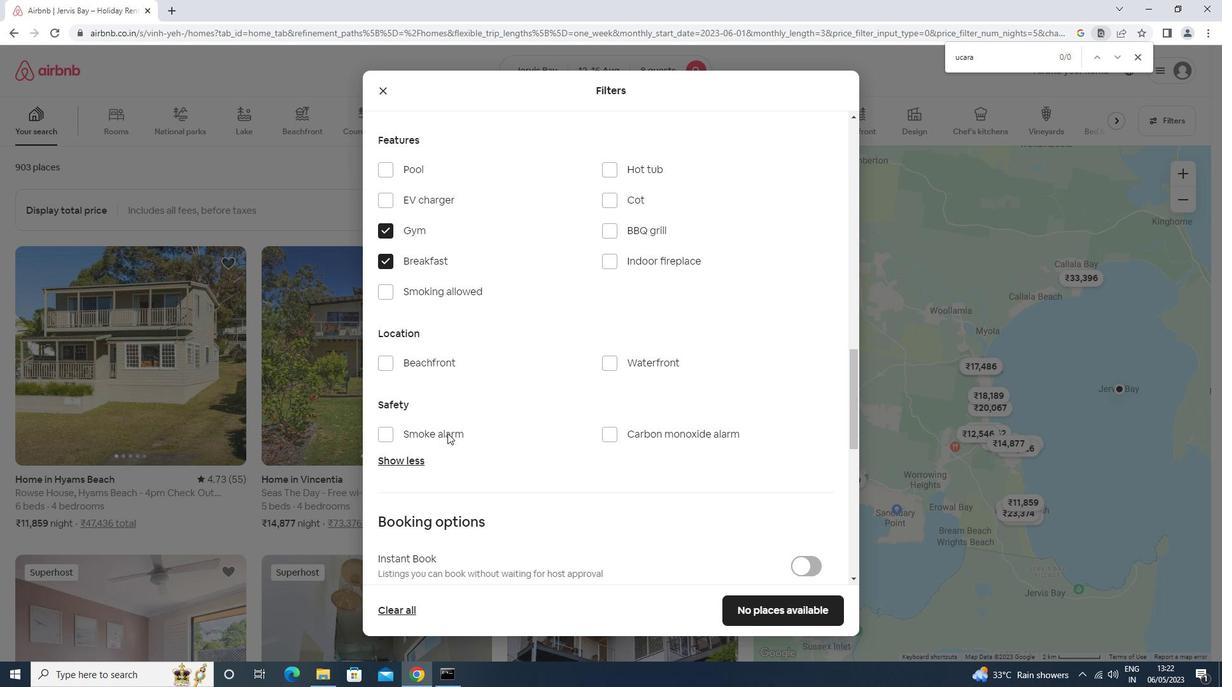 
Action: Mouse scrolled (447, 432) with delta (0, 0)
Screenshot: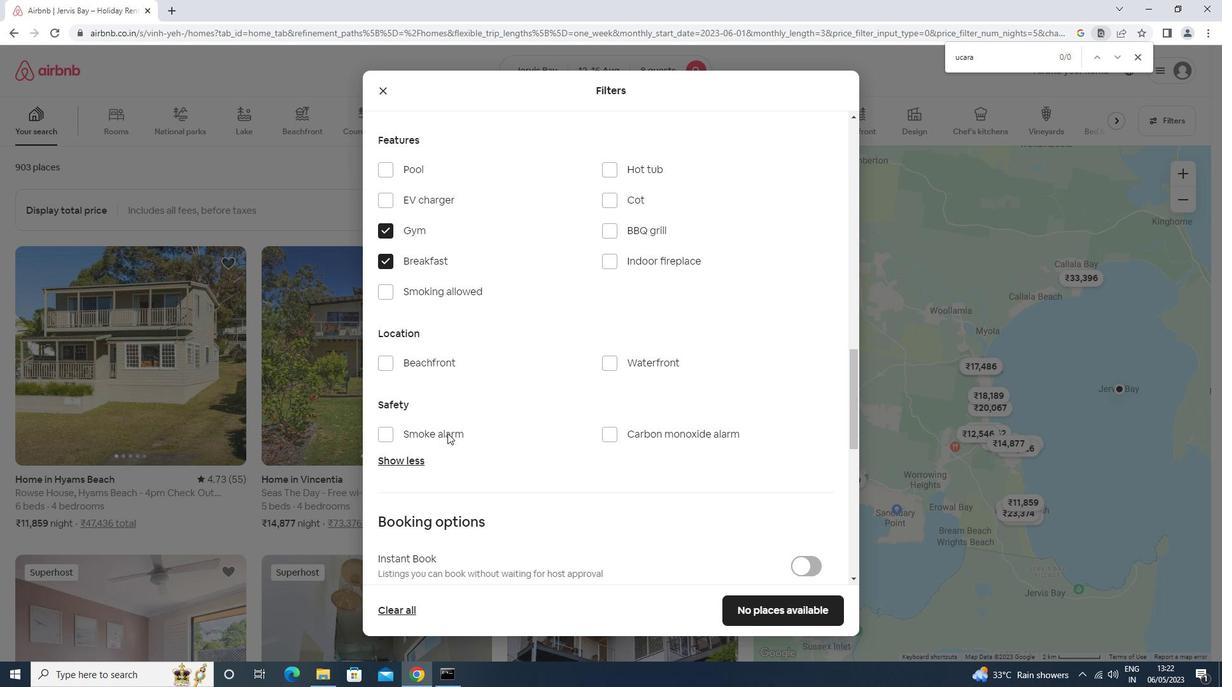 
Action: Mouse scrolled (447, 432) with delta (0, 0)
Screenshot: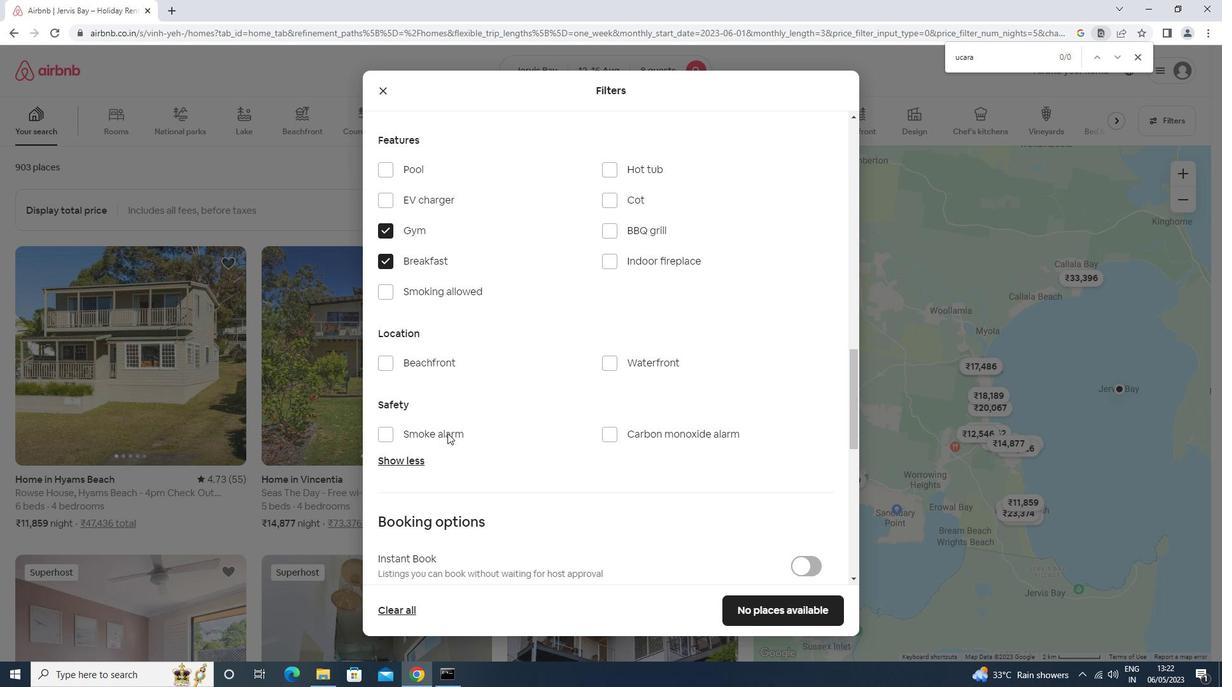 
Action: Mouse moved to (809, 418)
Screenshot: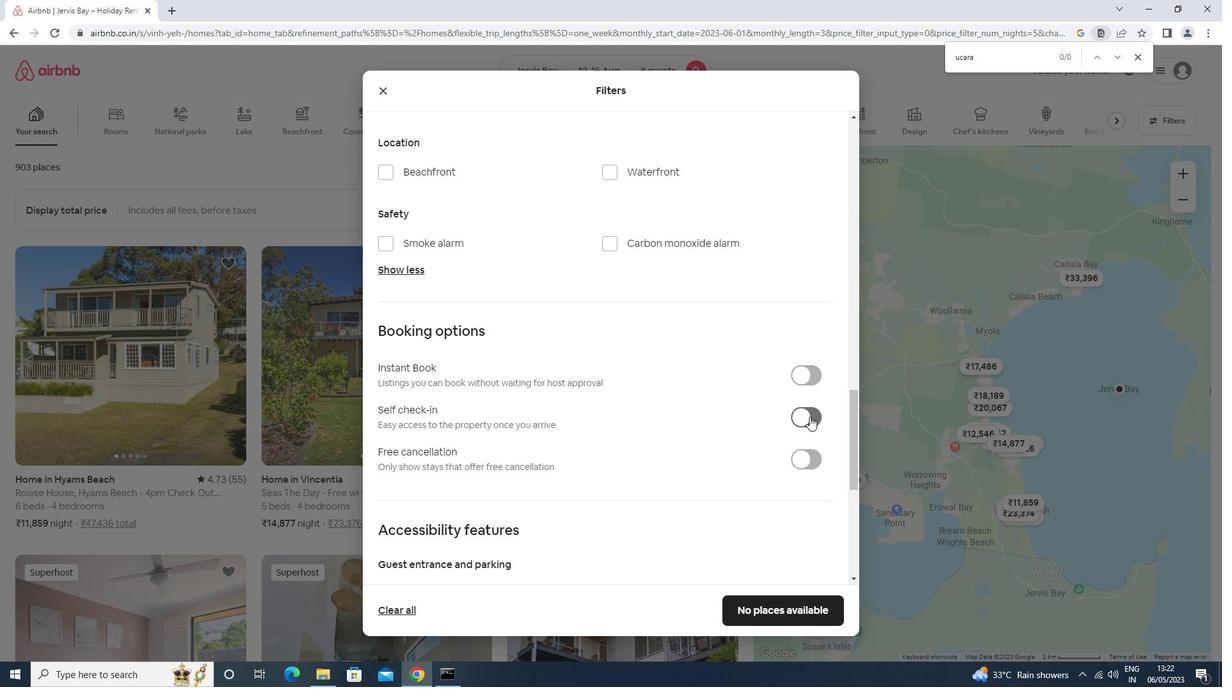 
Action: Mouse pressed left at (809, 418)
Screenshot: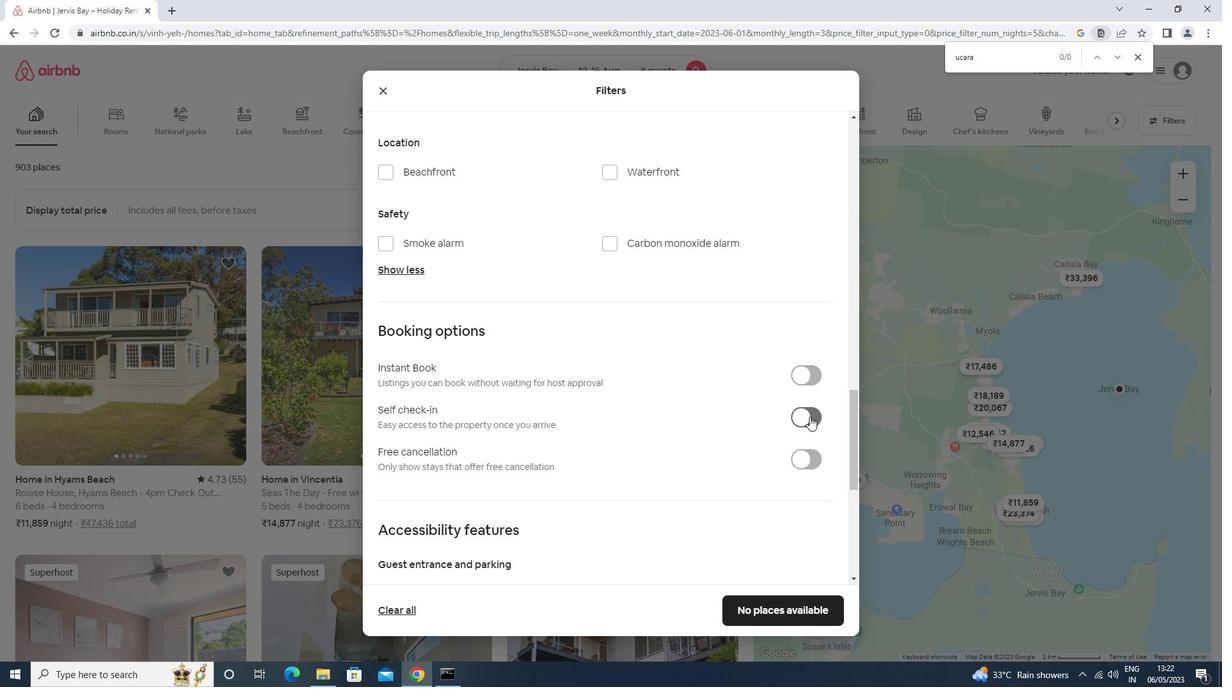 
Action: Mouse moved to (490, 471)
Screenshot: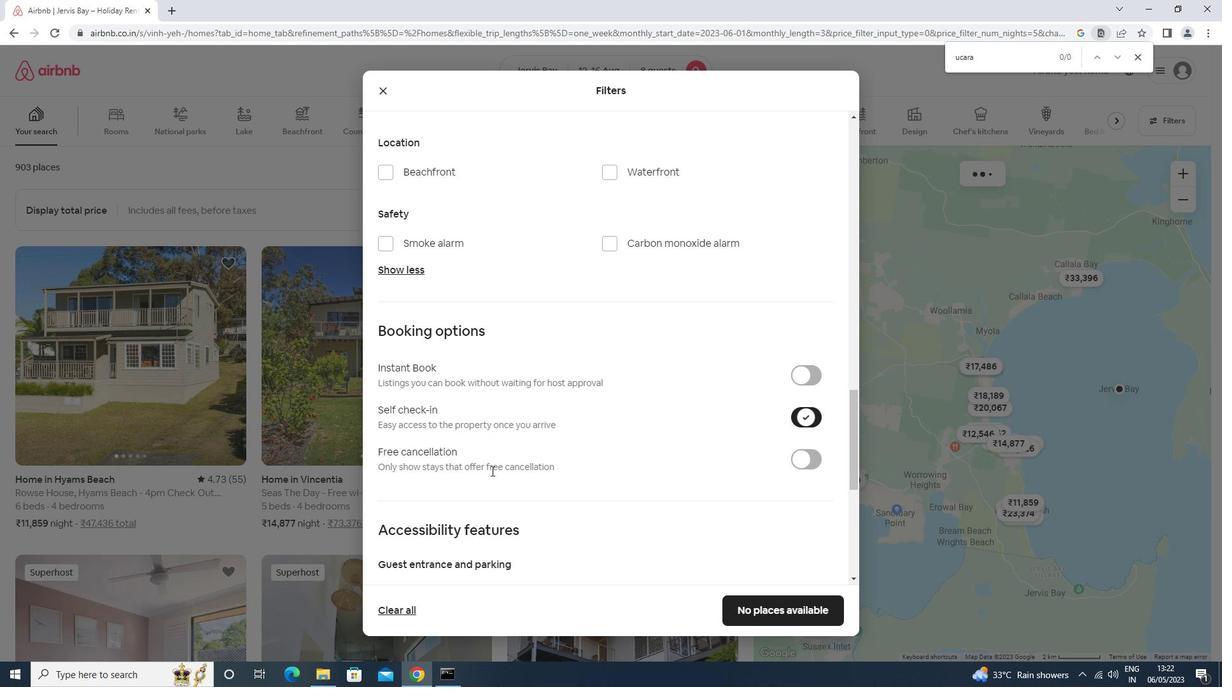 
Action: Mouse scrolled (490, 471) with delta (0, 0)
Screenshot: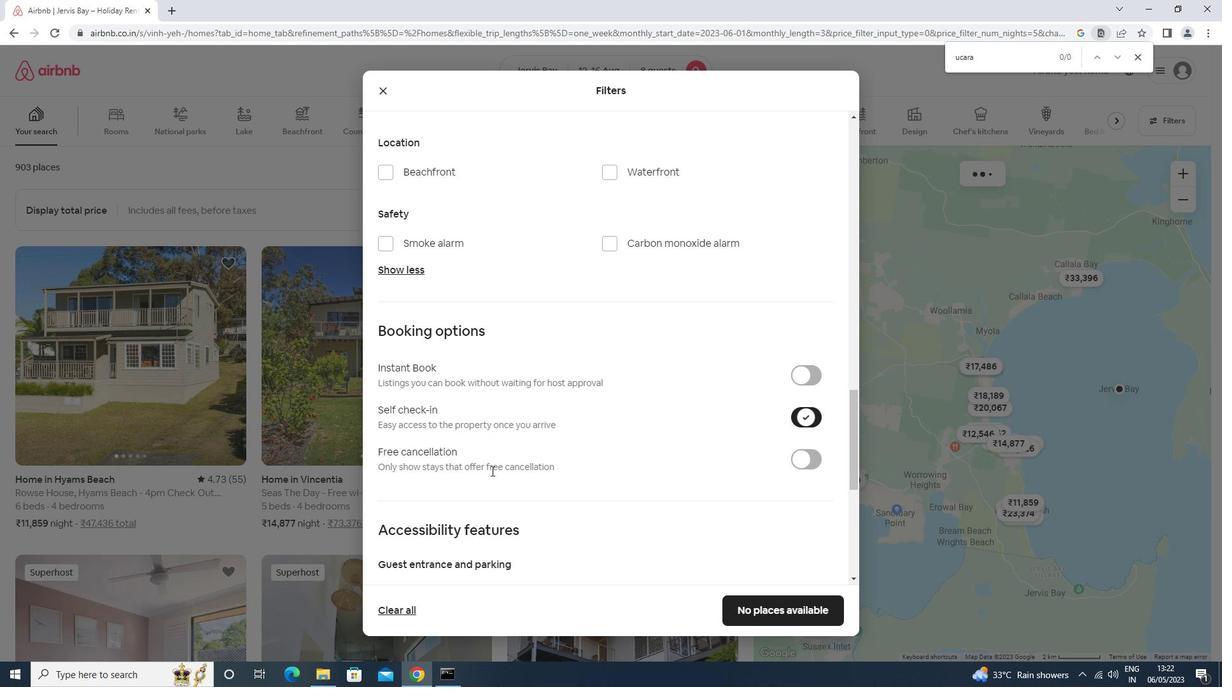 
Action: Mouse scrolled (490, 471) with delta (0, 0)
Screenshot: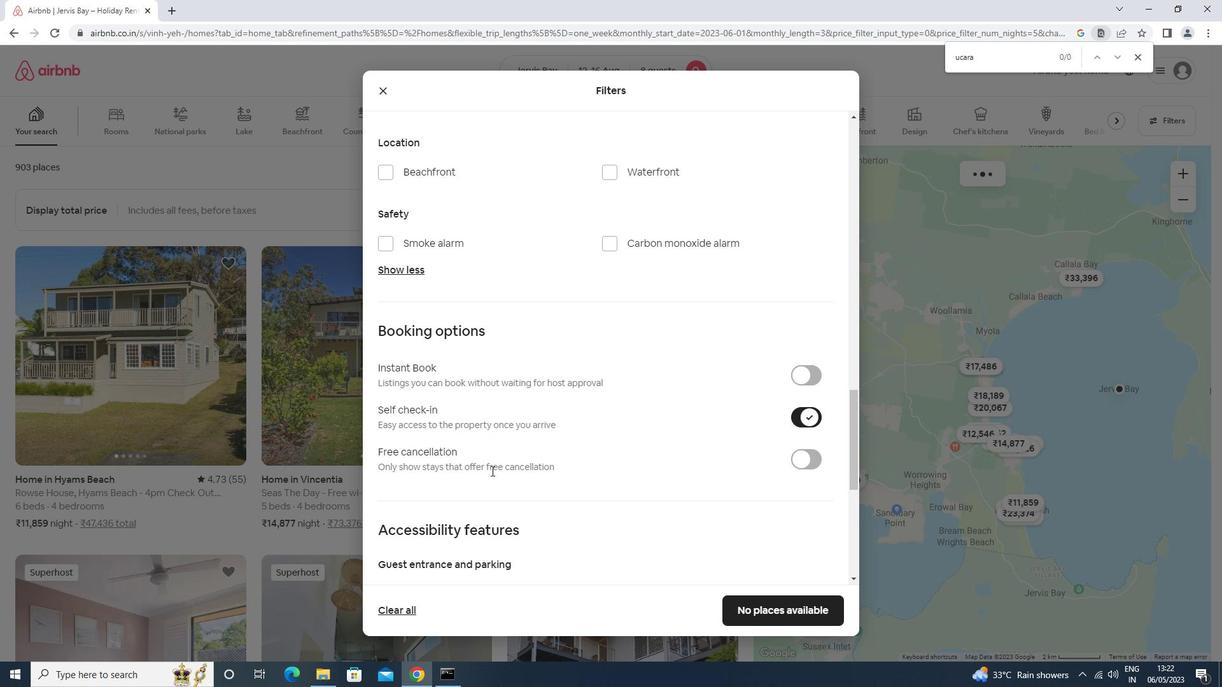 
Action: Mouse scrolled (490, 471) with delta (0, 0)
Screenshot: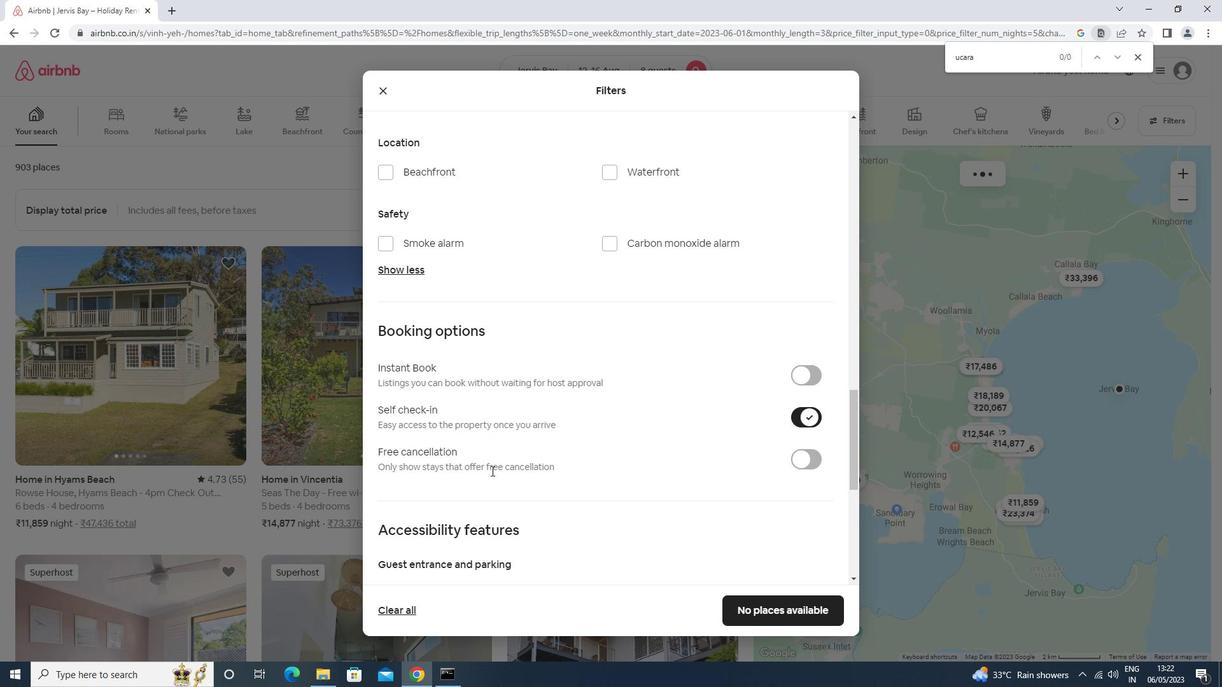 
Action: Mouse scrolled (490, 471) with delta (0, 0)
Screenshot: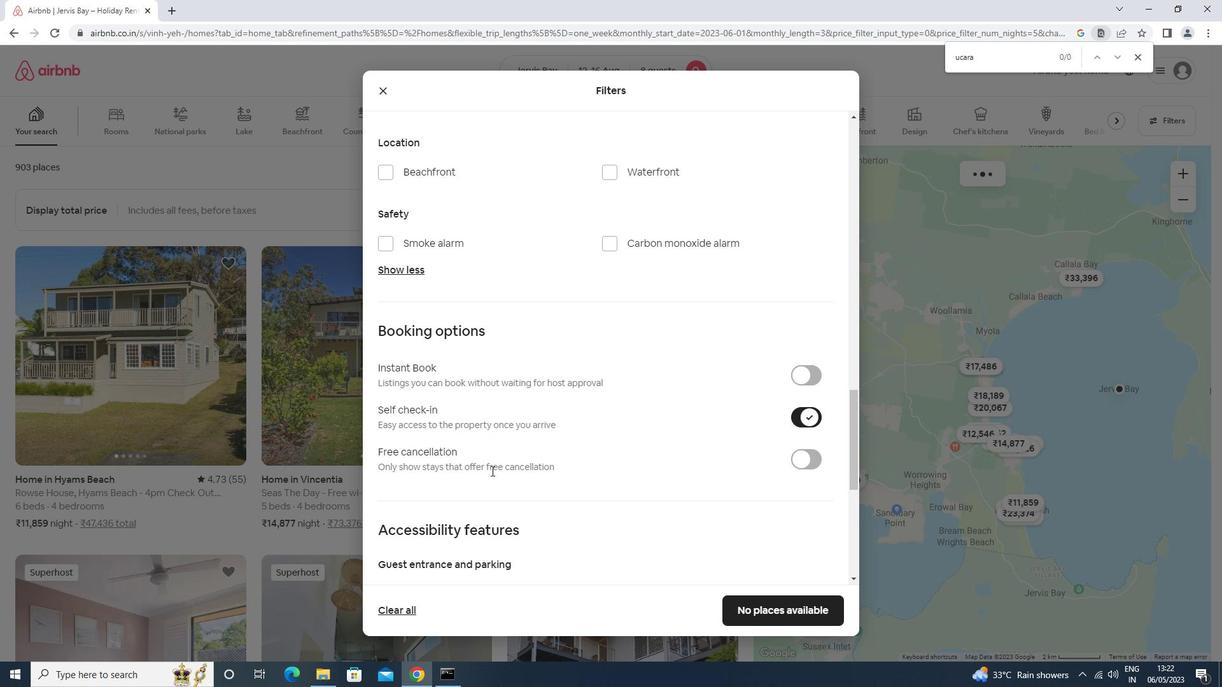 
Action: Mouse scrolled (490, 471) with delta (0, 0)
Screenshot: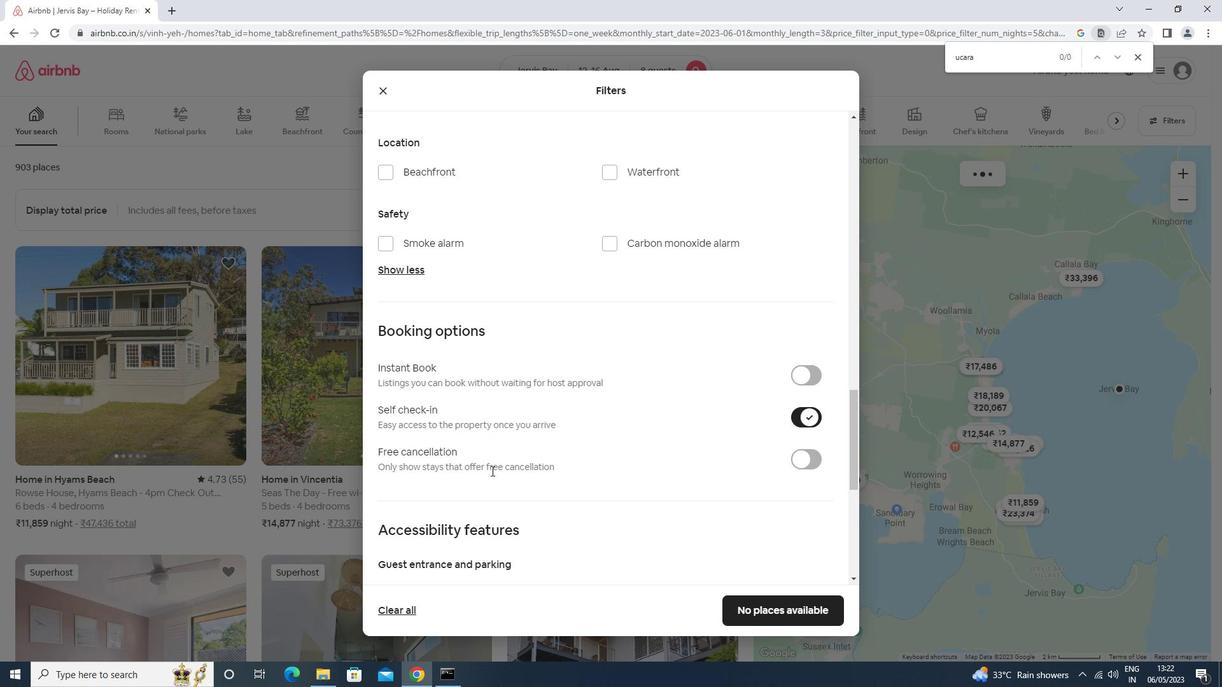 
Action: Mouse scrolled (490, 471) with delta (0, 0)
Screenshot: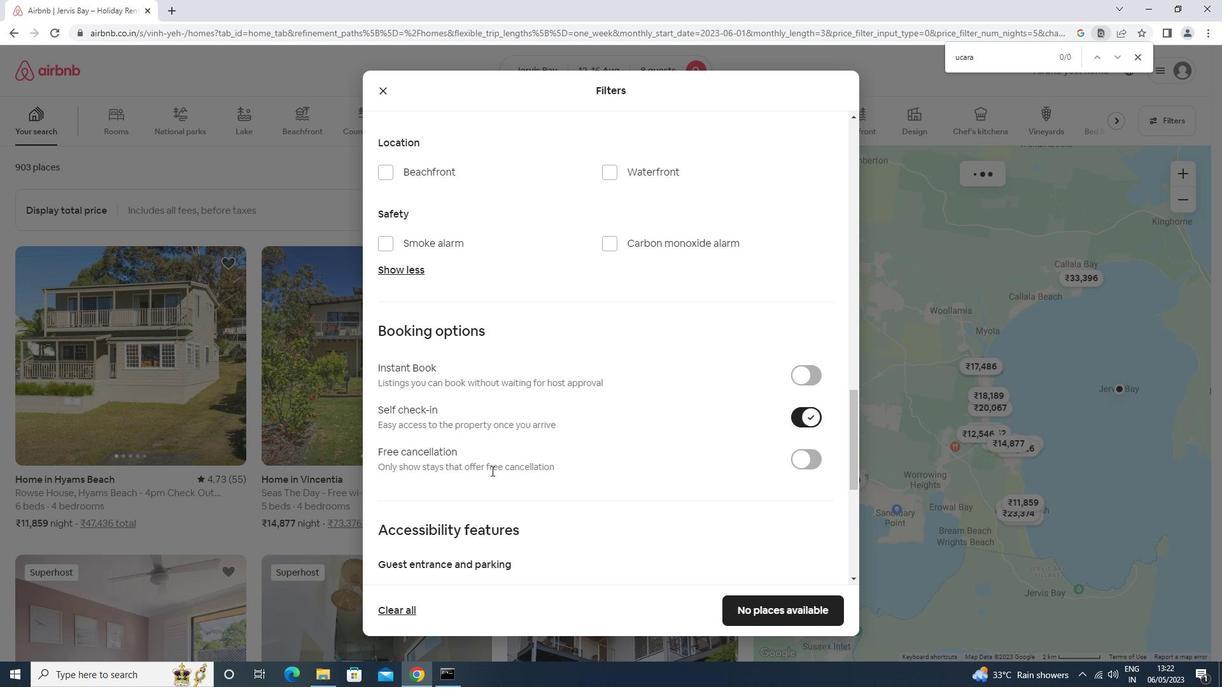 
Action: Mouse moved to (444, 506)
Screenshot: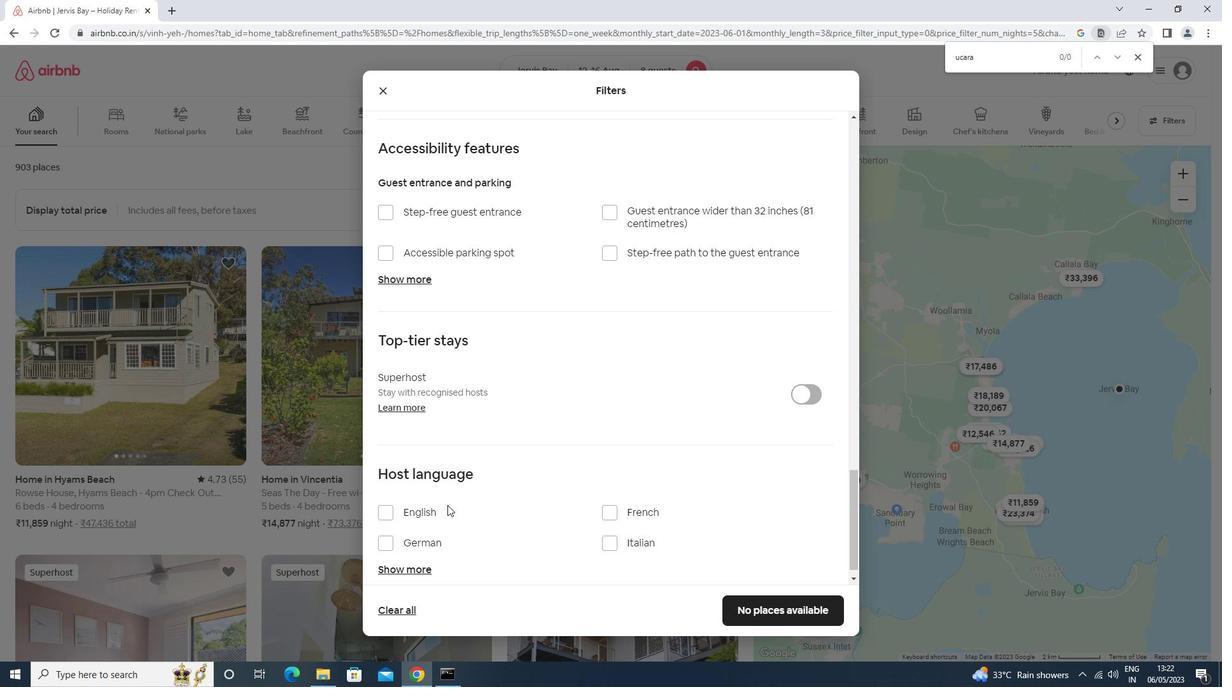 
Action: Mouse pressed left at (444, 506)
Screenshot: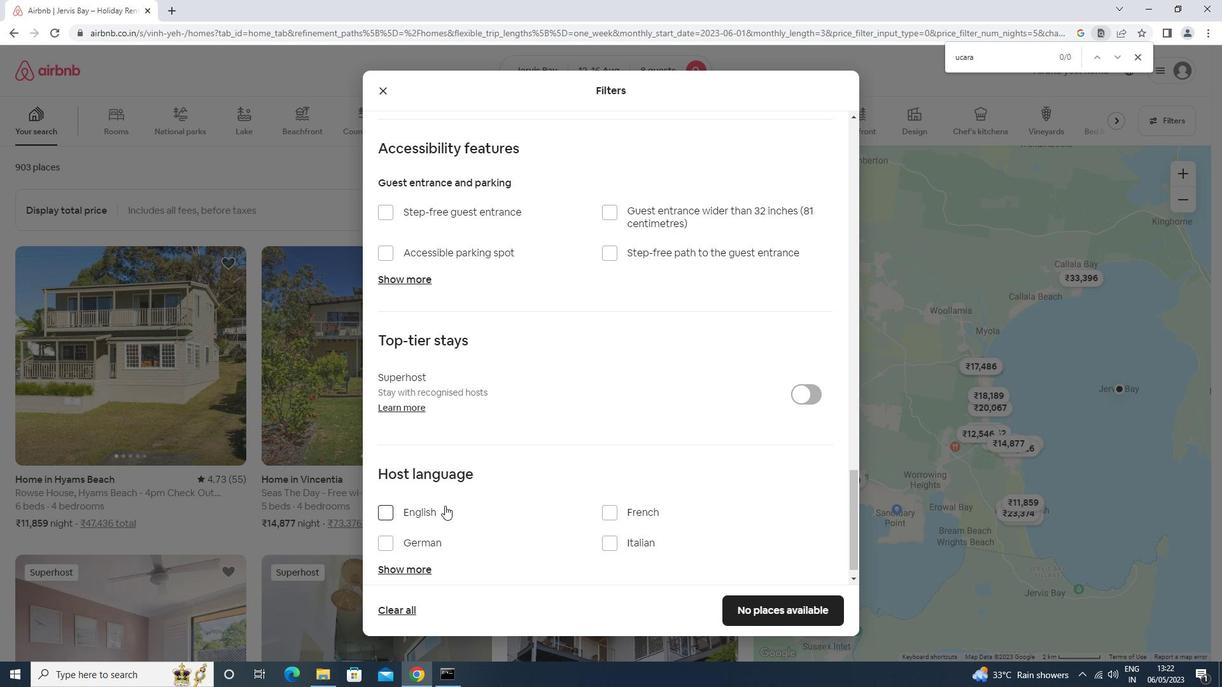 
Action: Mouse moved to (749, 604)
Screenshot: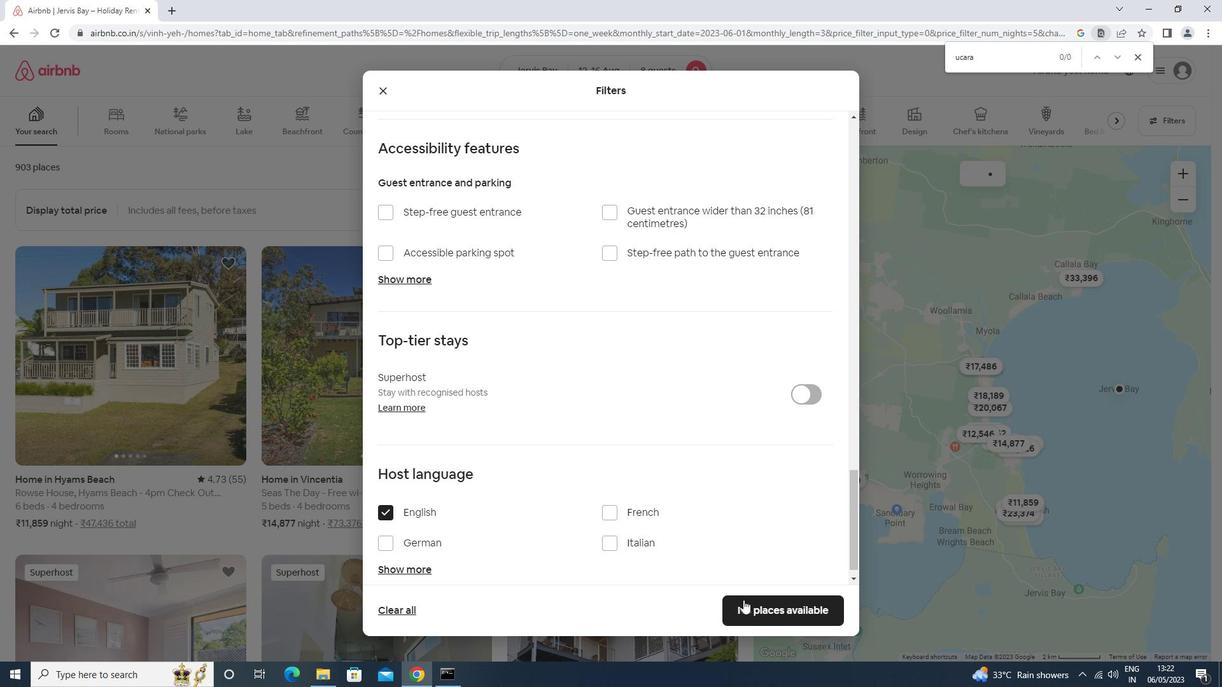 
Action: Mouse pressed left at (749, 604)
Screenshot: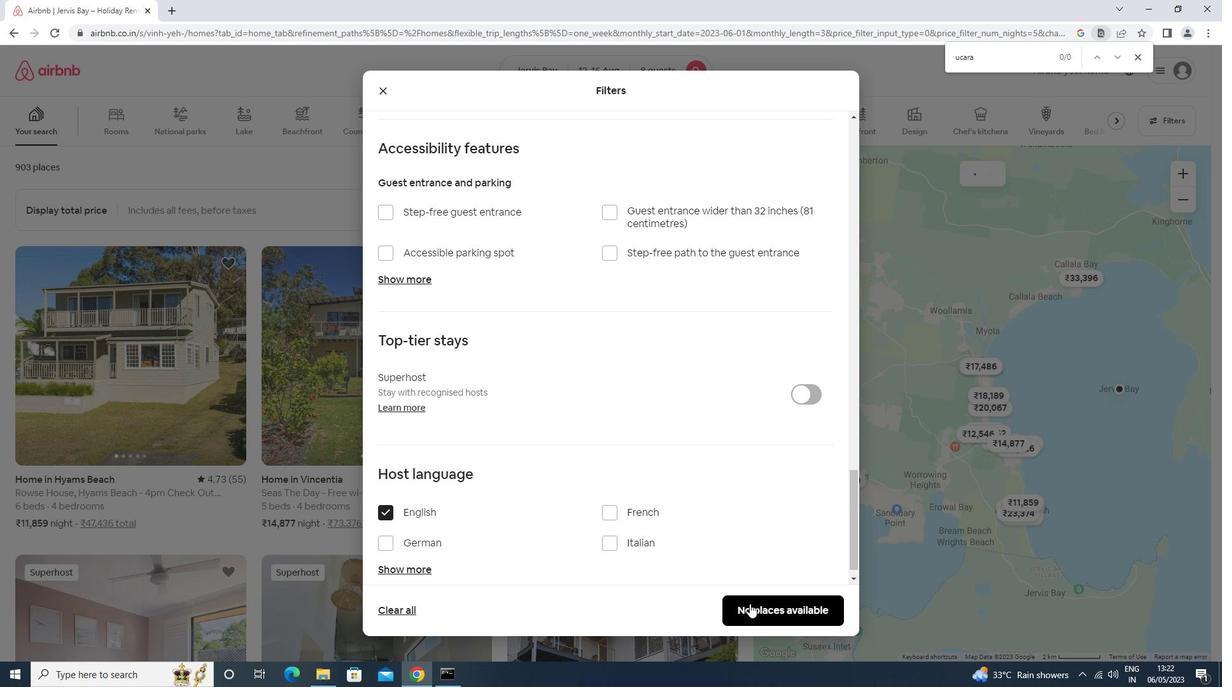 
Action: Mouse moved to (750, 604)
Screenshot: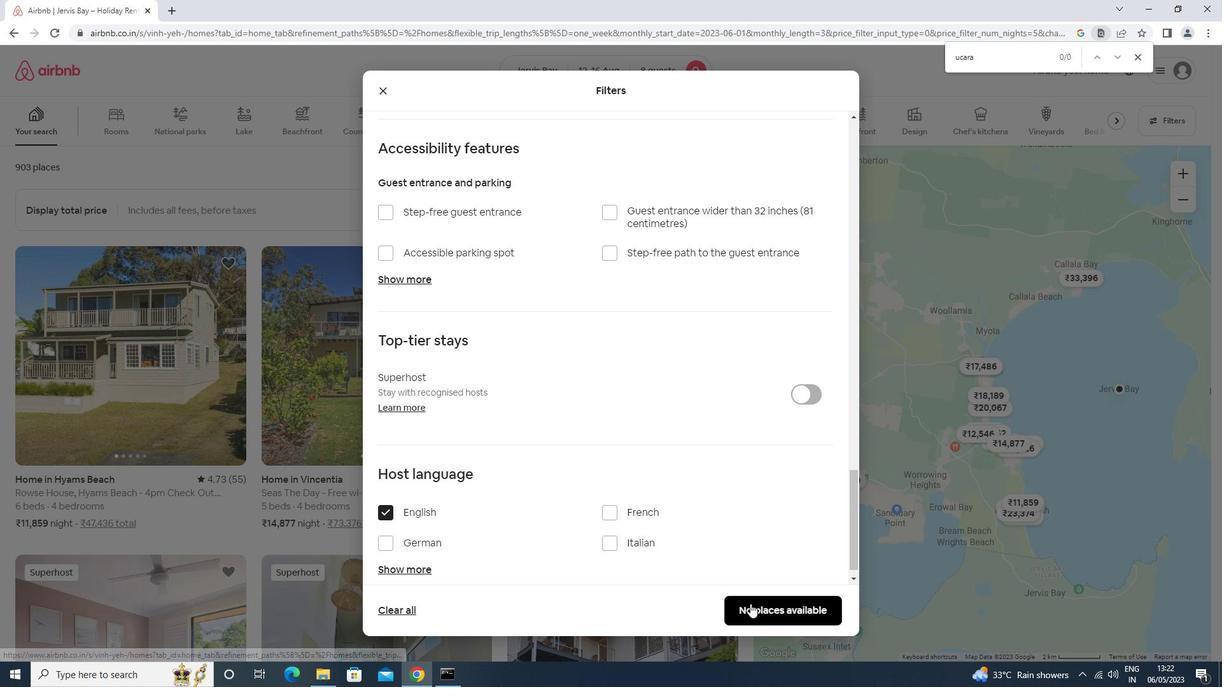 
